 Task: Select the current location as Carlsbad Caverns National Park, New Mexico, United States . Now zoom + , and verify the location . Show zoom slider
Action: Mouse moved to (313, 255)
Screenshot: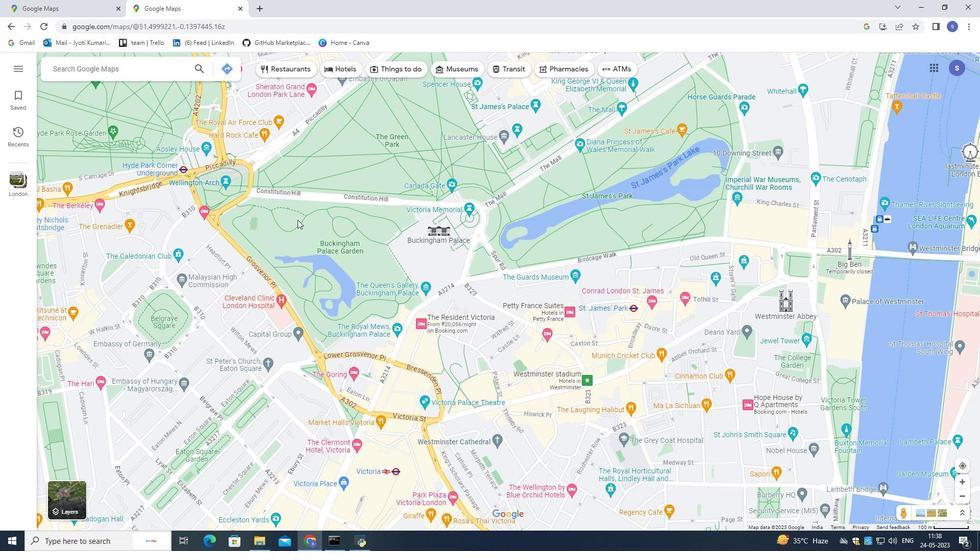 
Action: Mouse scrolled (313, 255) with delta (0, 0)
Screenshot: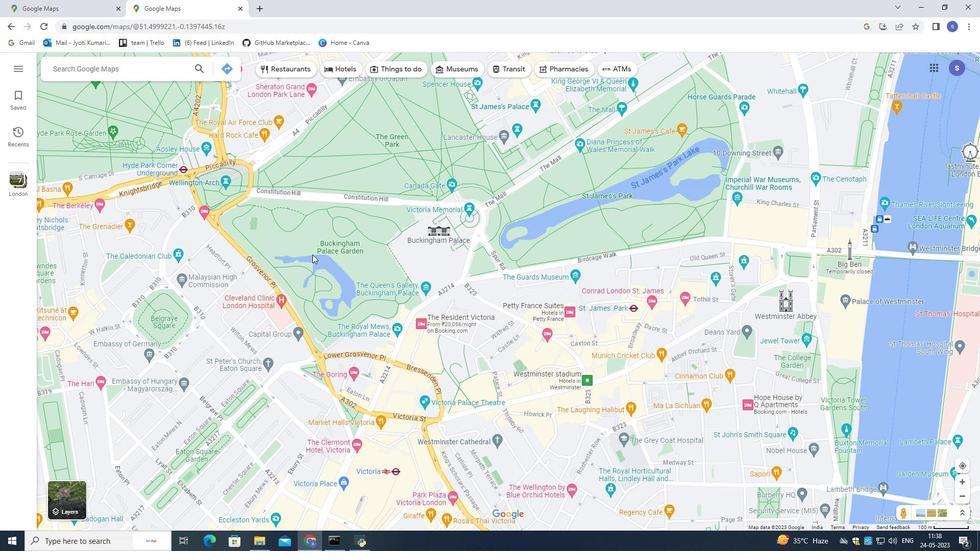 
Action: Mouse scrolled (313, 255) with delta (0, 0)
Screenshot: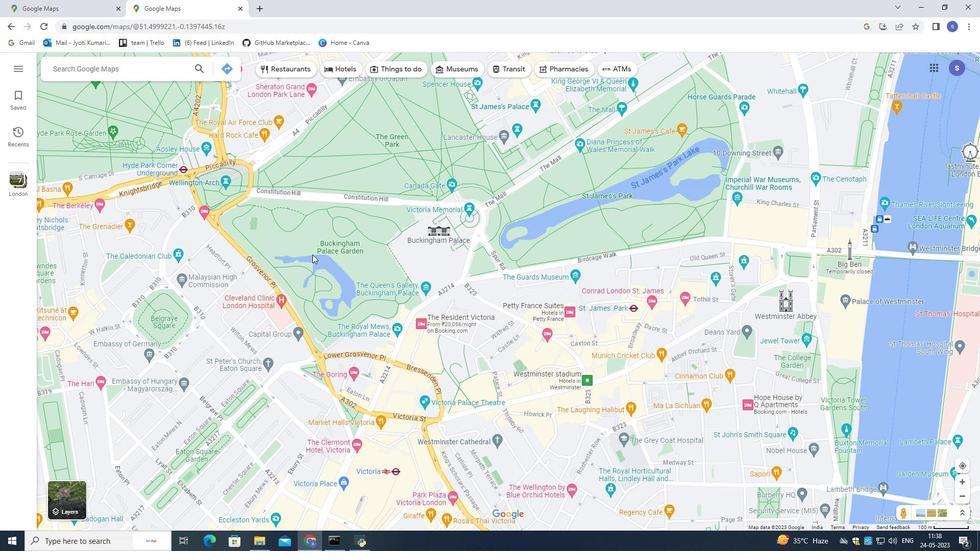 
Action: Mouse moved to (312, 259)
Screenshot: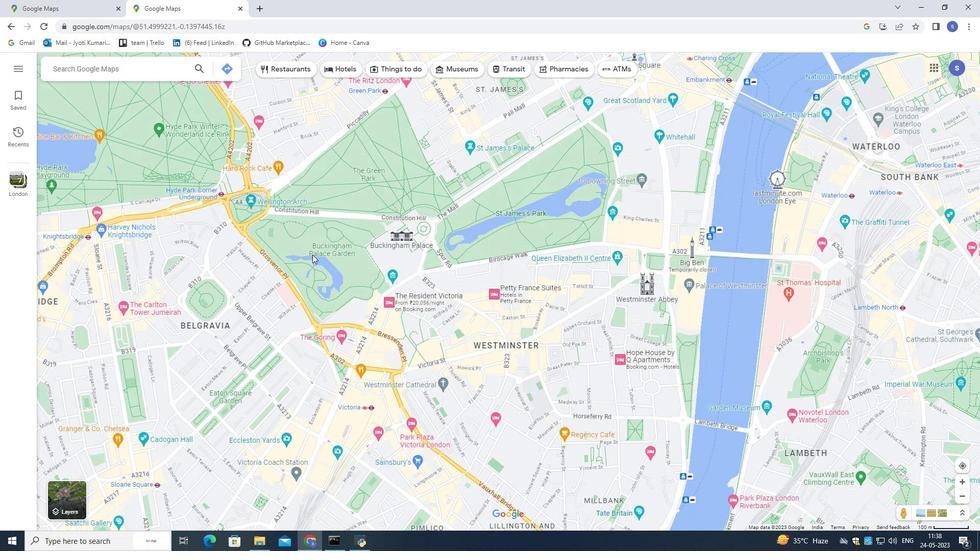 
Action: Mouse scrolled (312, 259) with delta (0, 0)
Screenshot: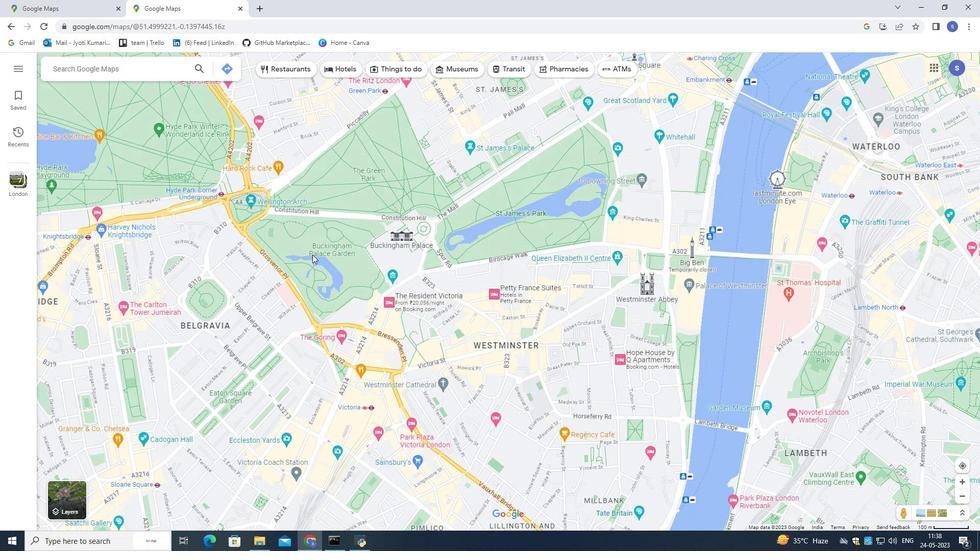
Action: Mouse scrolled (312, 259) with delta (0, 0)
Screenshot: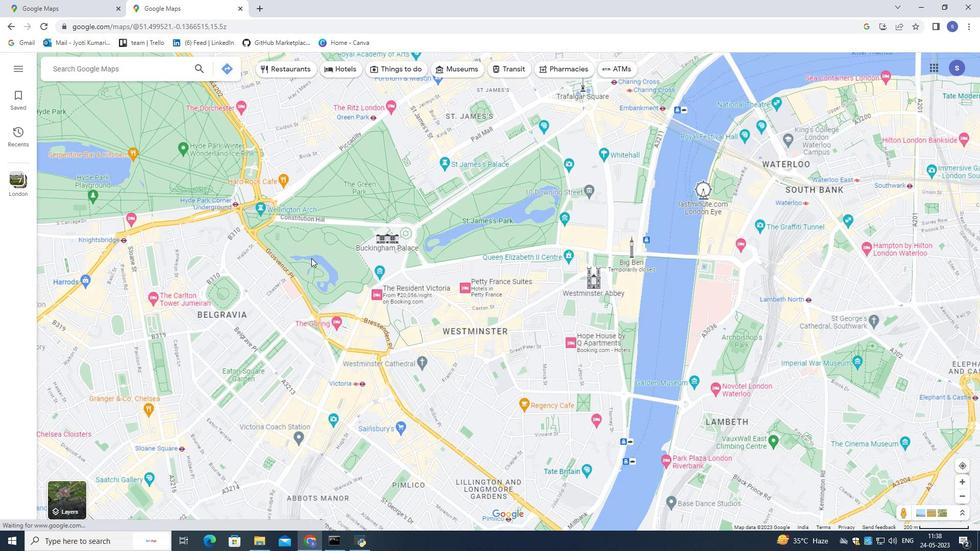 
Action: Mouse scrolled (312, 259) with delta (0, 0)
Screenshot: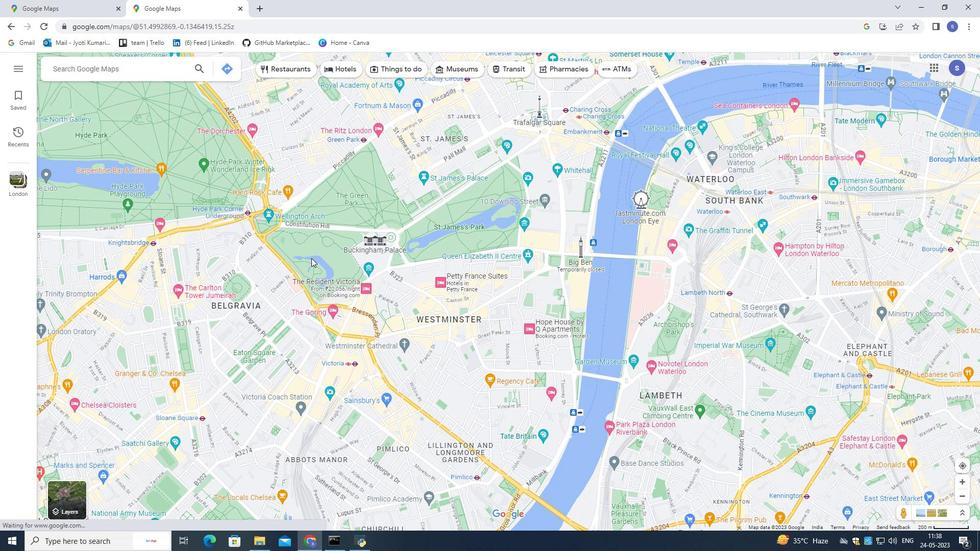 
Action: Mouse scrolled (312, 259) with delta (0, 0)
Screenshot: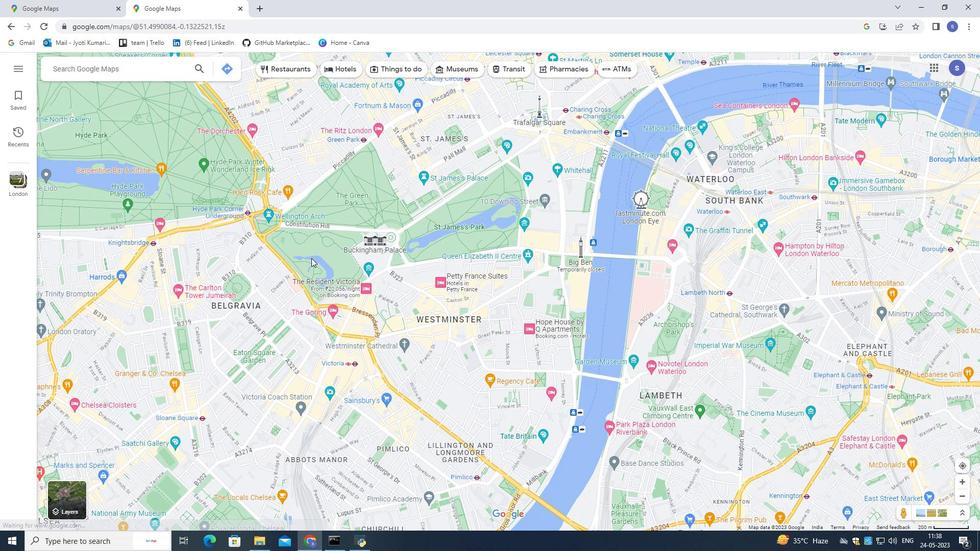 
Action: Mouse scrolled (312, 259) with delta (0, 0)
Screenshot: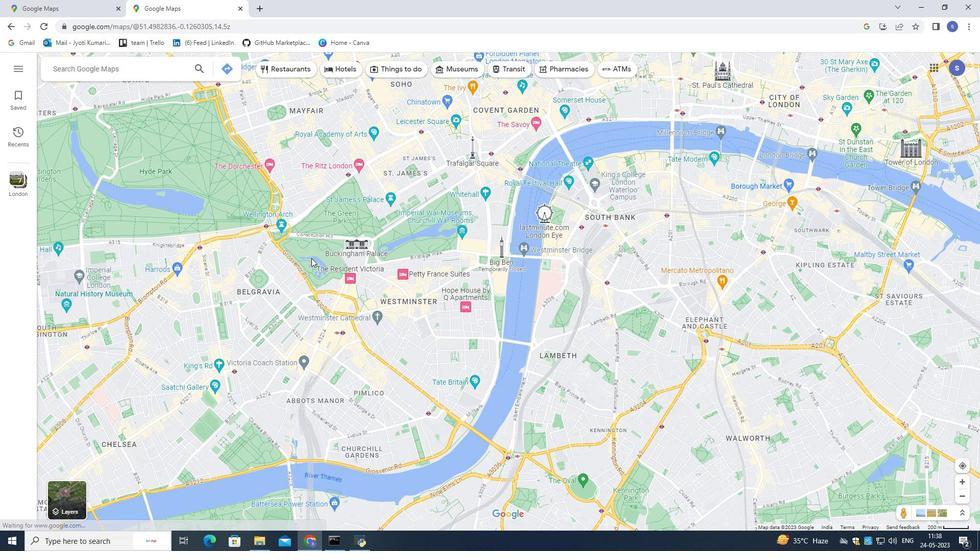 
Action: Mouse scrolled (312, 259) with delta (0, 0)
Screenshot: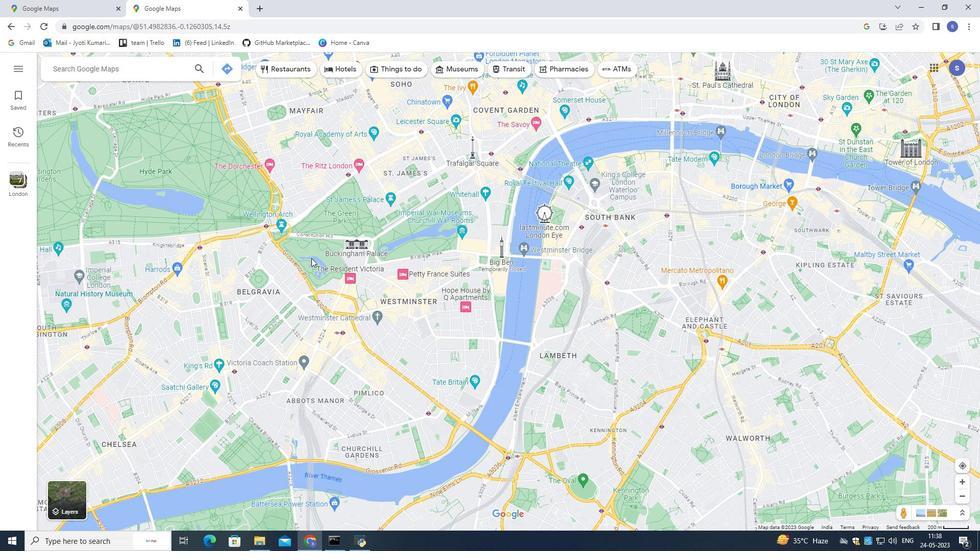 
Action: Mouse scrolled (312, 259) with delta (0, 0)
Screenshot: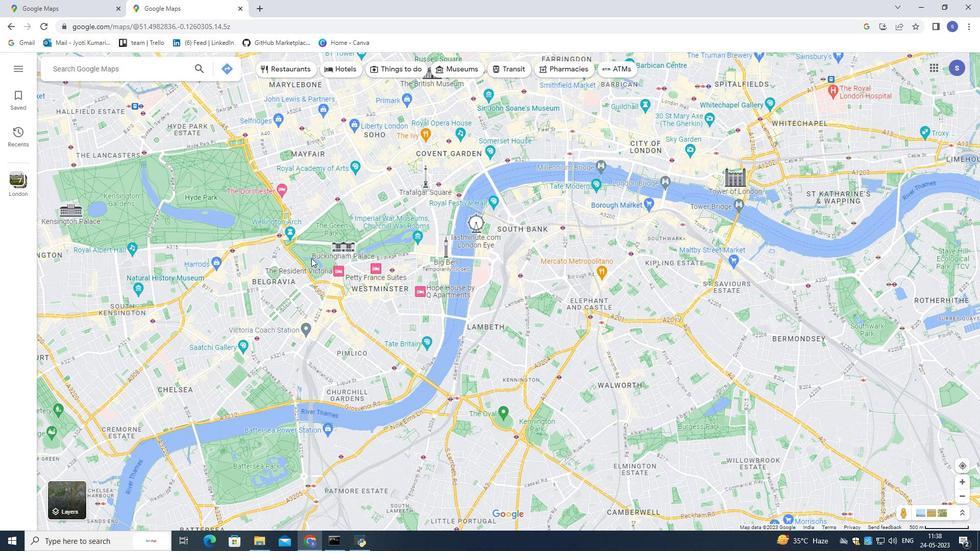
Action: Mouse scrolled (312, 259) with delta (0, 0)
Screenshot: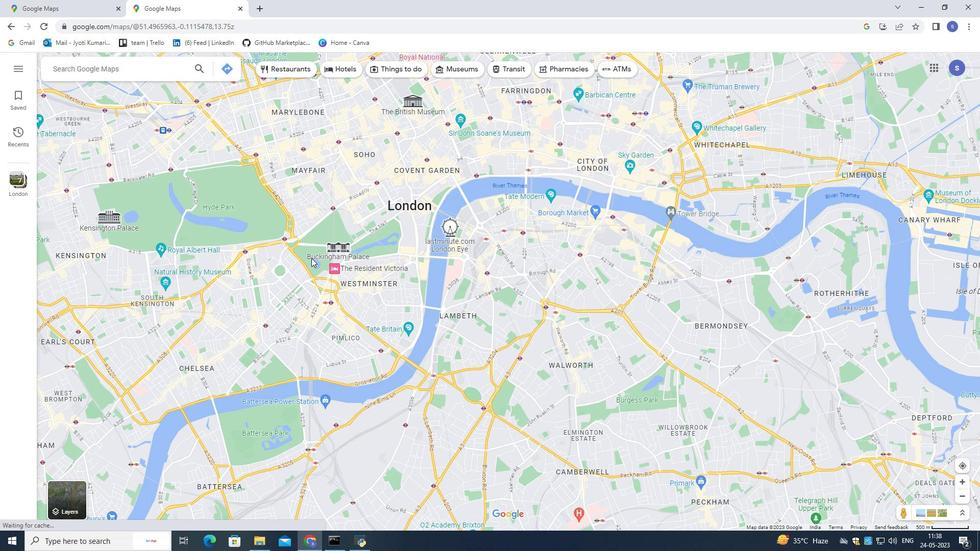 
Action: Mouse scrolled (312, 259) with delta (0, 0)
Screenshot: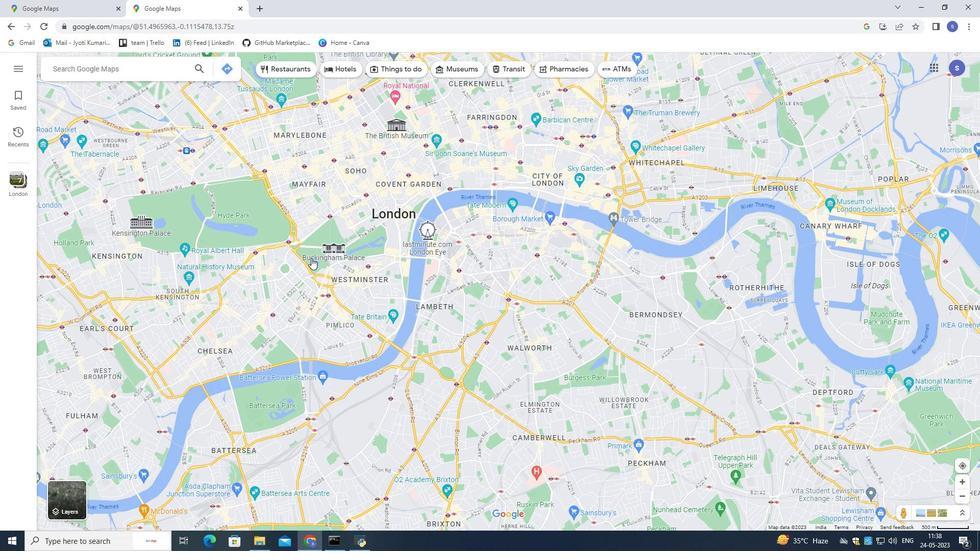 
Action: Mouse scrolled (312, 259) with delta (0, 0)
Screenshot: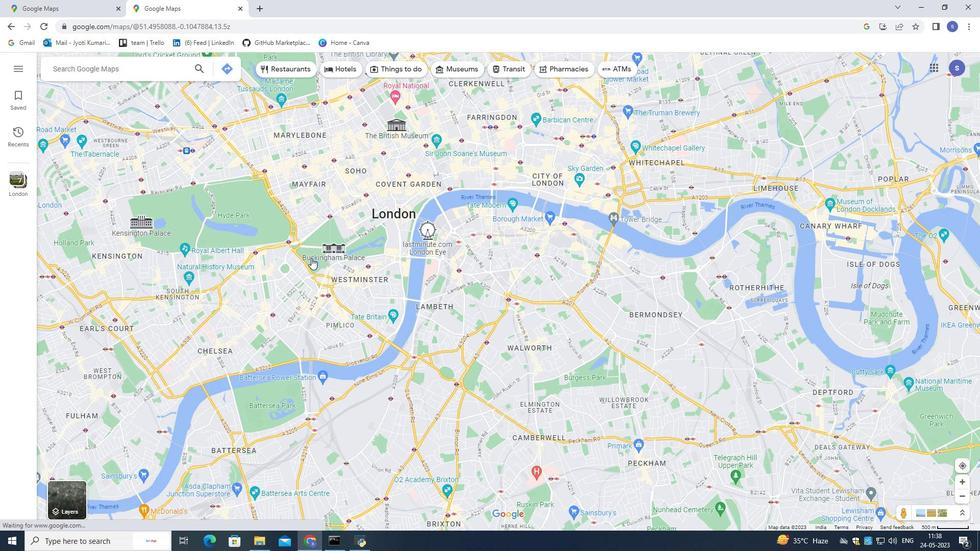 
Action: Mouse moved to (312, 260)
Screenshot: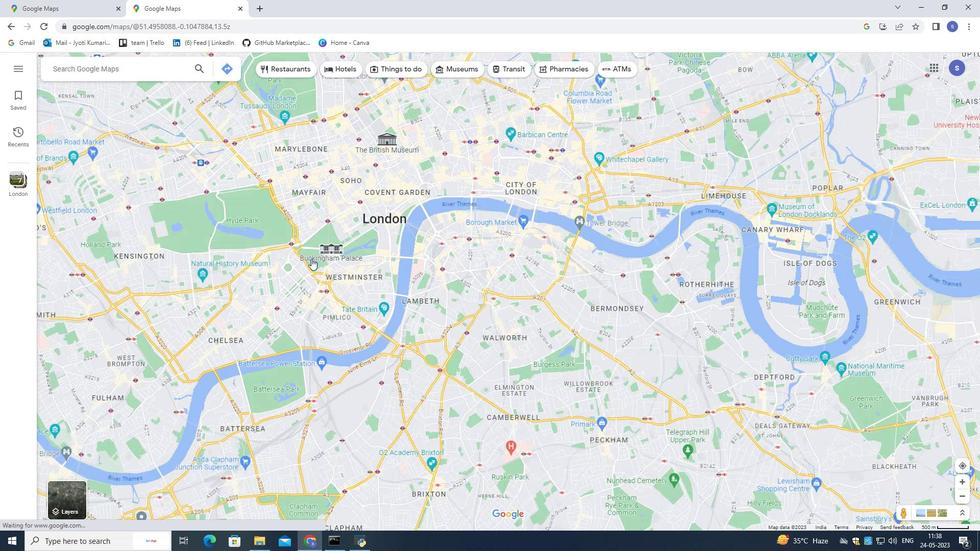 
Action: Mouse scrolled (312, 259) with delta (0, 0)
Screenshot: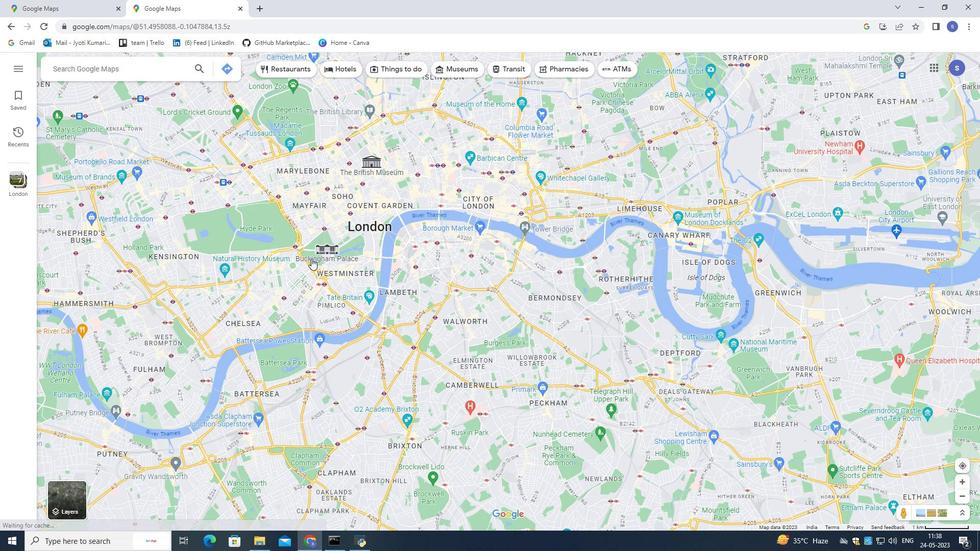 
Action: Mouse scrolled (312, 259) with delta (0, 0)
Screenshot: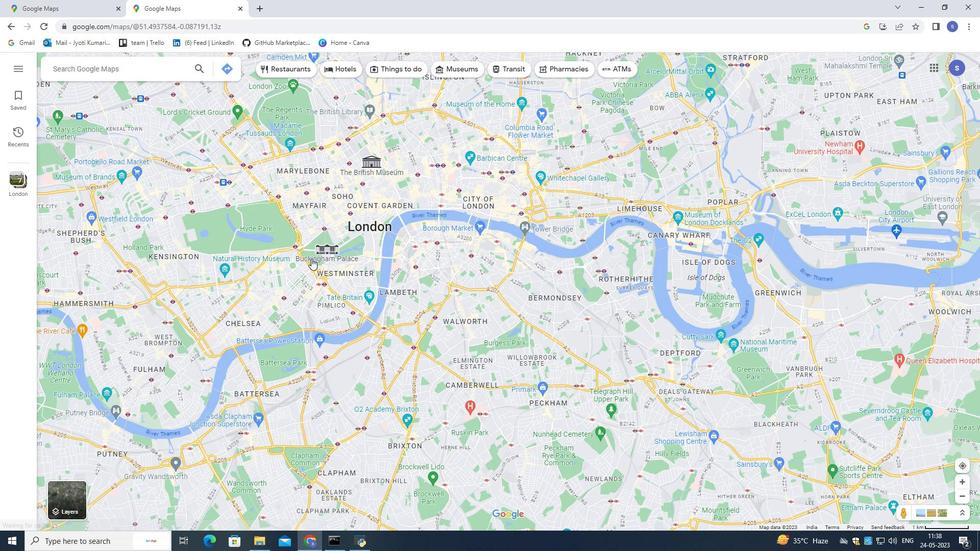 
Action: Mouse moved to (190, 292)
Screenshot: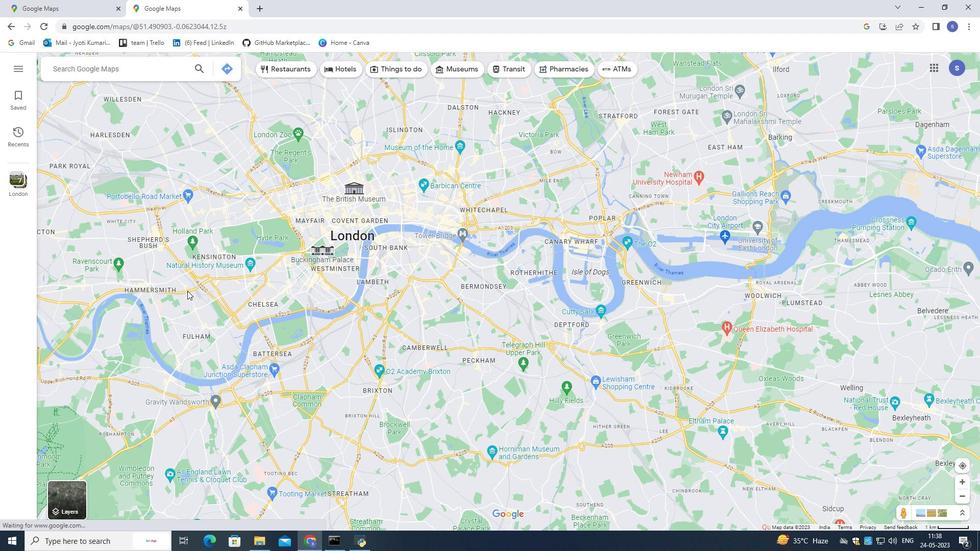 
Action: Mouse scrolled (190, 291) with delta (0, 0)
Screenshot: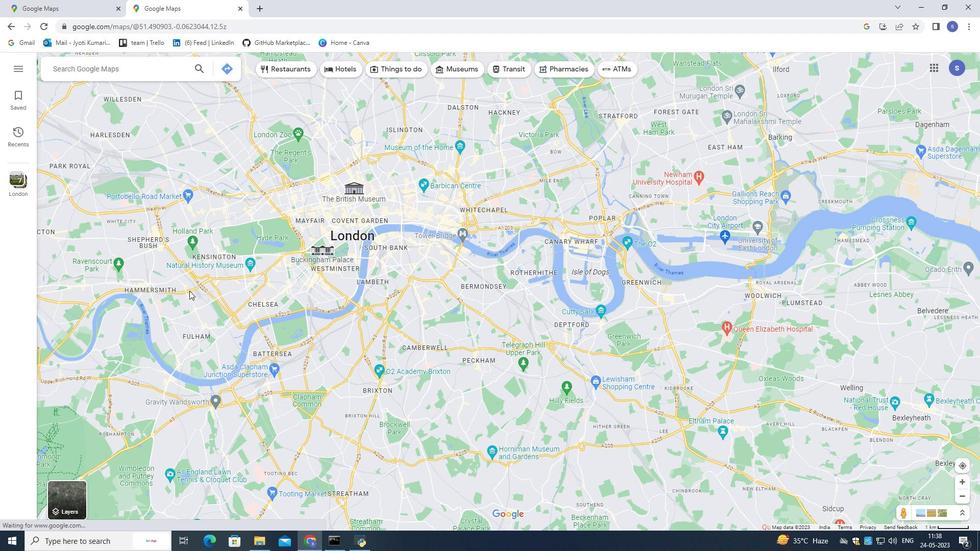 
Action: Mouse moved to (192, 292)
Screenshot: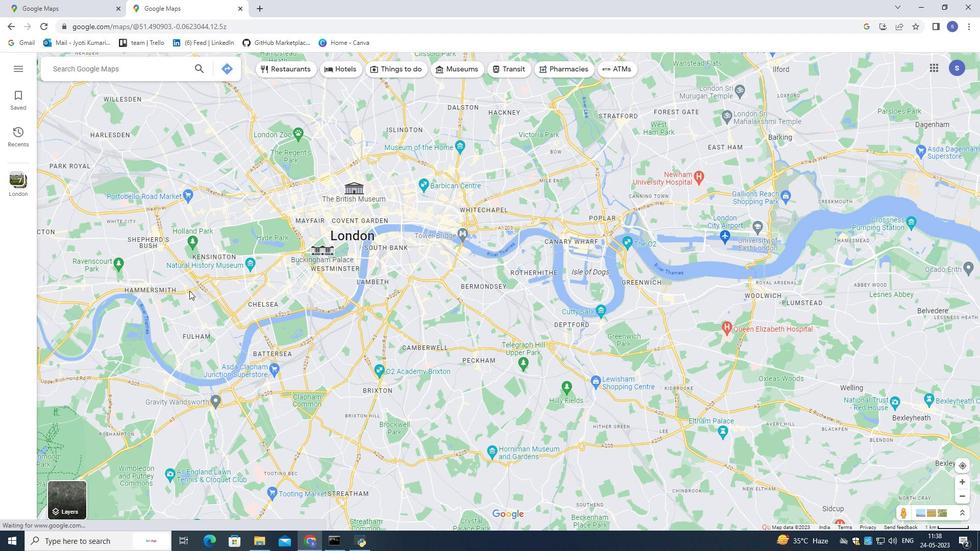 
Action: Mouse scrolled (192, 292) with delta (0, 0)
Screenshot: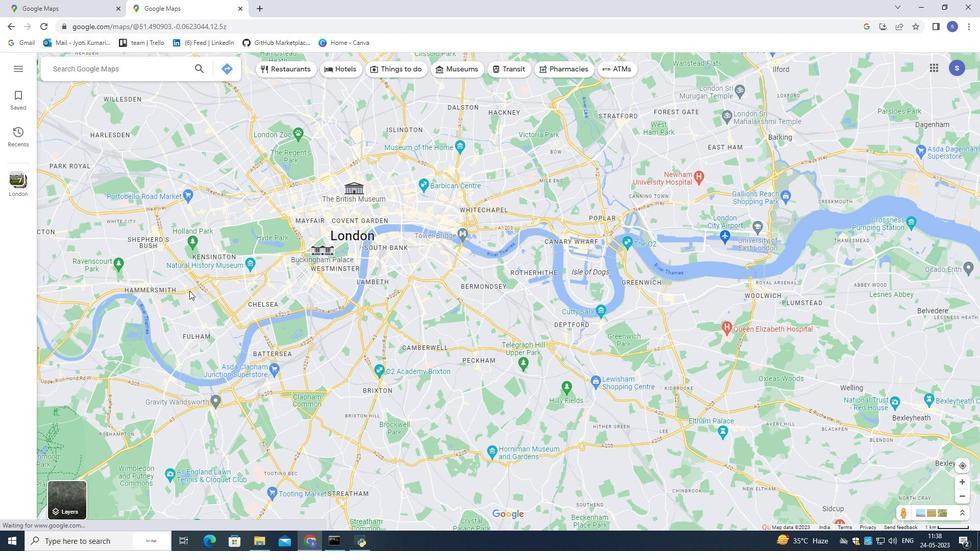
Action: Mouse moved to (192, 292)
Screenshot: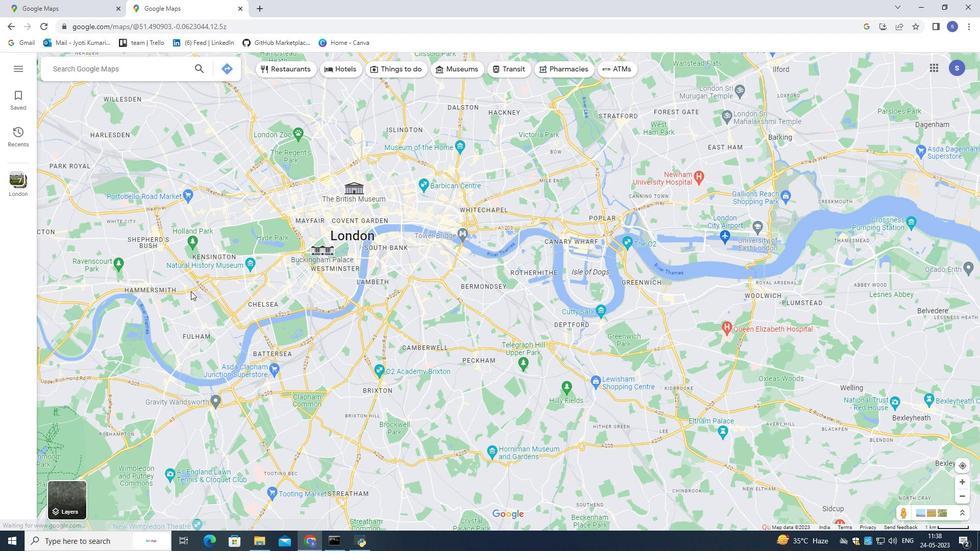 
Action: Mouse scrolled (192, 292) with delta (0, 0)
Screenshot: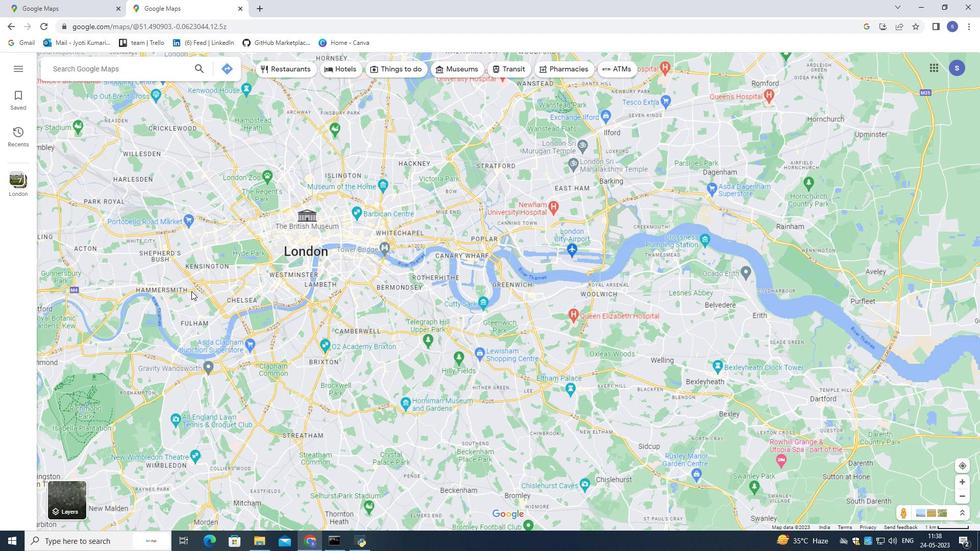 
Action: Mouse scrolled (192, 292) with delta (0, 0)
Screenshot: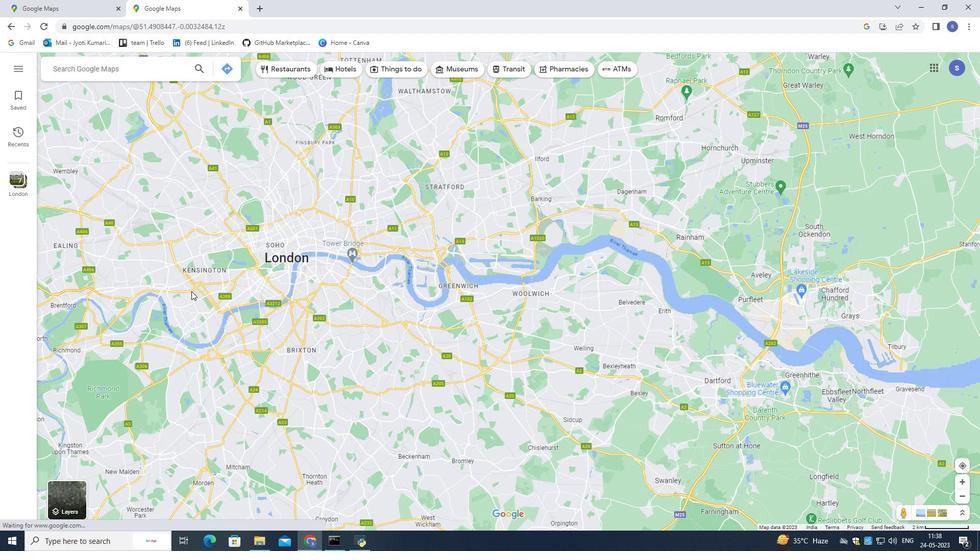 
Action: Mouse scrolled (192, 292) with delta (0, 0)
Screenshot: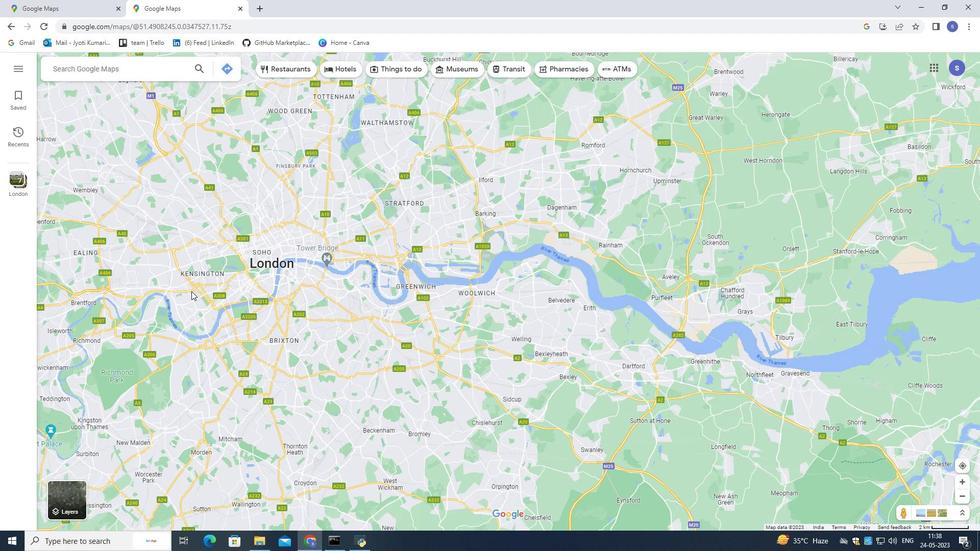 
Action: Mouse moved to (193, 292)
Screenshot: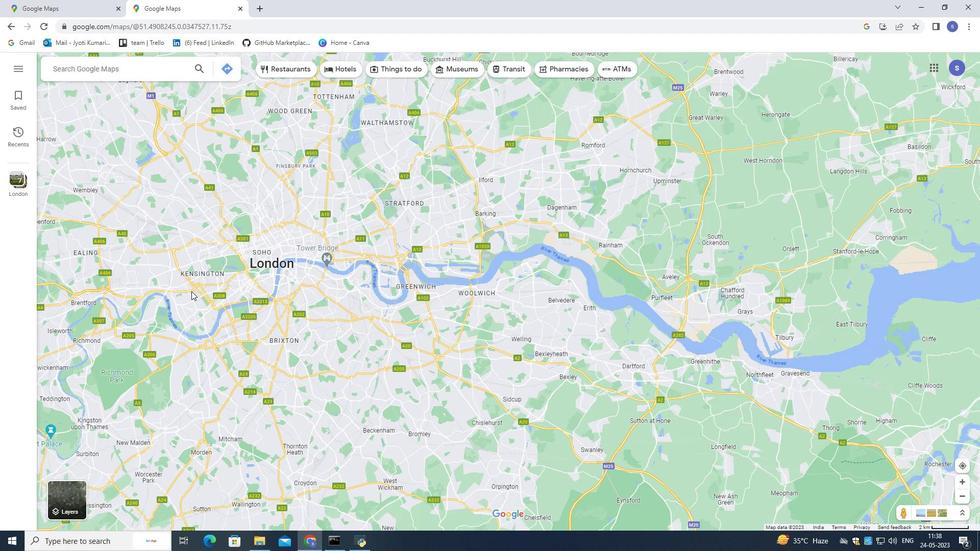 
Action: Mouse scrolled (193, 292) with delta (0, 0)
Screenshot: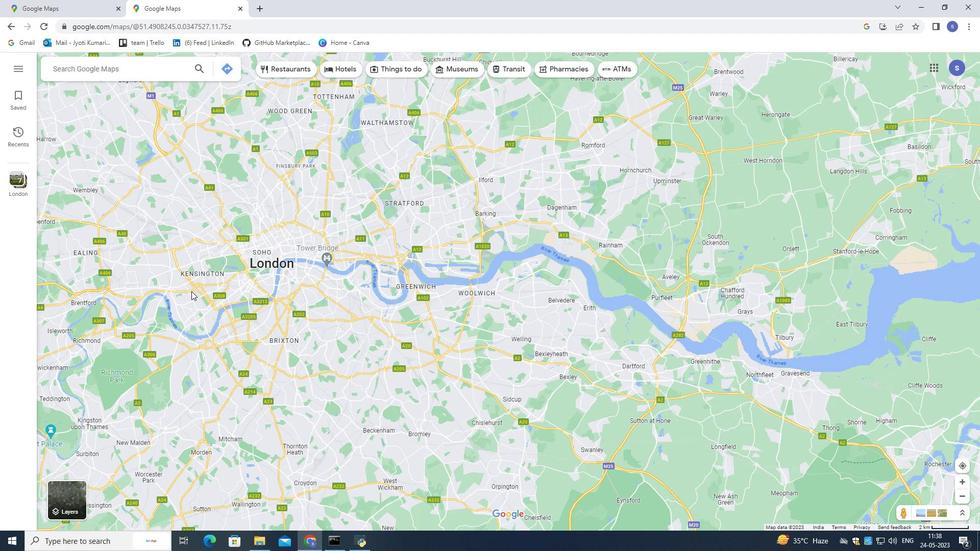 
Action: Mouse moved to (193, 292)
Screenshot: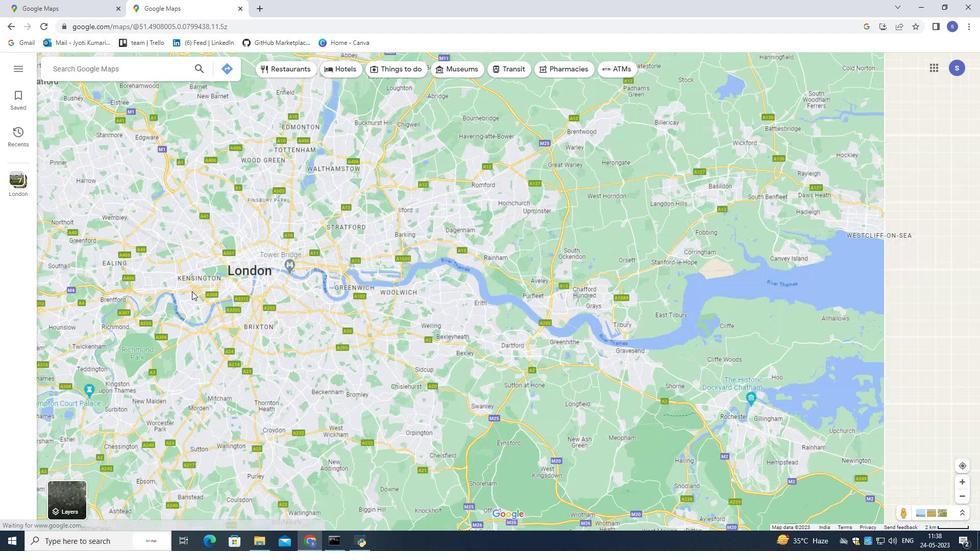 
Action: Mouse scrolled (193, 292) with delta (0, 0)
Screenshot: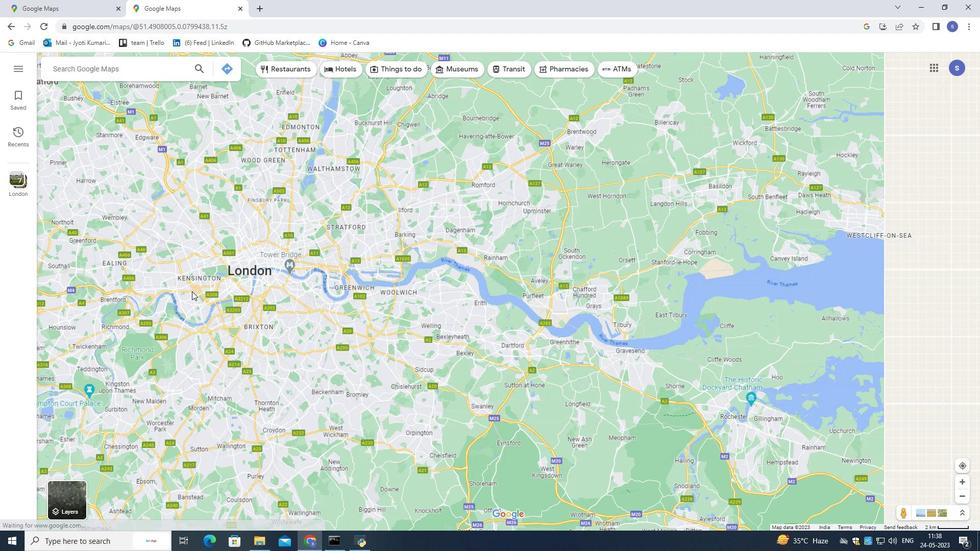 
Action: Mouse scrolled (193, 292) with delta (0, 0)
Screenshot: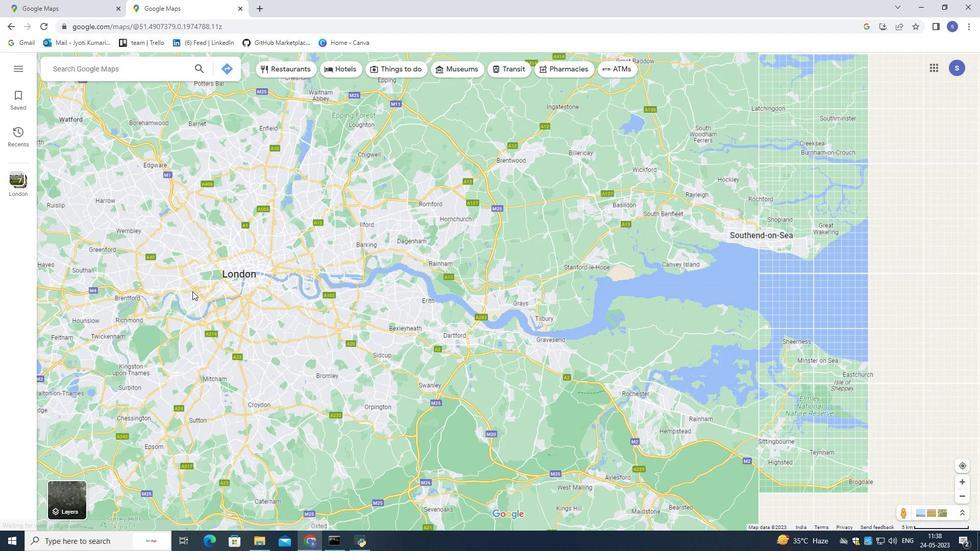 
Action: Mouse scrolled (193, 292) with delta (0, 0)
Screenshot: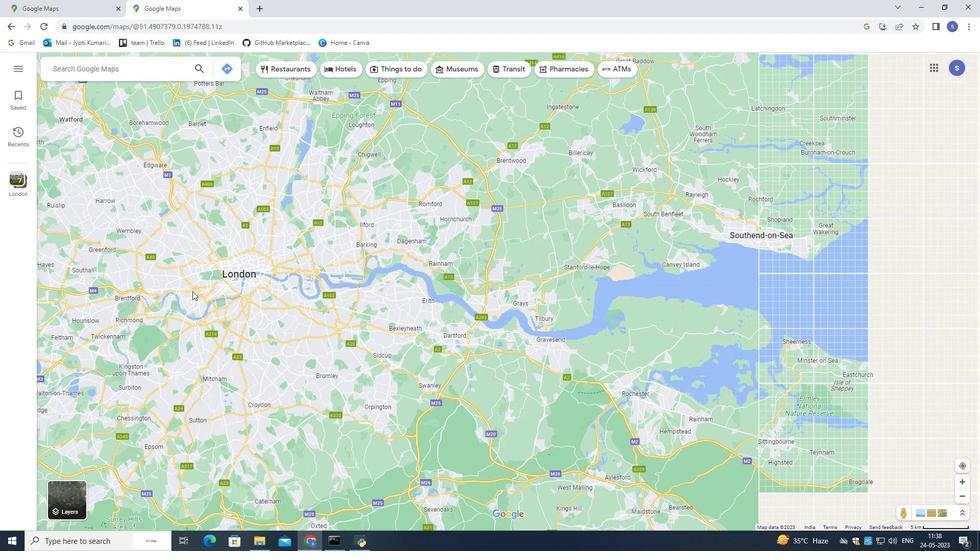 
Action: Mouse scrolled (193, 292) with delta (0, 0)
Screenshot: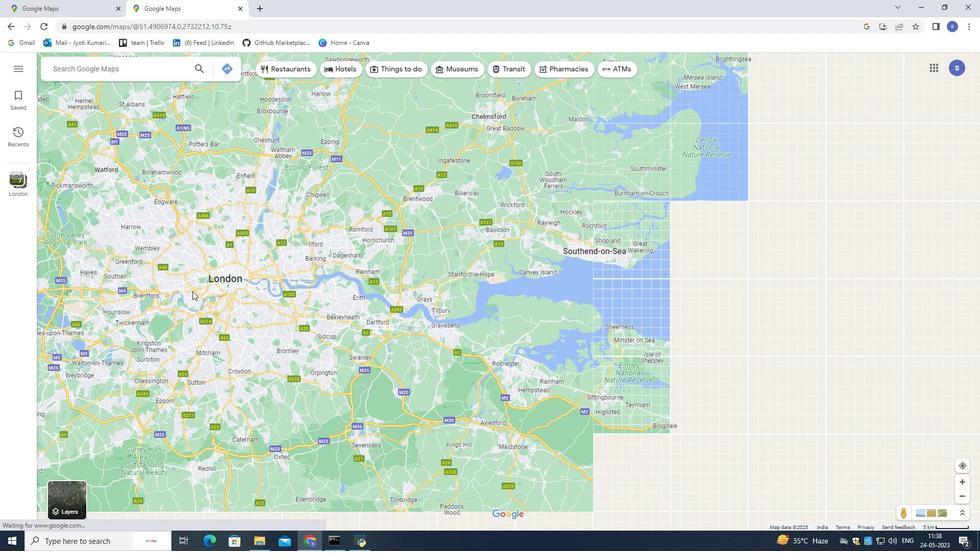 
Action: Mouse scrolled (193, 292) with delta (0, 0)
Screenshot: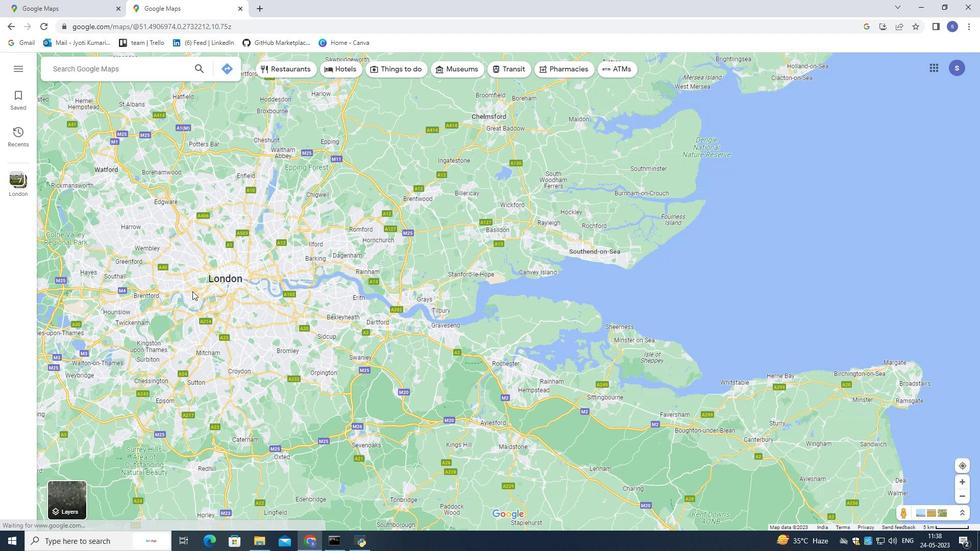 
Action: Mouse moved to (193, 293)
Screenshot: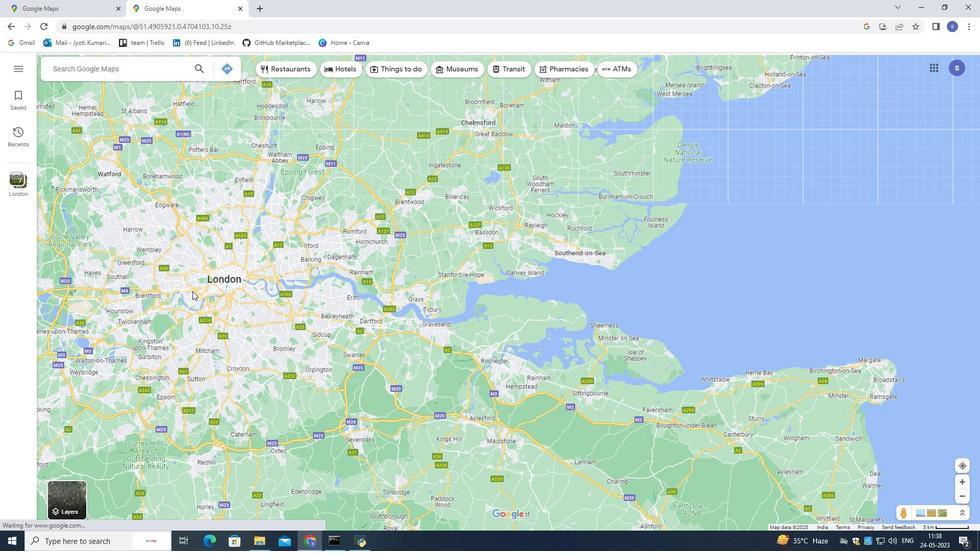 
Action: Mouse scrolled (193, 293) with delta (0, 0)
Screenshot: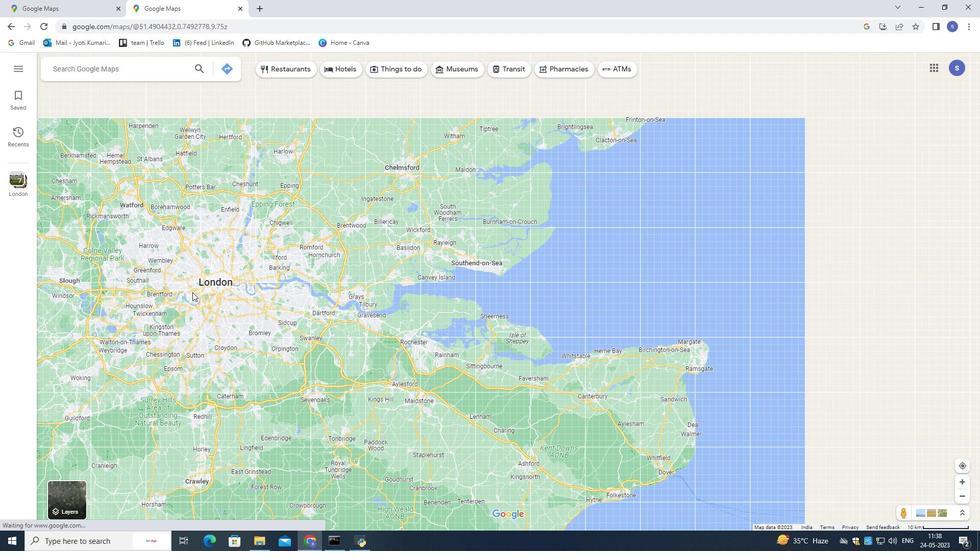 
Action: Mouse scrolled (193, 293) with delta (0, 0)
Screenshot: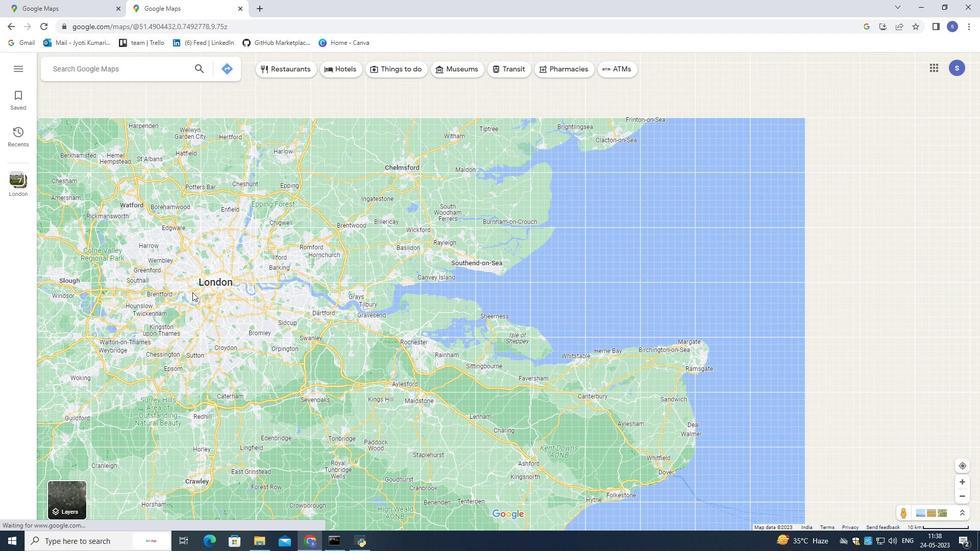 
Action: Mouse scrolled (193, 293) with delta (0, 0)
Screenshot: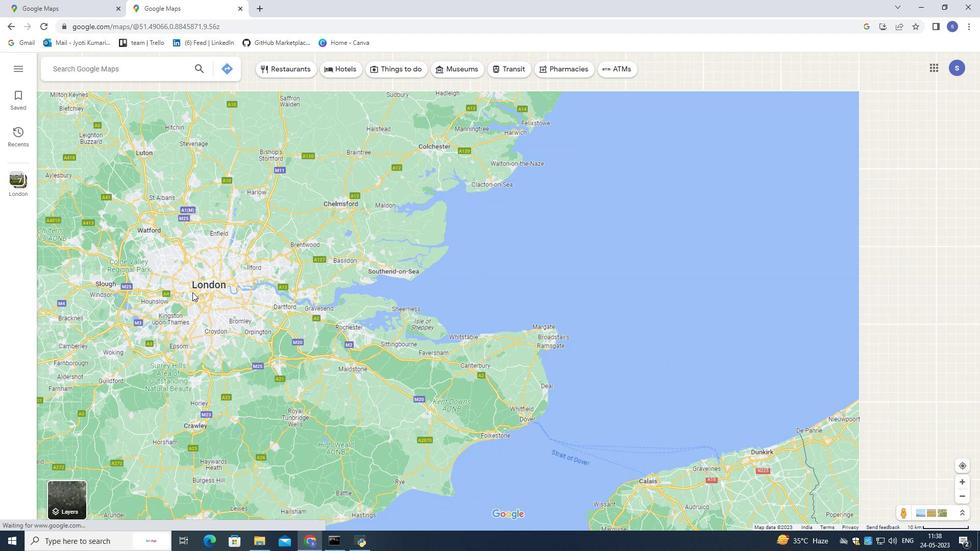
Action: Mouse moved to (193, 293)
Screenshot: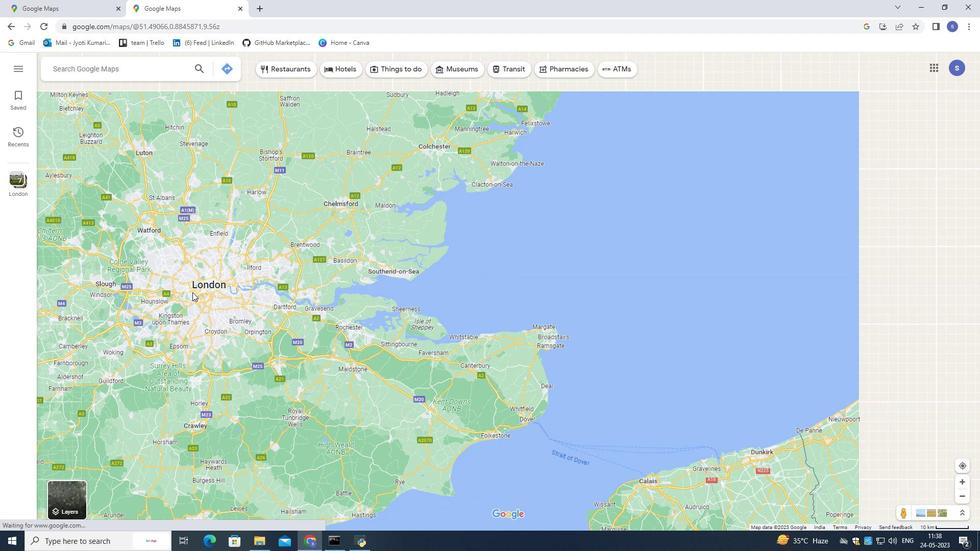 
Action: Mouse scrolled (193, 293) with delta (0, 0)
Screenshot: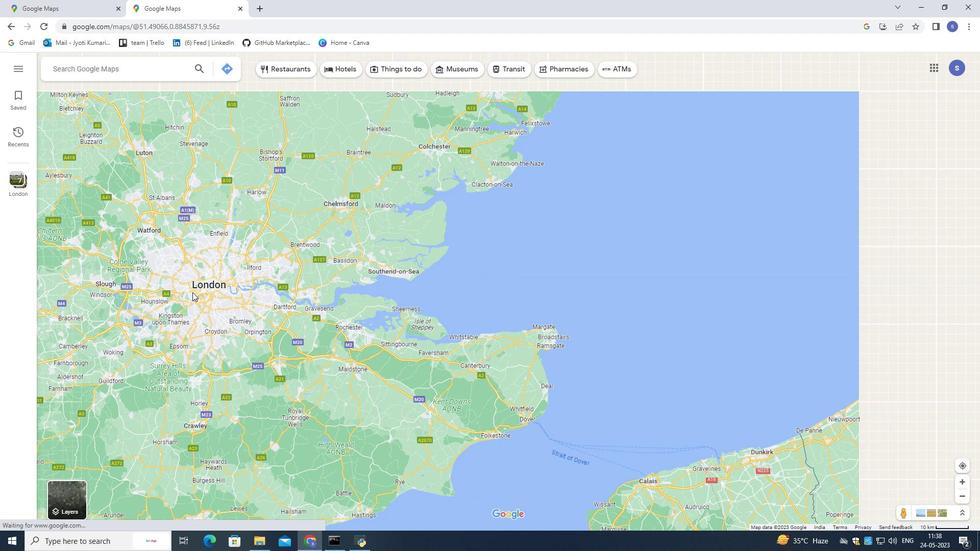 
Action: Mouse moved to (193, 294)
Screenshot: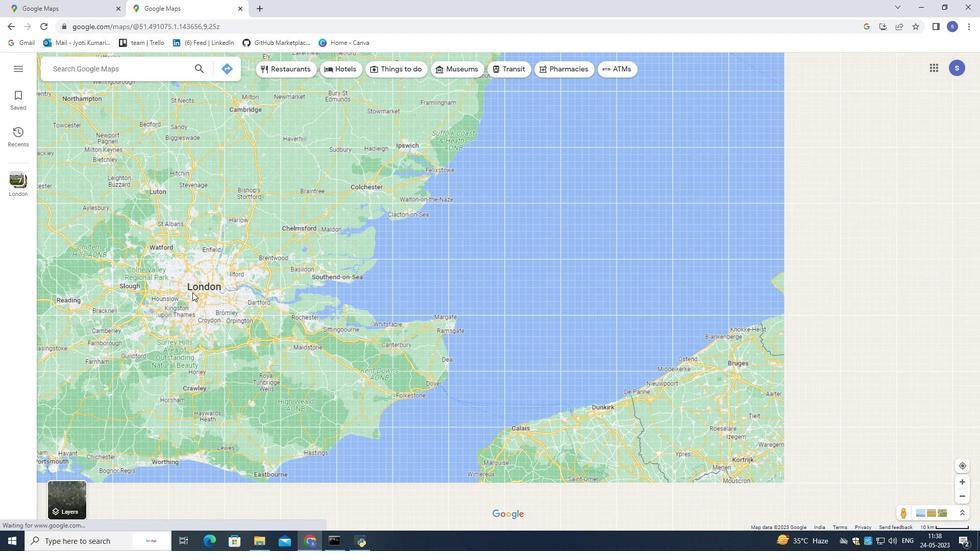 
Action: Mouse scrolled (193, 293) with delta (0, 0)
Screenshot: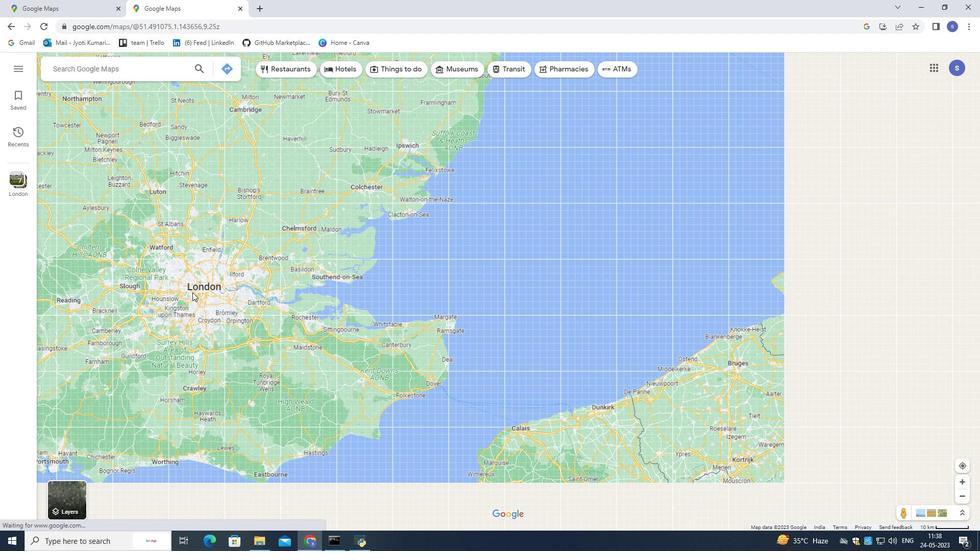 
Action: Mouse moved to (193, 295)
Screenshot: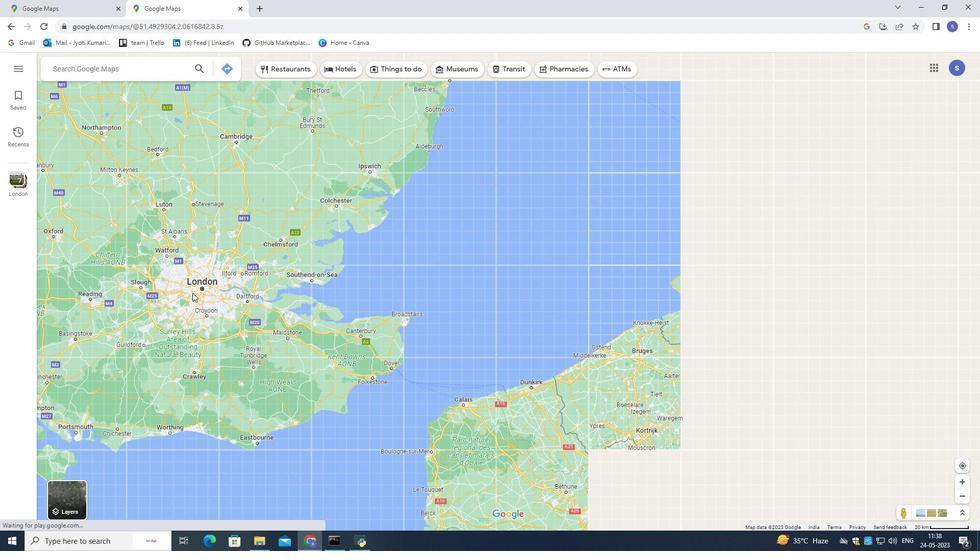 
Action: Mouse scrolled (193, 294) with delta (0, 0)
Screenshot: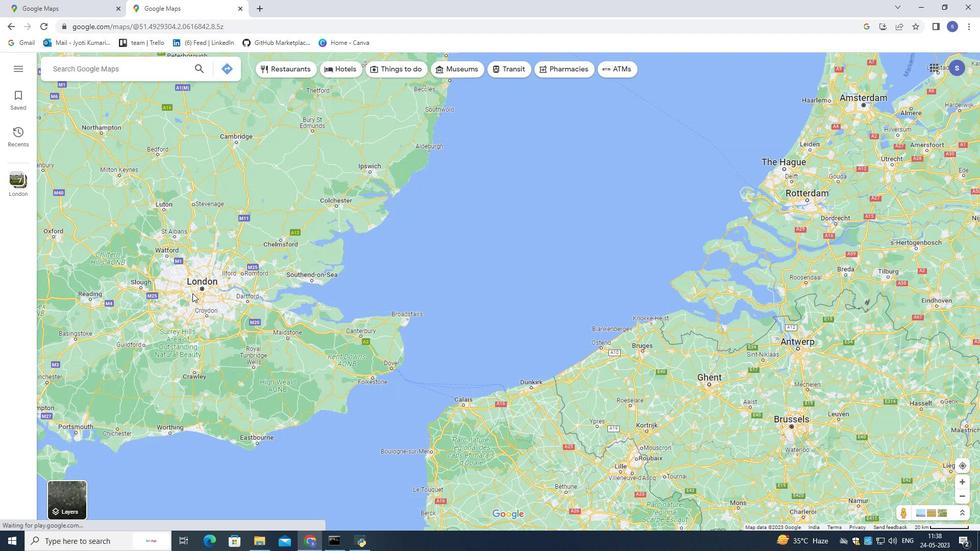 
Action: Mouse scrolled (193, 294) with delta (0, 0)
Screenshot: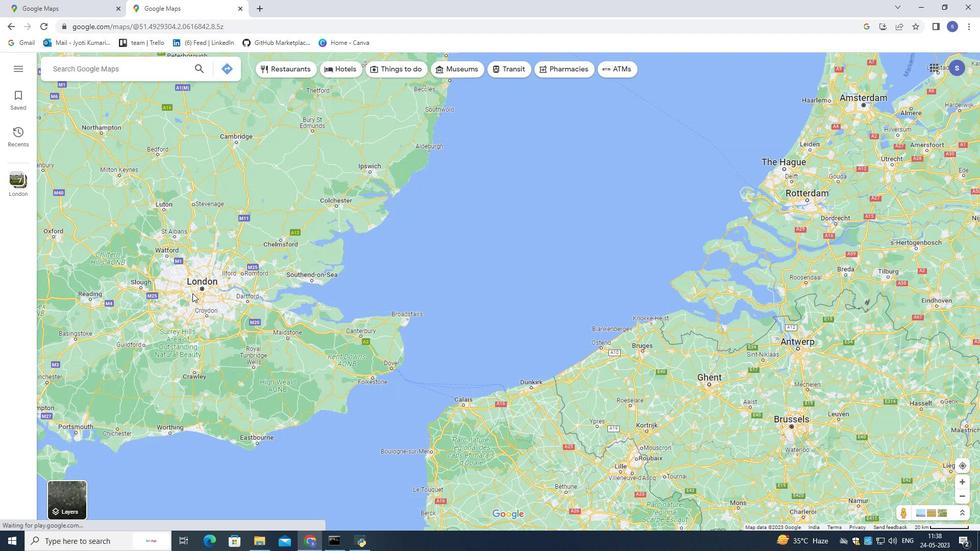 
Action: Mouse pressed left at (193, 295)
Screenshot: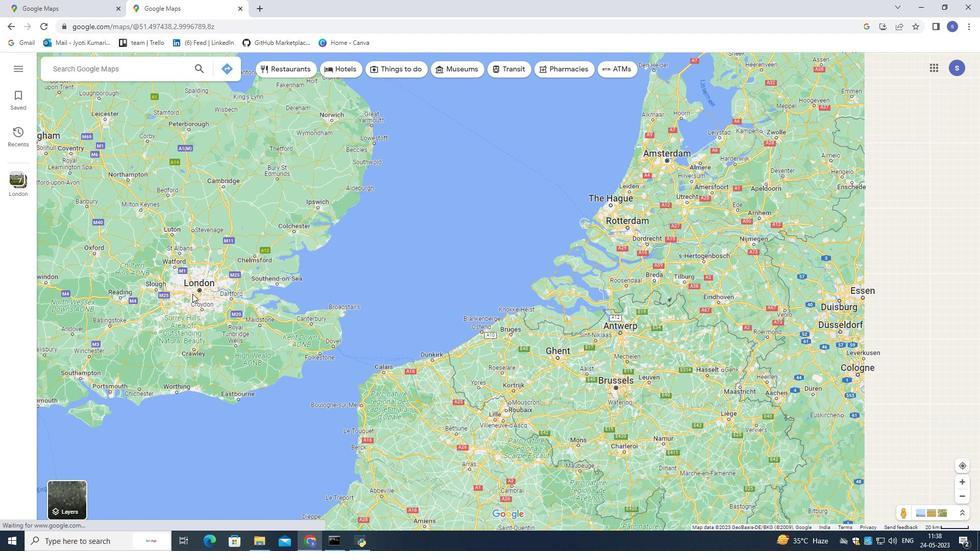 
Action: Mouse moved to (343, 310)
Screenshot: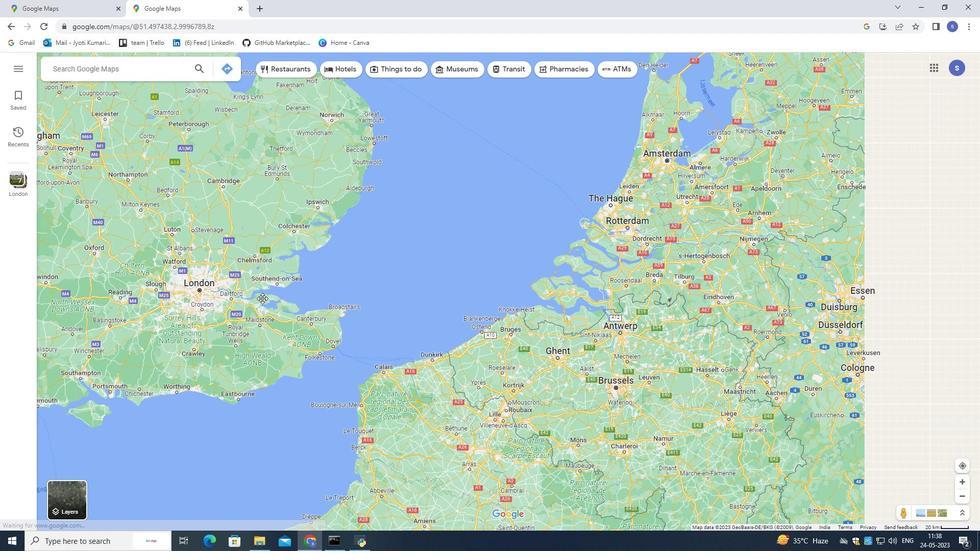 
Action: Mouse scrolled (343, 310) with delta (0, 0)
Screenshot: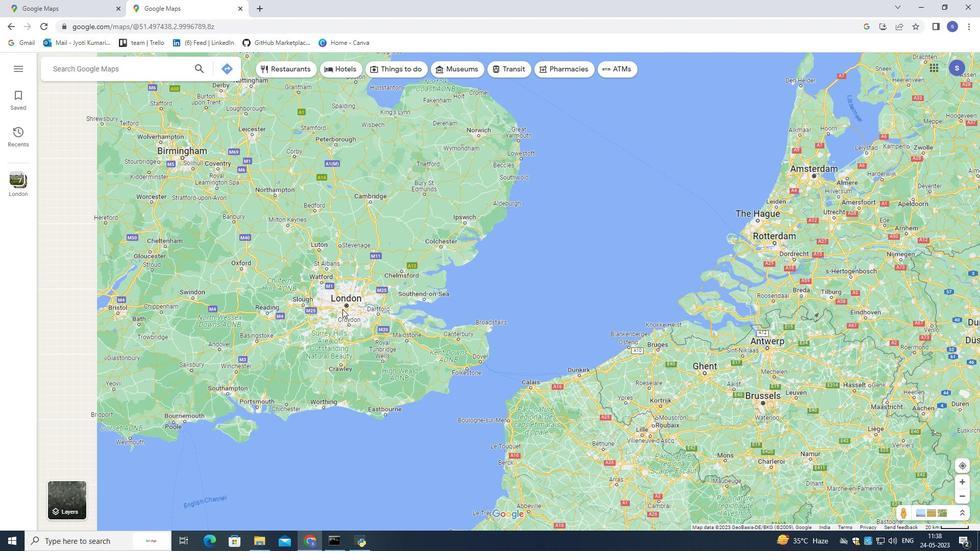 
Action: Mouse moved to (343, 310)
Screenshot: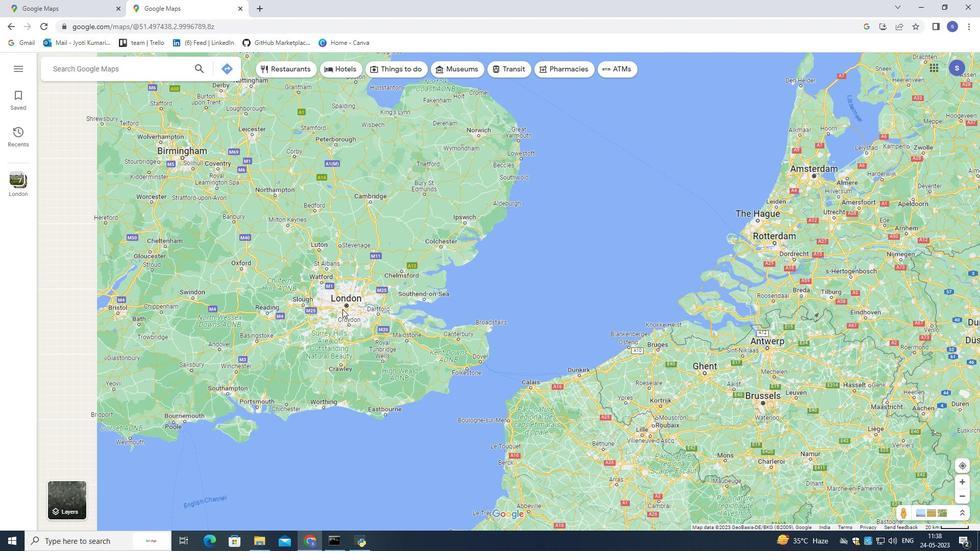 
Action: Mouse scrolled (343, 310) with delta (0, 0)
Screenshot: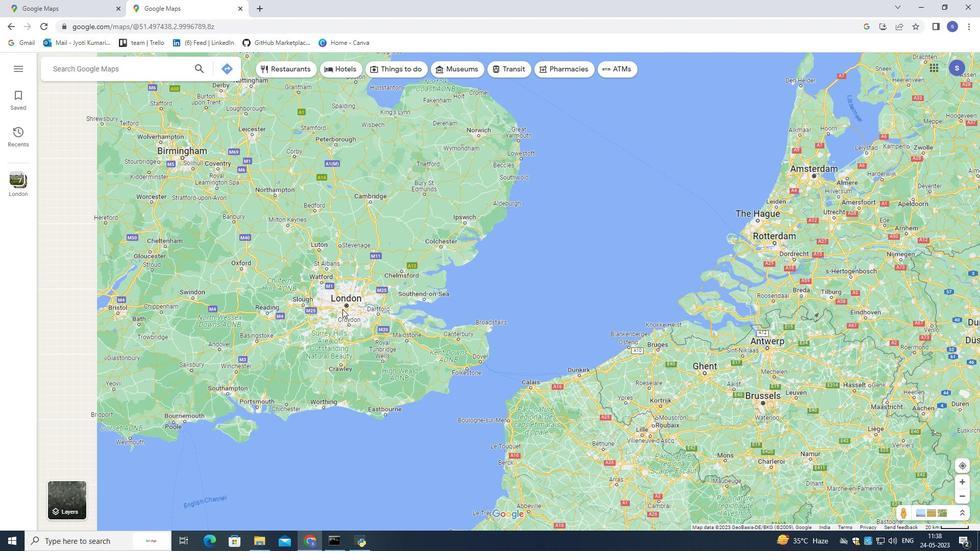 
Action: Mouse moved to (302, 330)
Screenshot: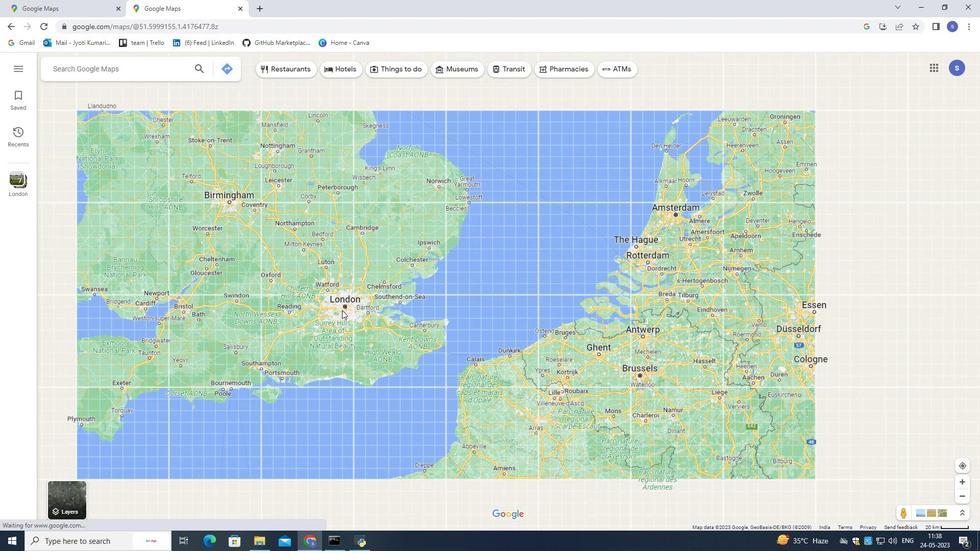 
Action: Mouse pressed left at (302, 330)
Screenshot: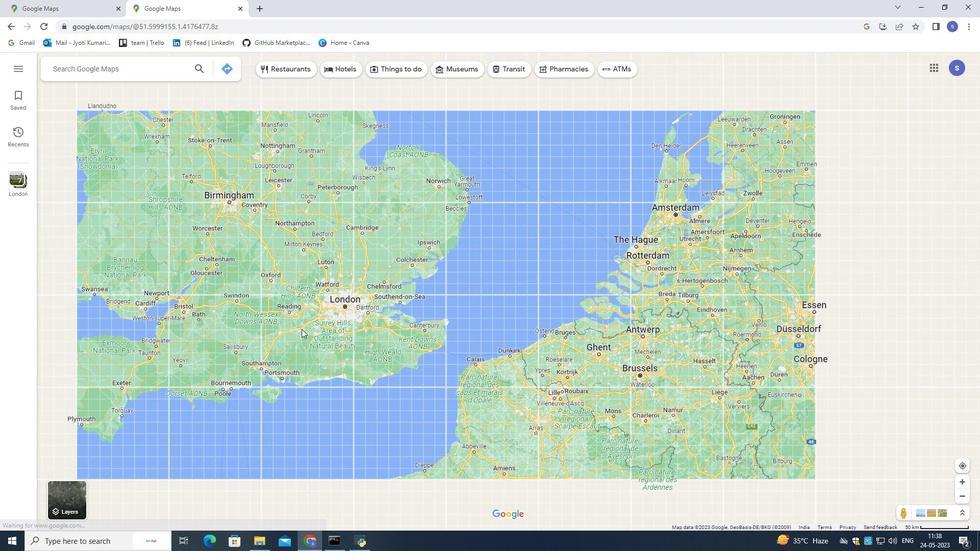 
Action: Mouse moved to (415, 340)
Screenshot: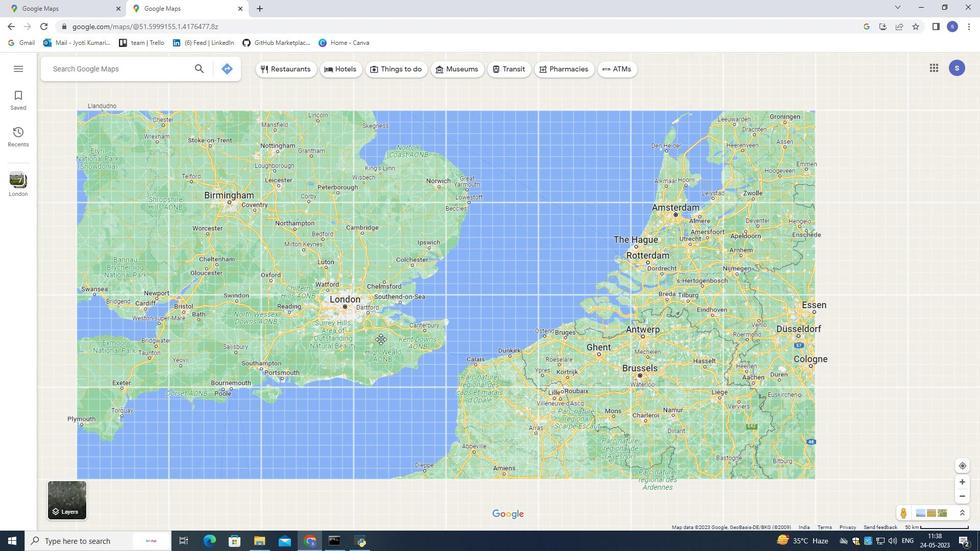 
Action: Mouse scrolled (415, 340) with delta (0, 0)
Screenshot: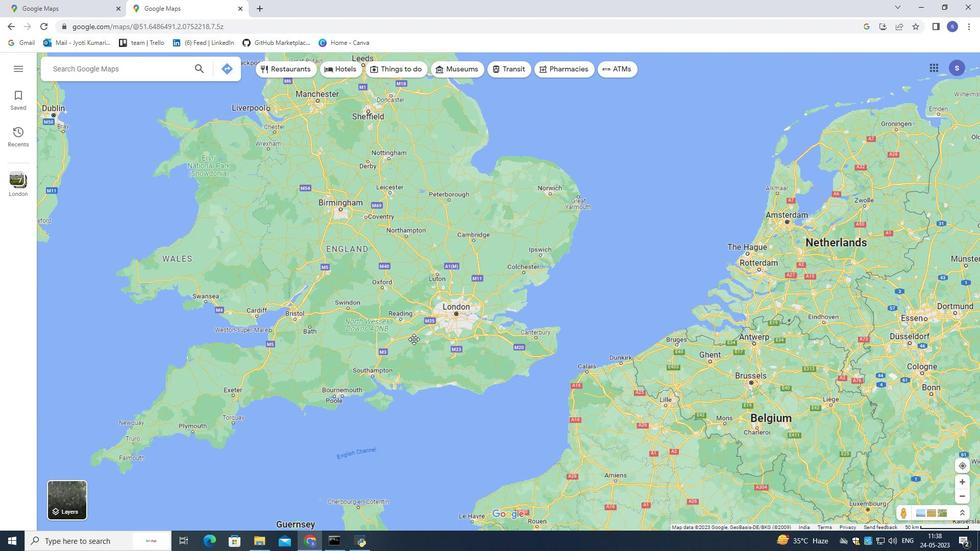 
Action: Mouse scrolled (415, 340) with delta (0, 0)
Screenshot: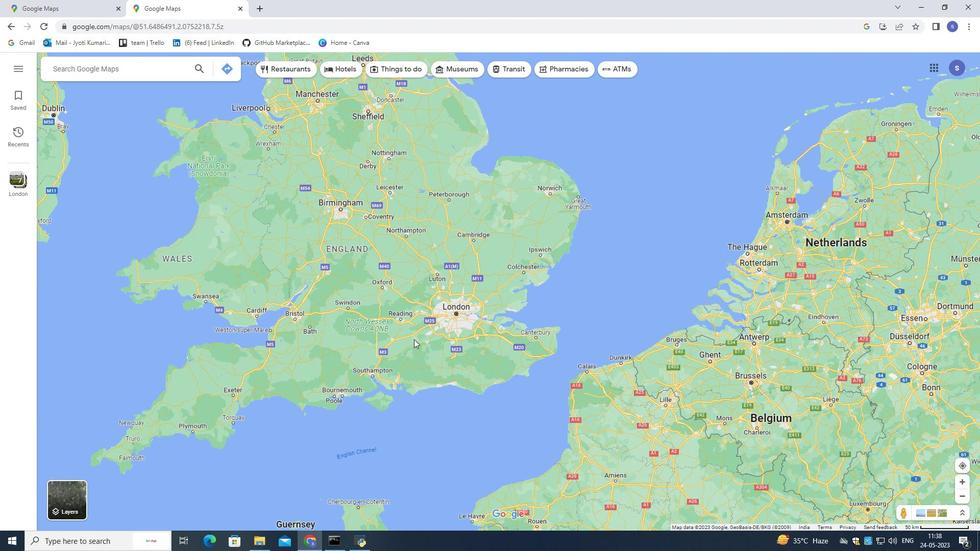 
Action: Mouse scrolled (415, 340) with delta (0, 0)
Screenshot: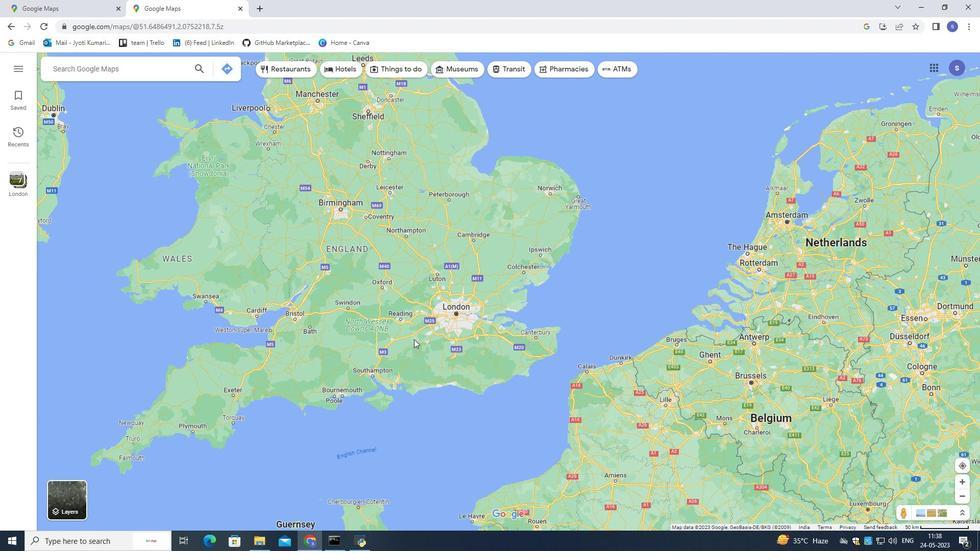 
Action: Mouse scrolled (415, 340) with delta (0, 0)
Screenshot: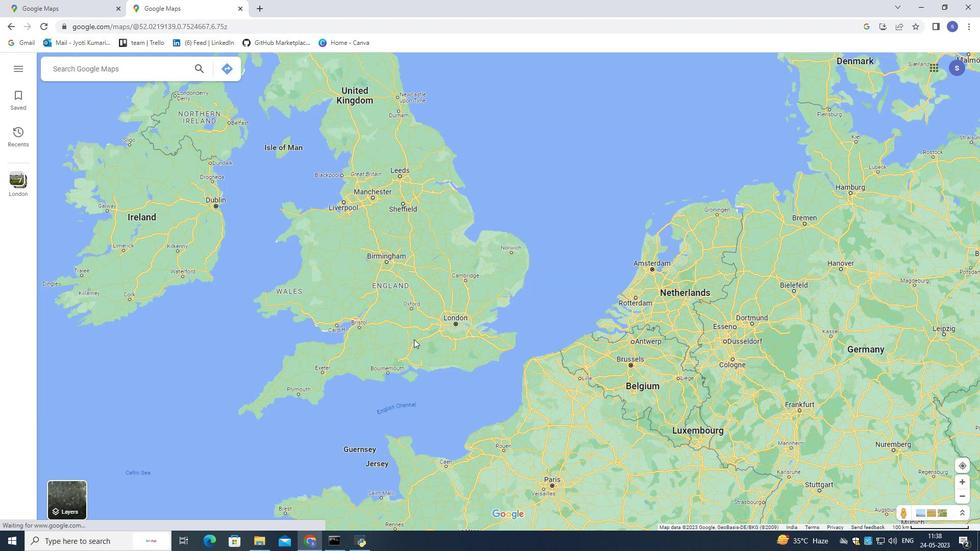 
Action: Mouse scrolled (415, 340) with delta (0, 0)
Screenshot: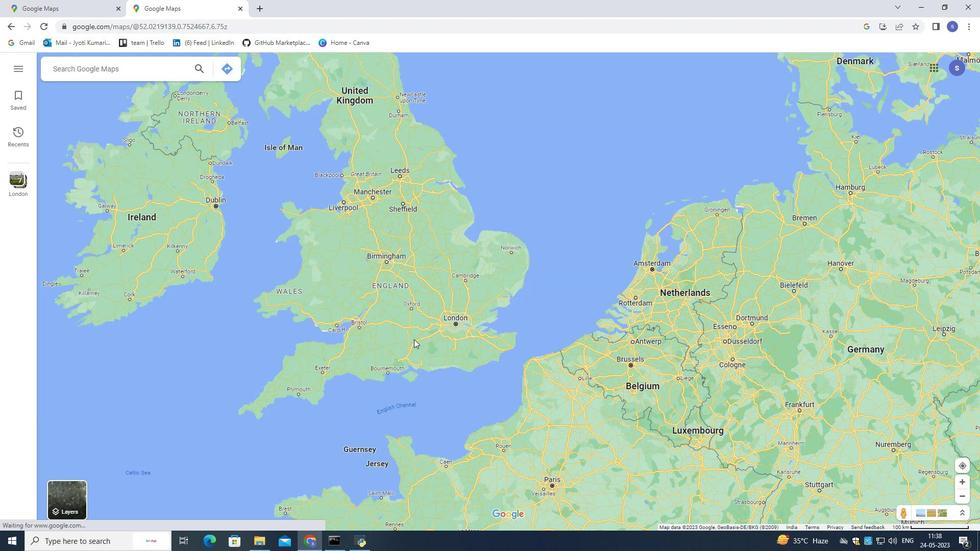 
Action: Mouse moved to (415, 341)
Screenshot: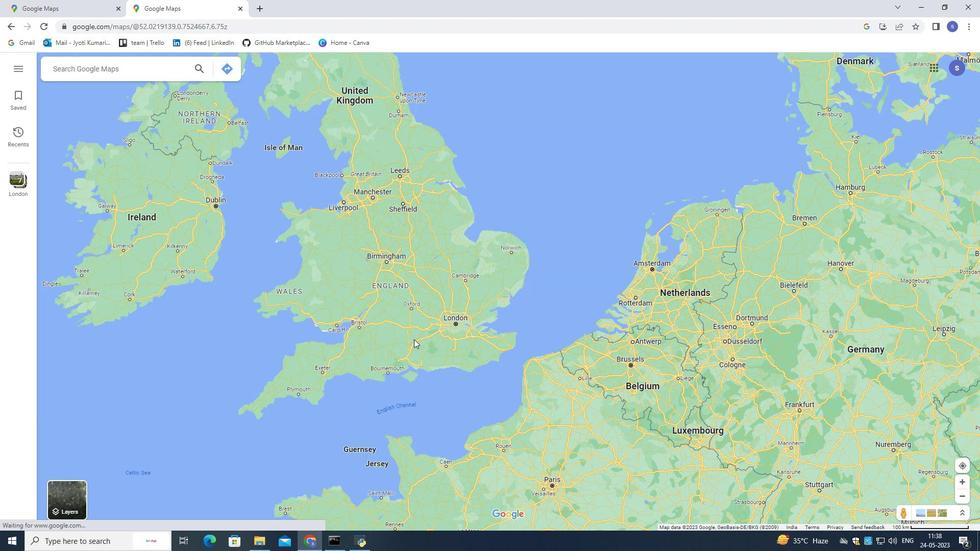 
Action: Mouse scrolled (415, 340) with delta (0, 0)
Screenshot: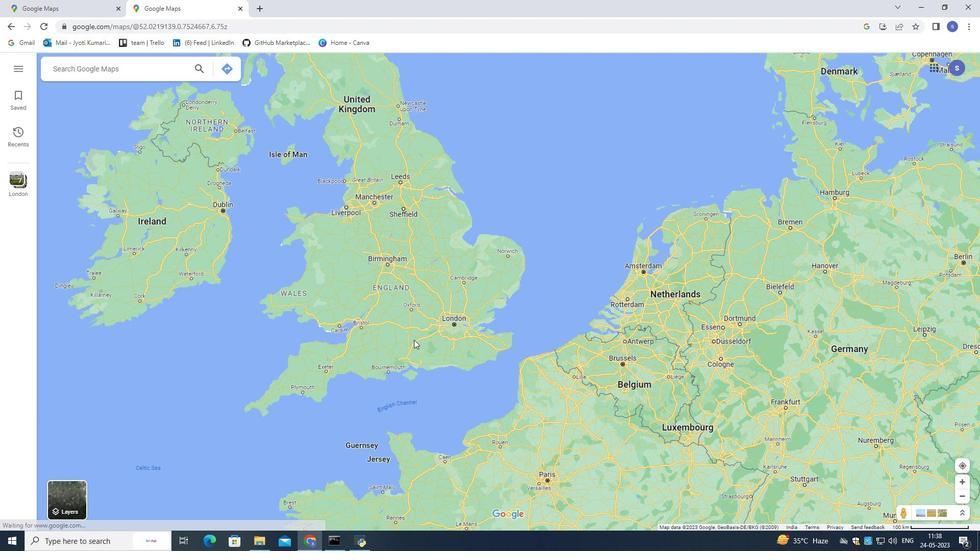 
Action: Mouse scrolled (415, 340) with delta (0, 0)
Screenshot: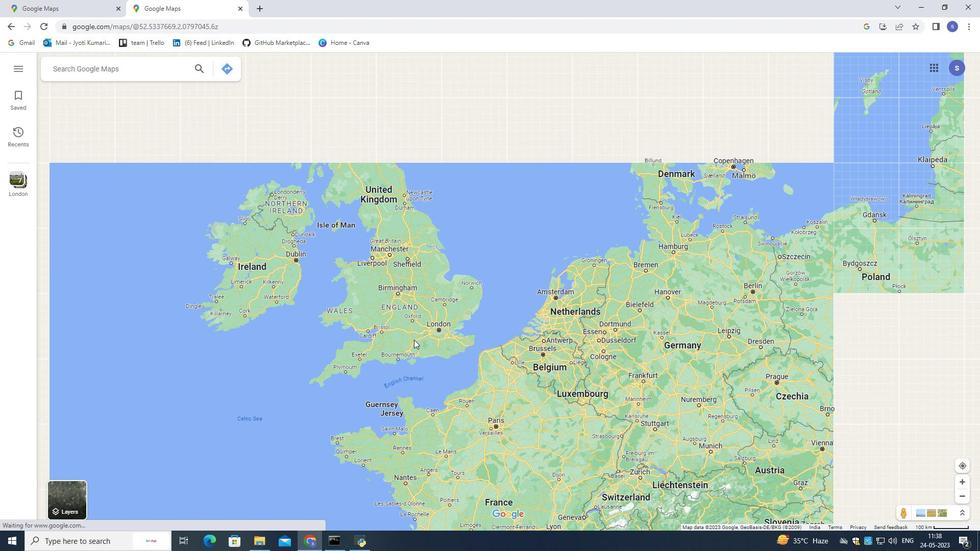 
Action: Mouse scrolled (415, 340) with delta (0, 0)
Screenshot: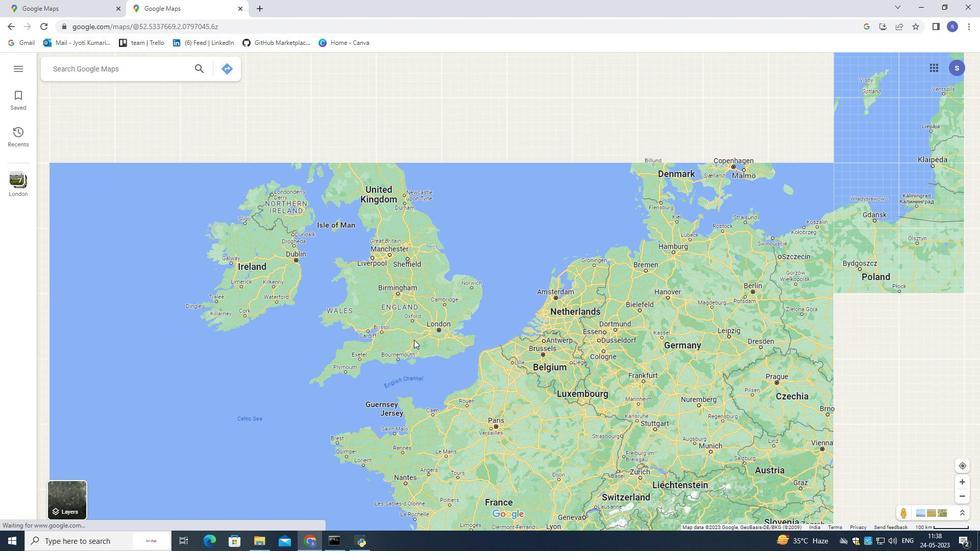 
Action: Mouse scrolled (415, 340) with delta (0, 0)
Screenshot: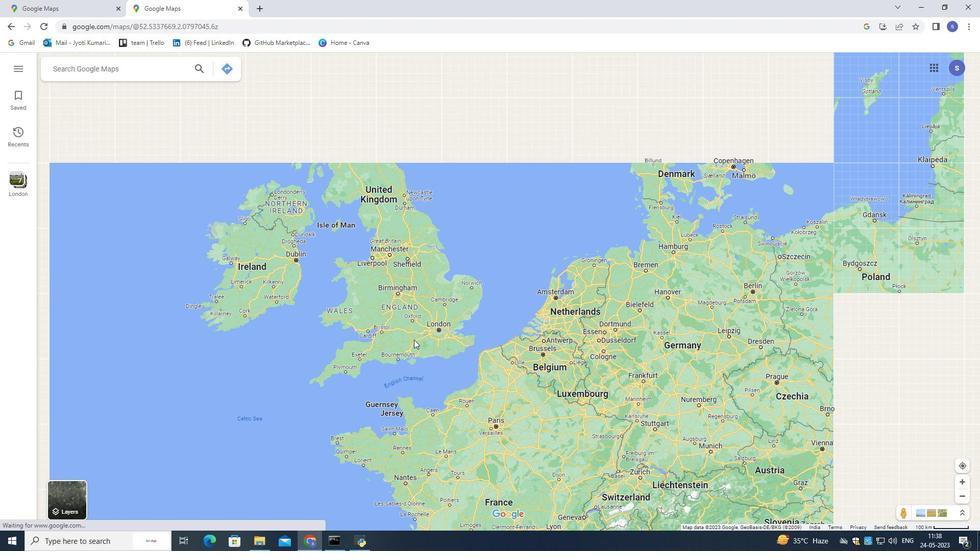
Action: Mouse scrolled (415, 340) with delta (0, 0)
Screenshot: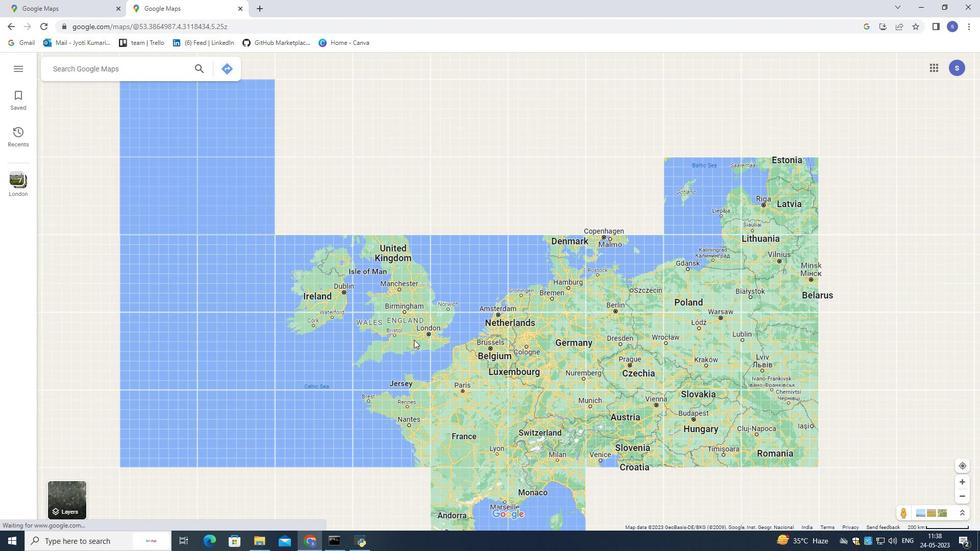 
Action: Mouse scrolled (415, 340) with delta (0, 0)
Screenshot: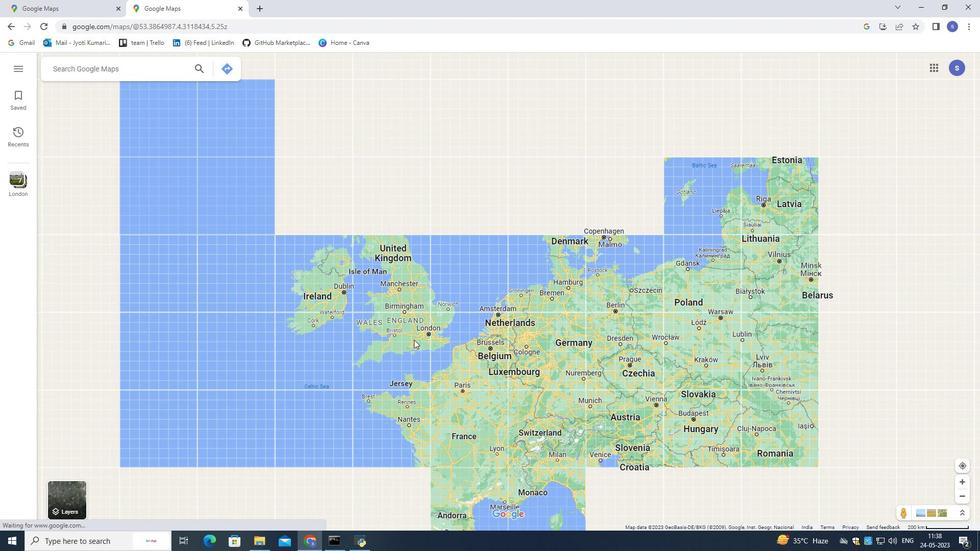 
Action: Mouse scrolled (415, 340) with delta (0, 0)
Screenshot: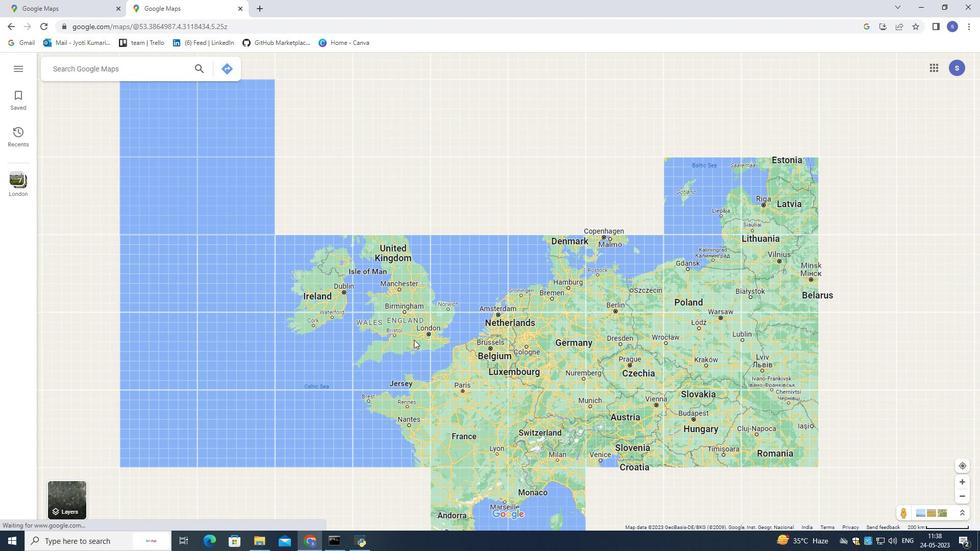 
Action: Mouse moved to (414, 341)
Screenshot: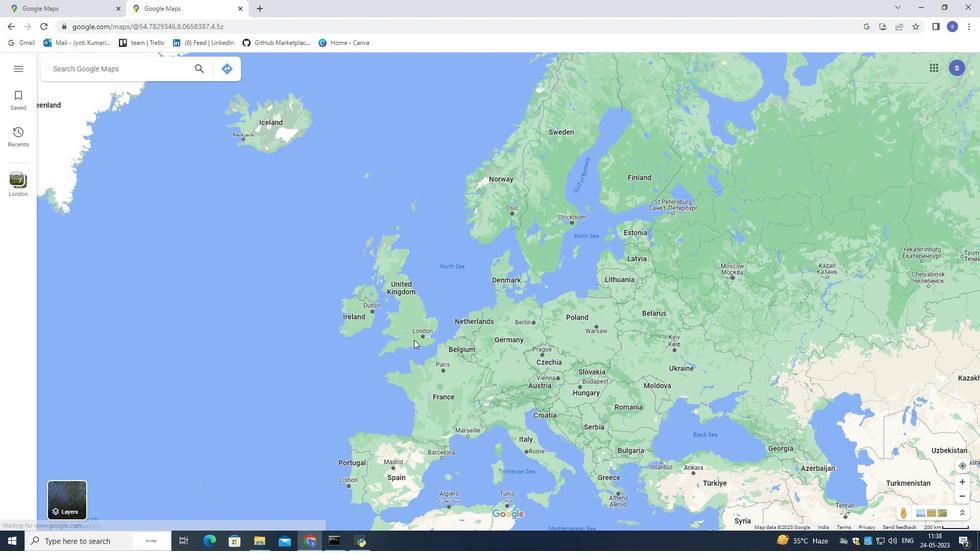 
Action: Mouse scrolled (414, 341) with delta (0, 0)
Screenshot: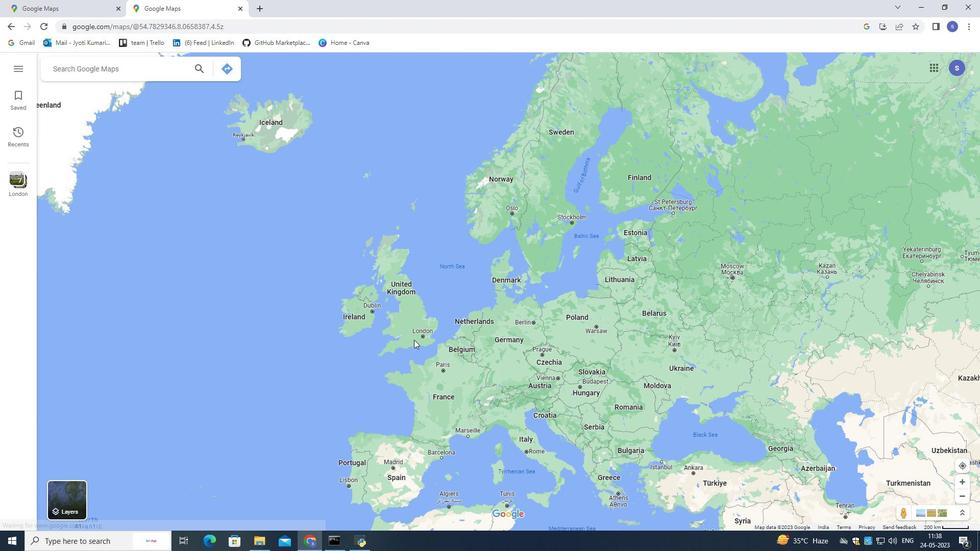 
Action: Mouse scrolled (414, 341) with delta (0, 0)
Screenshot: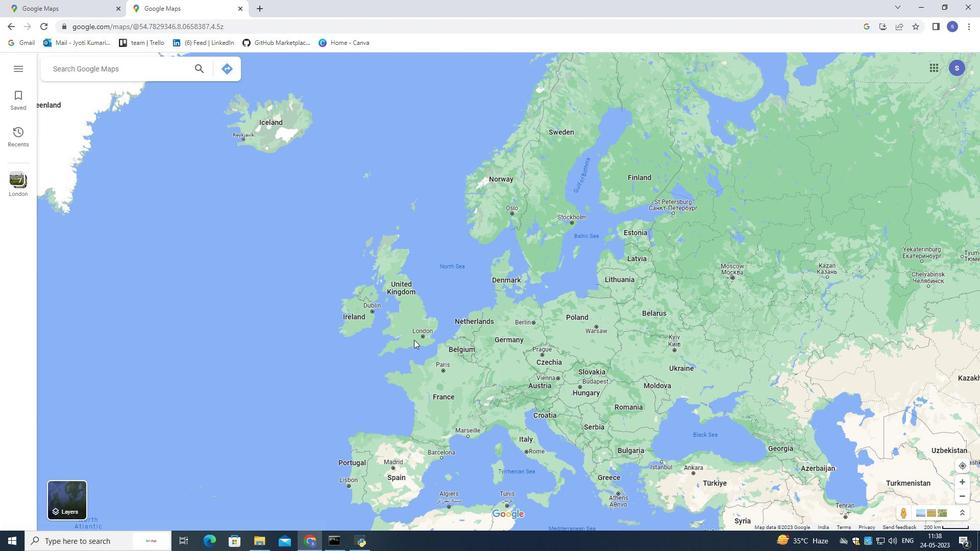 
Action: Mouse scrolled (414, 341) with delta (0, 0)
Screenshot: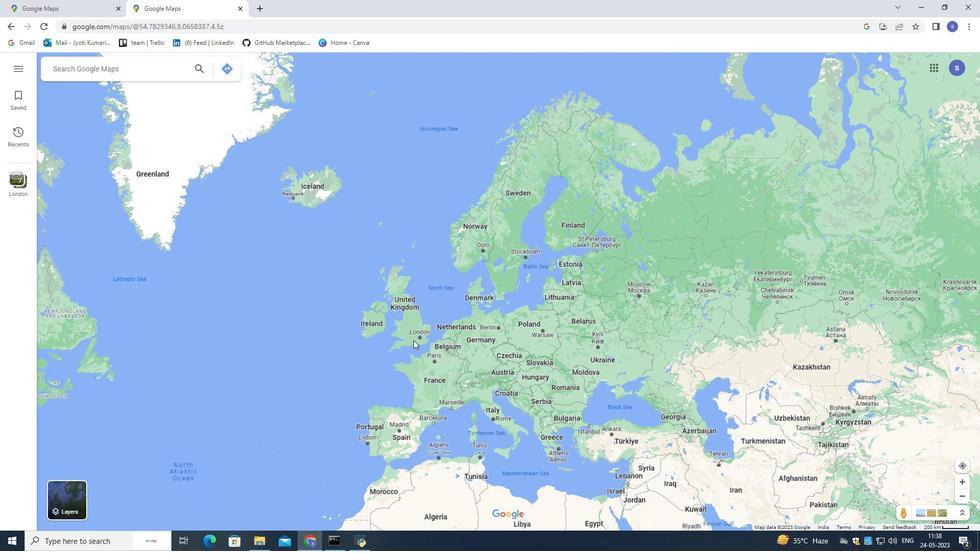 
Action: Mouse scrolled (414, 341) with delta (0, 0)
Screenshot: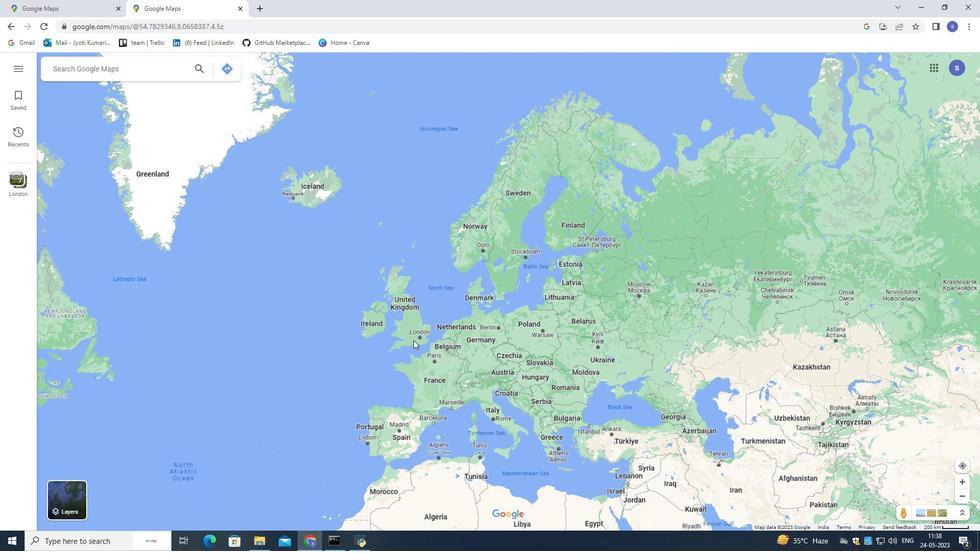 
Action: Mouse scrolled (414, 342) with delta (0, 0)
Screenshot: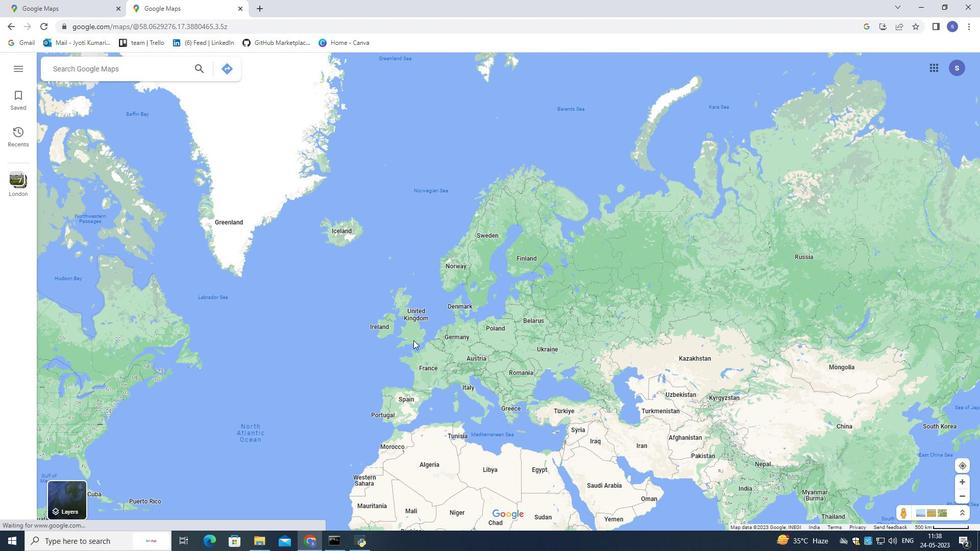 
Action: Mouse scrolled (414, 342) with delta (0, 0)
Screenshot: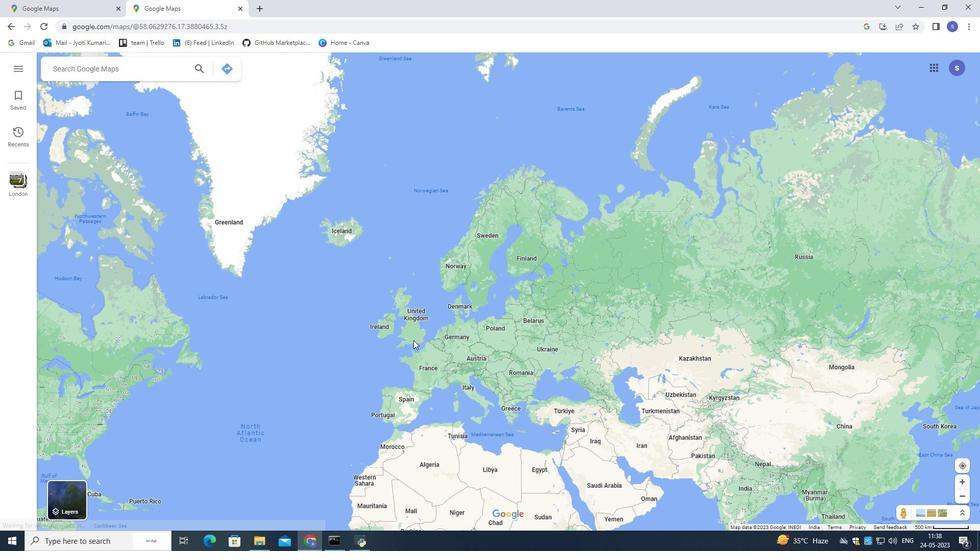 
Action: Mouse moved to (413, 341)
Screenshot: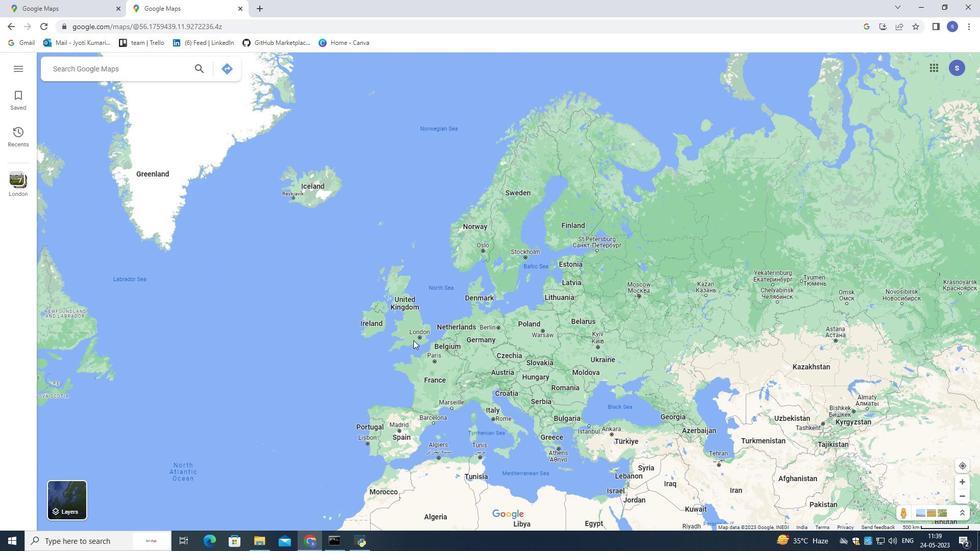 
Action: Mouse scrolled (413, 341) with delta (0, 0)
Screenshot: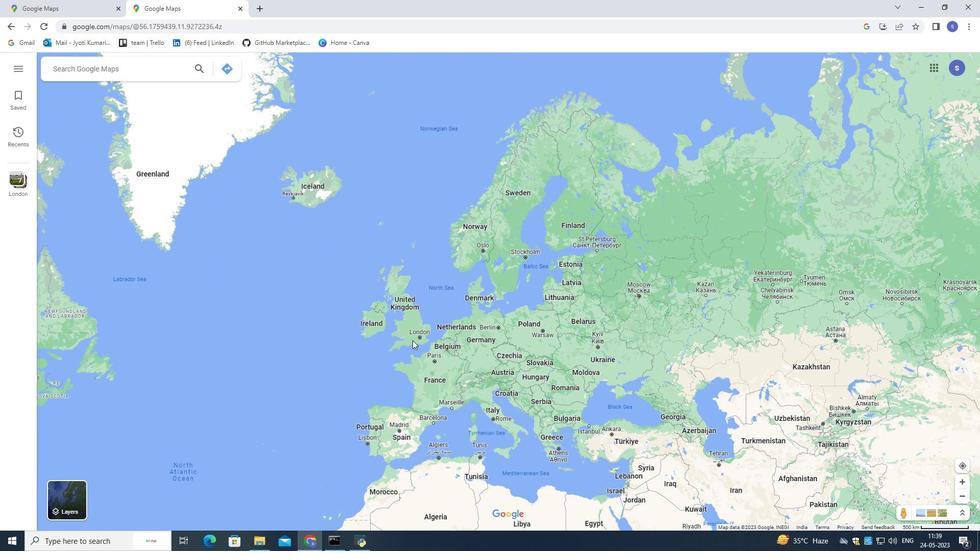 
Action: Mouse scrolled (413, 342) with delta (0, 0)
Screenshot: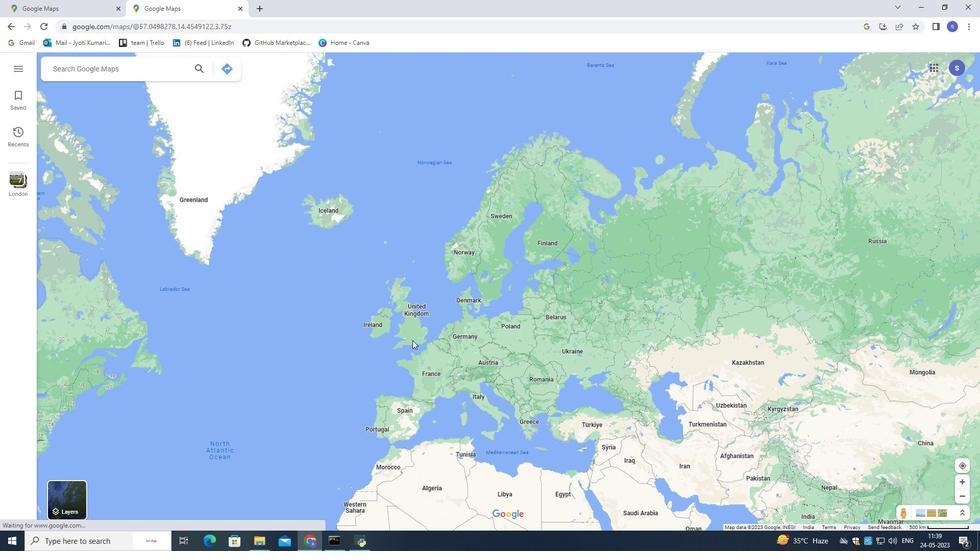 
Action: Mouse scrolled (413, 342) with delta (0, 0)
Screenshot: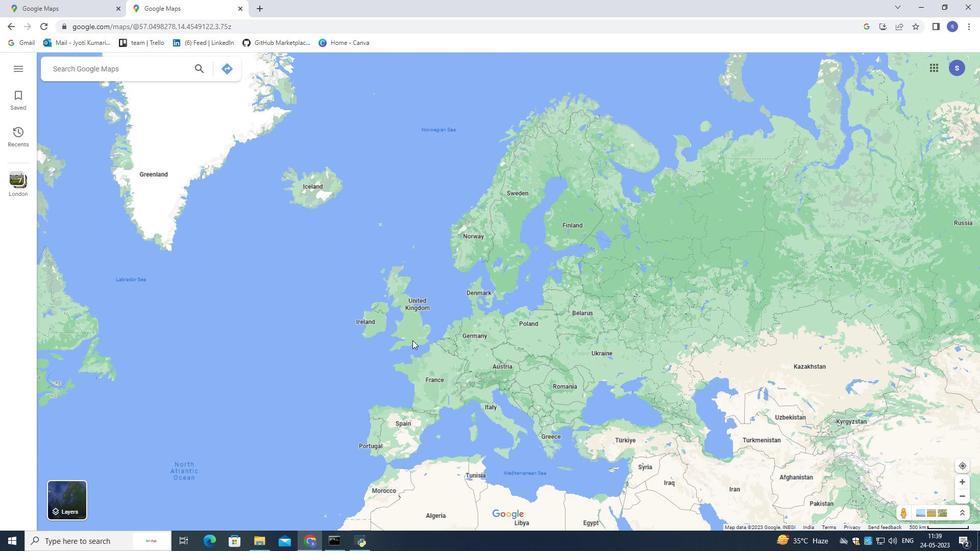 
Action: Mouse moved to (413, 341)
Screenshot: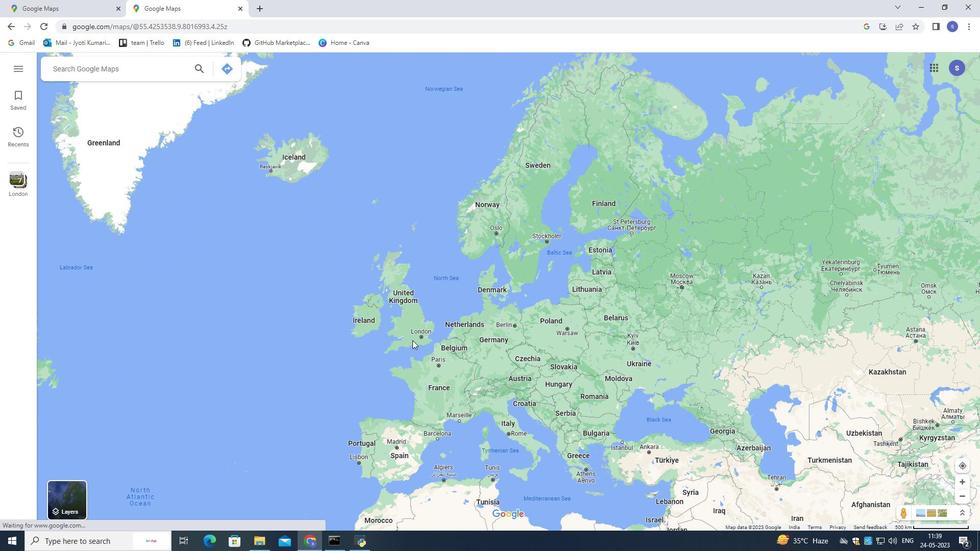 
Action: Mouse scrolled (413, 342) with delta (0, 0)
Screenshot: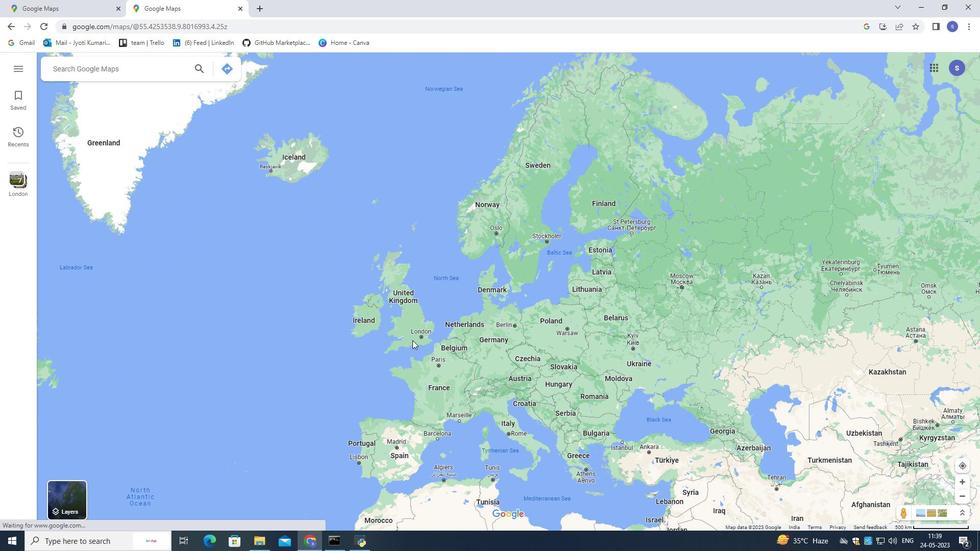 
Action: Mouse scrolled (413, 342) with delta (0, 0)
Screenshot: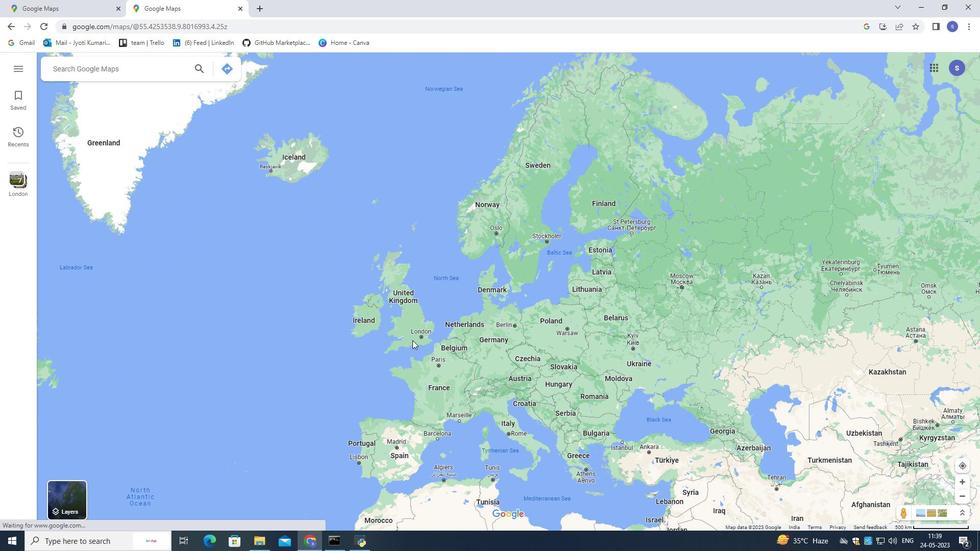 
Action: Mouse moved to (412, 341)
Screenshot: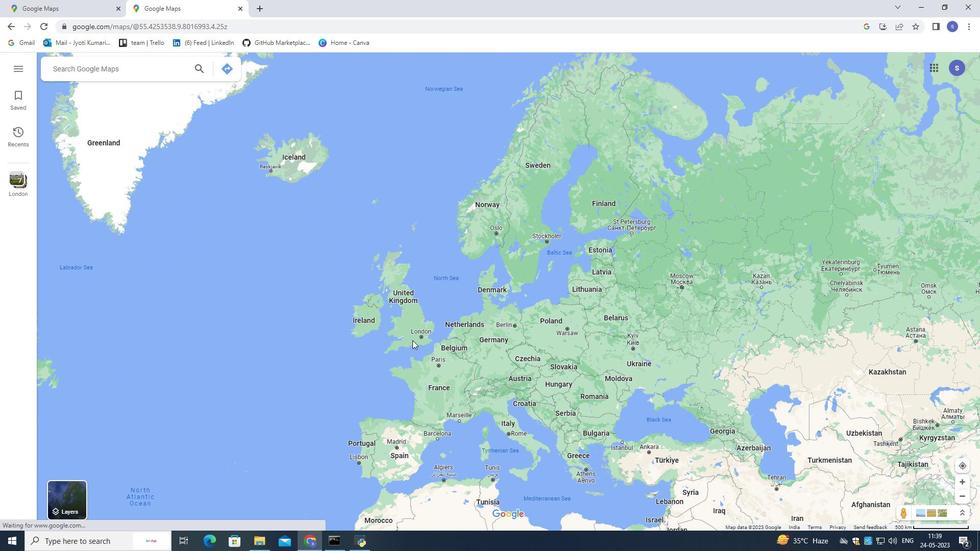 
Action: Mouse scrolled (412, 342) with delta (0, 0)
Screenshot: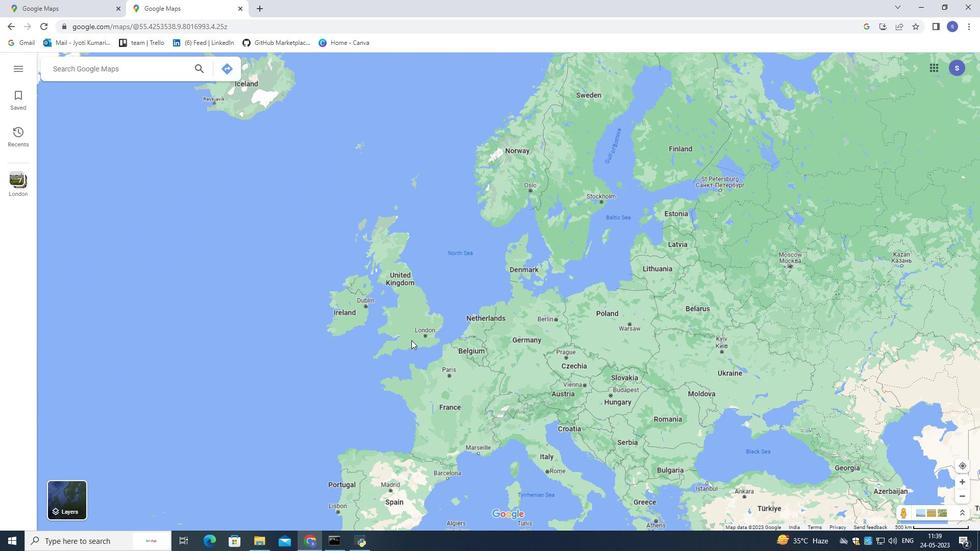 
Action: Mouse scrolled (412, 342) with delta (0, 0)
Screenshot: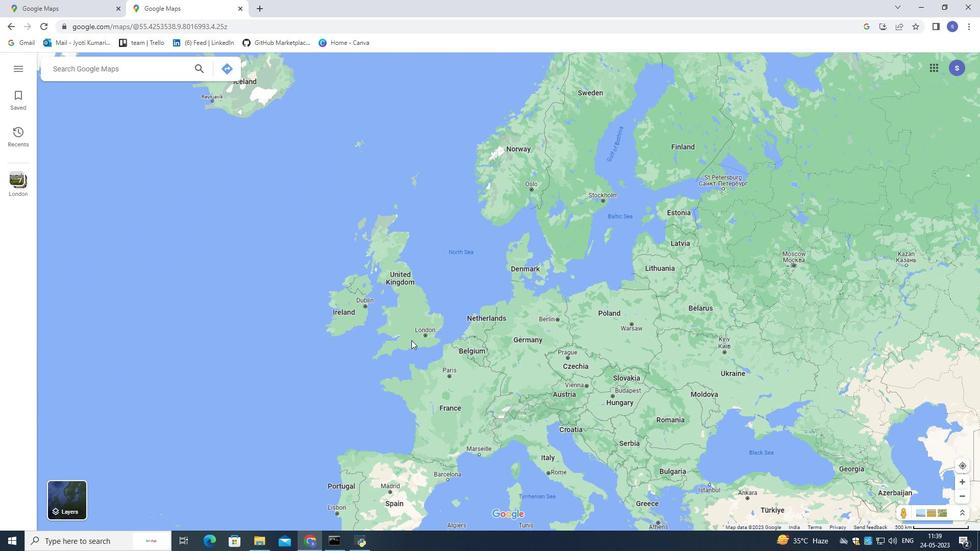 
Action: Mouse scrolled (412, 342) with delta (0, 0)
Screenshot: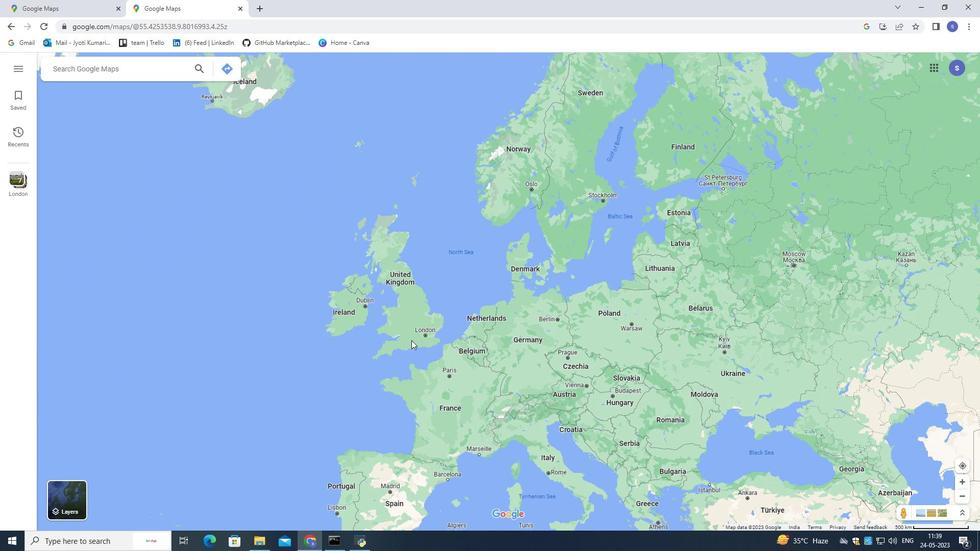 
Action: Mouse moved to (412, 341)
Screenshot: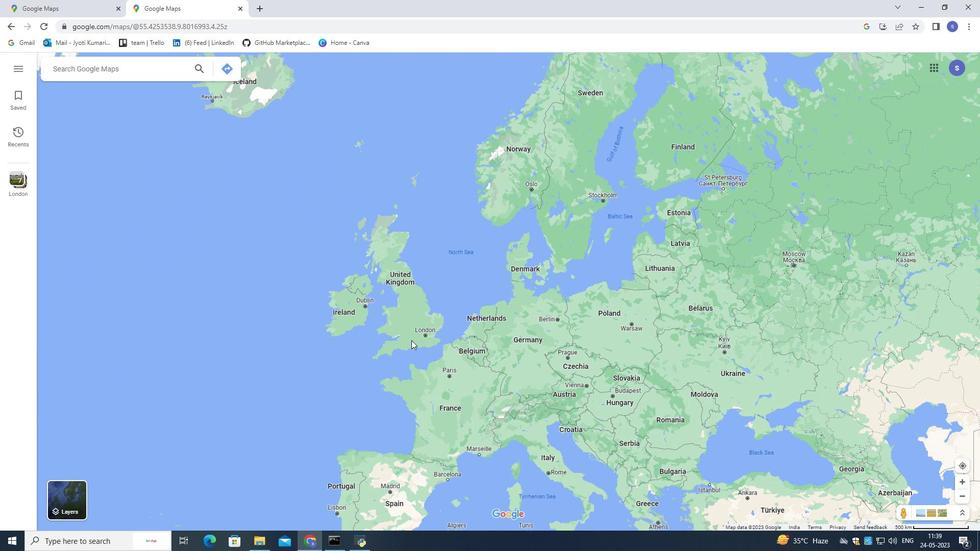 
Action: Mouse scrolled (412, 342) with delta (0, 0)
Screenshot: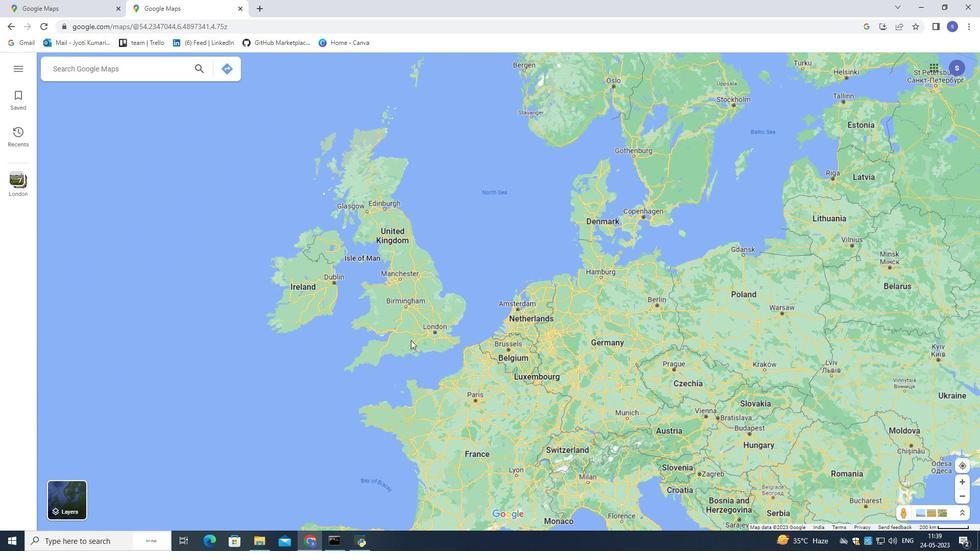 
Action: Mouse scrolled (412, 342) with delta (0, 0)
Screenshot: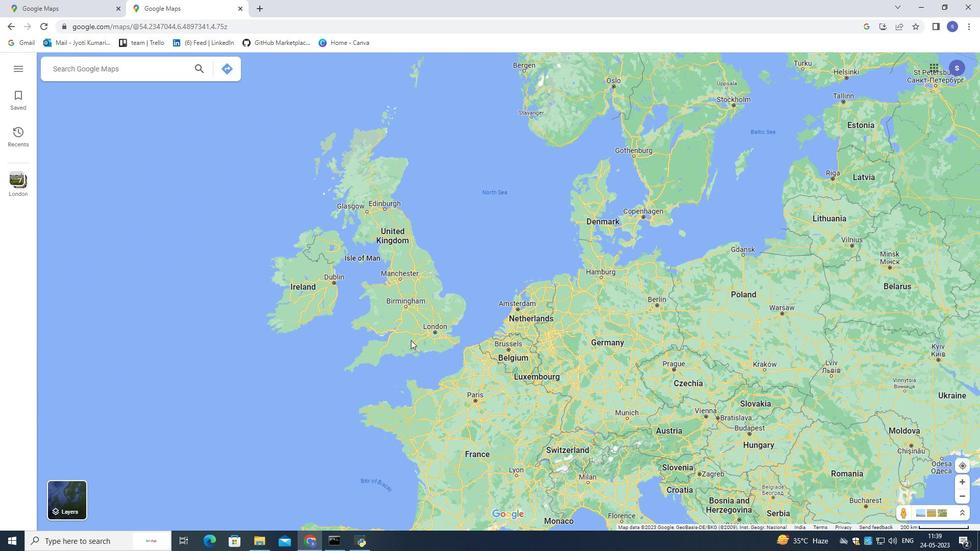 
Action: Mouse scrolled (412, 342) with delta (0, 0)
Screenshot: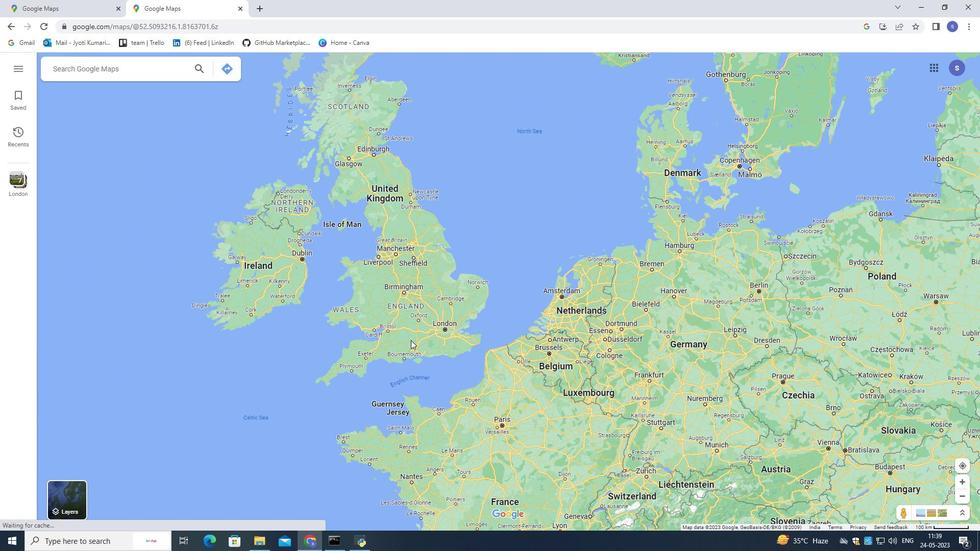
Action: Mouse scrolled (412, 342) with delta (0, 0)
Screenshot: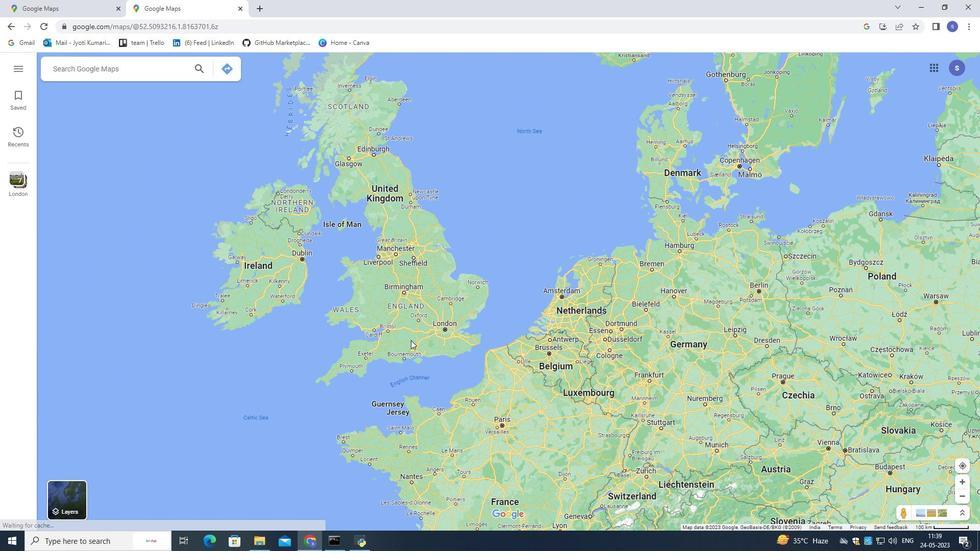 
Action: Mouse moved to (451, 364)
Screenshot: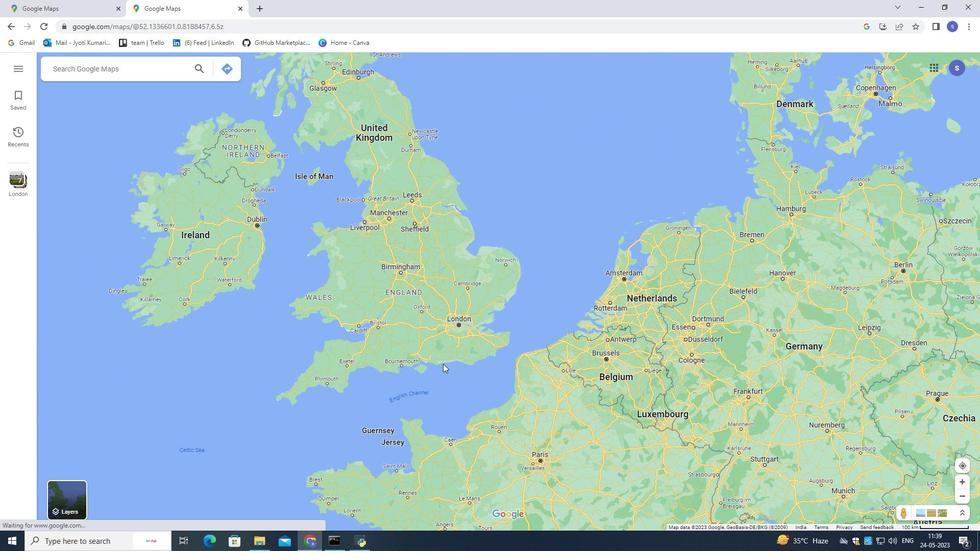 
Action: Mouse scrolled (451, 364) with delta (0, 0)
Screenshot: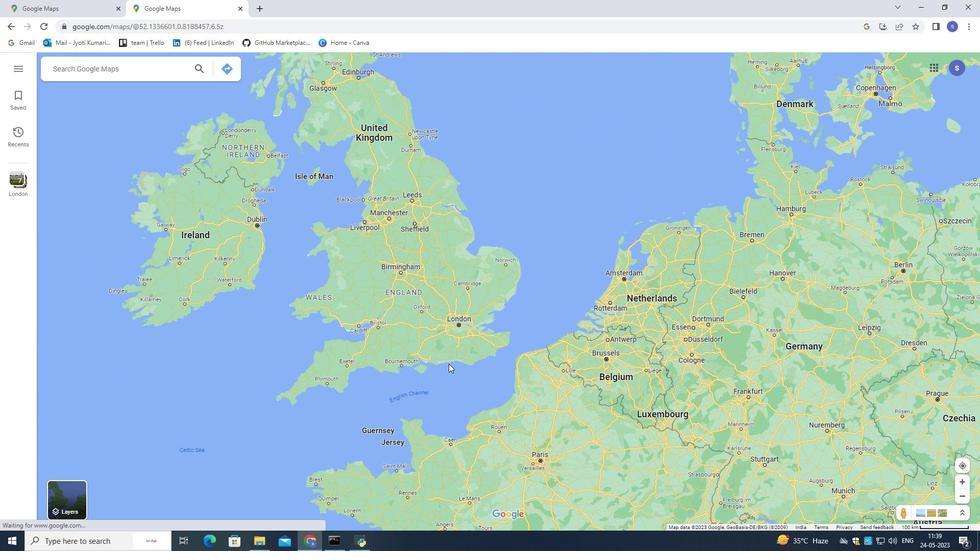 
Action: Mouse pressed left at (451, 364)
Screenshot: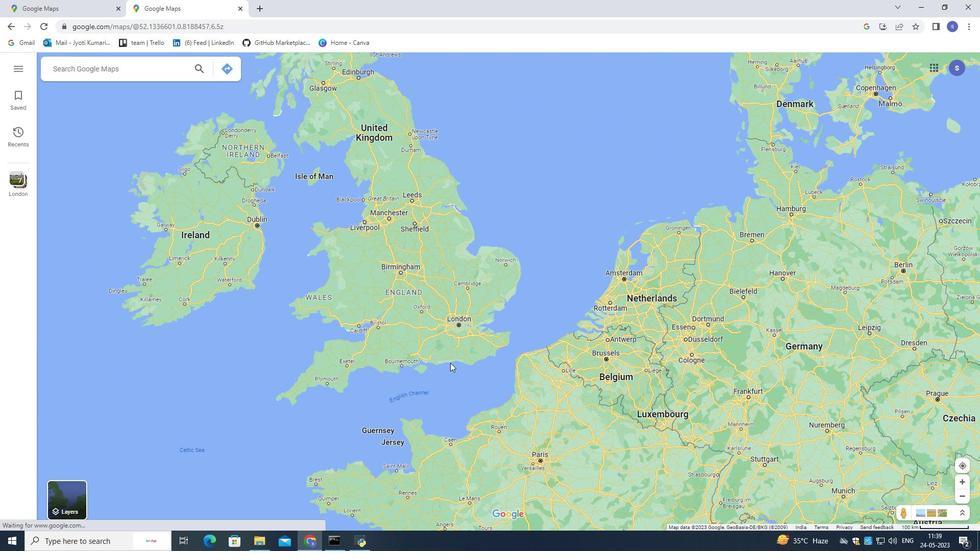 
Action: Mouse moved to (427, 334)
Screenshot: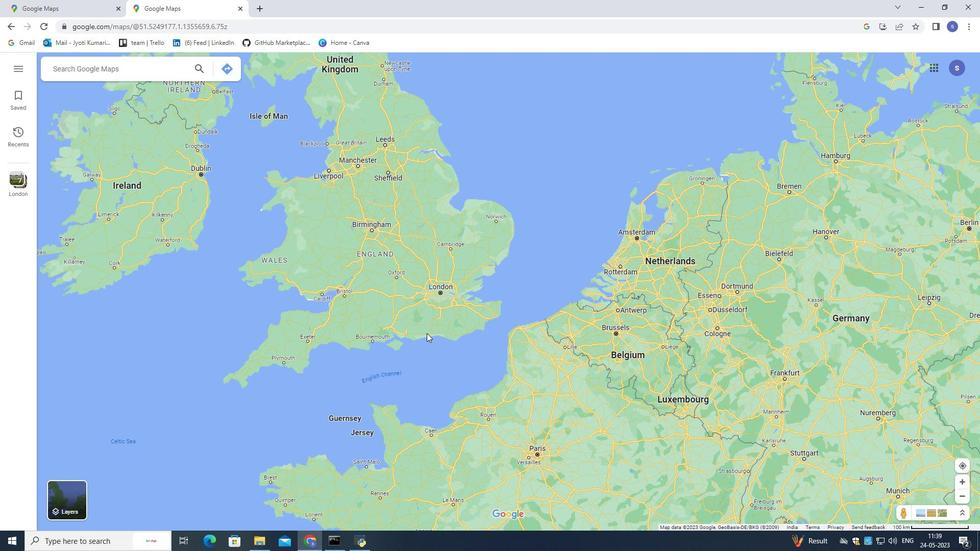 
Action: Mouse scrolled (427, 335) with delta (0, 0)
Screenshot: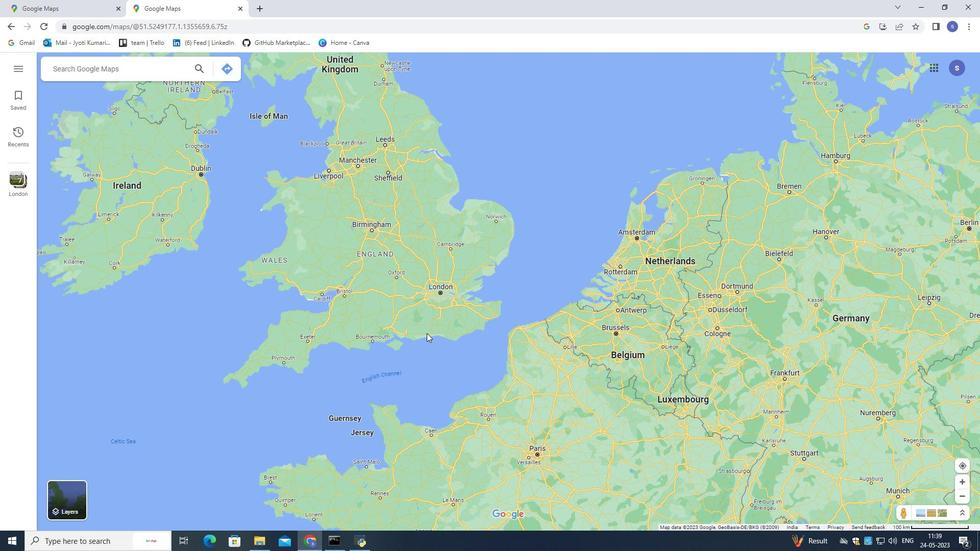 
Action: Mouse scrolled (427, 335) with delta (0, 0)
Screenshot: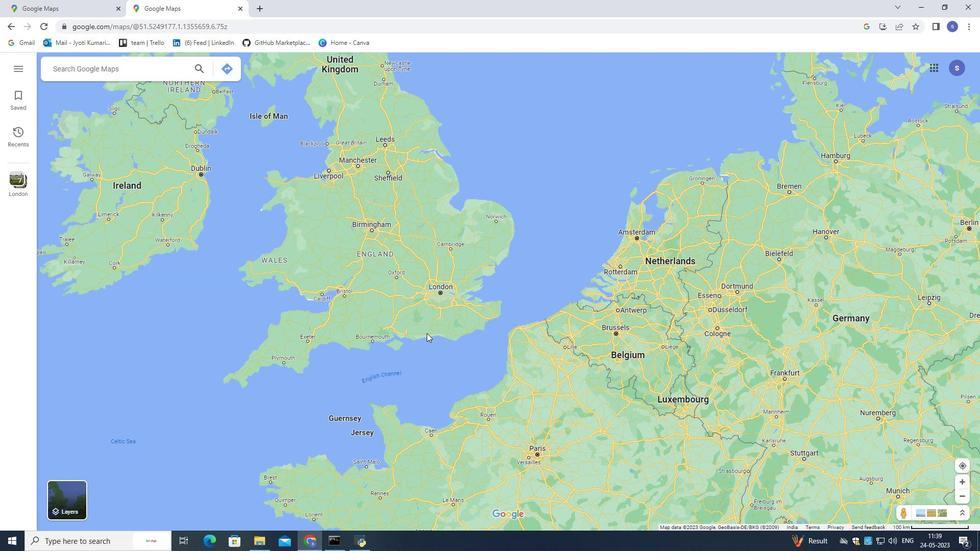 
Action: Mouse scrolled (427, 335) with delta (0, 0)
Screenshot: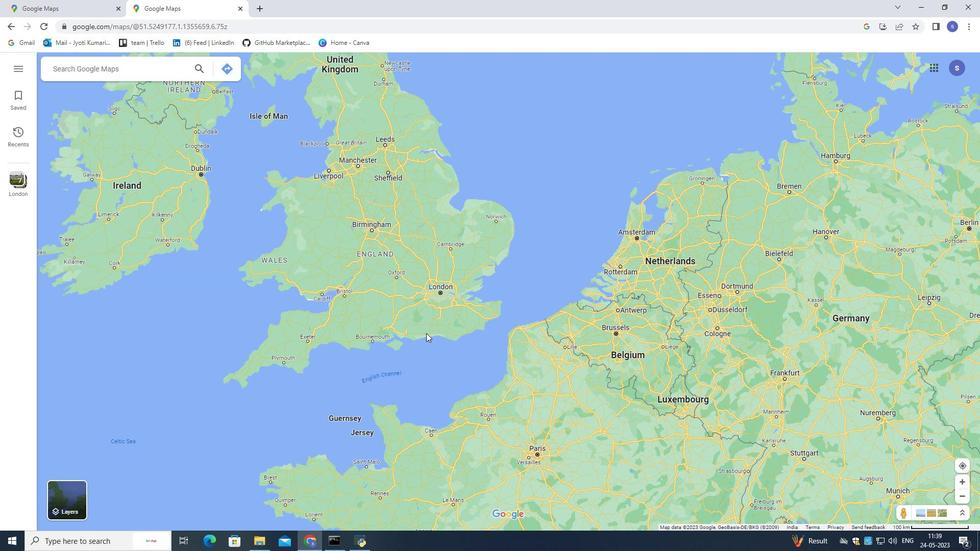 
Action: Mouse moved to (426, 336)
Screenshot: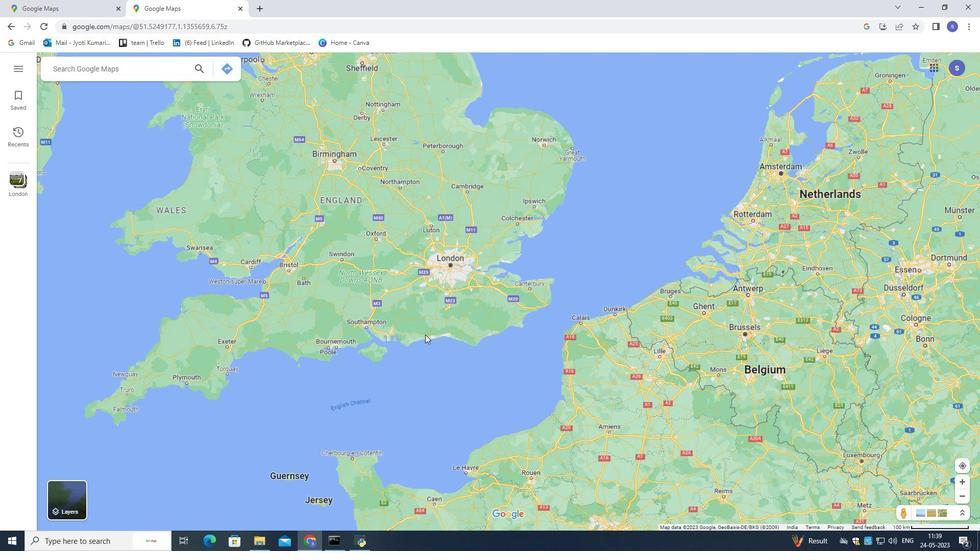 
Action: Mouse scrolled (426, 337) with delta (0, 0)
Screenshot: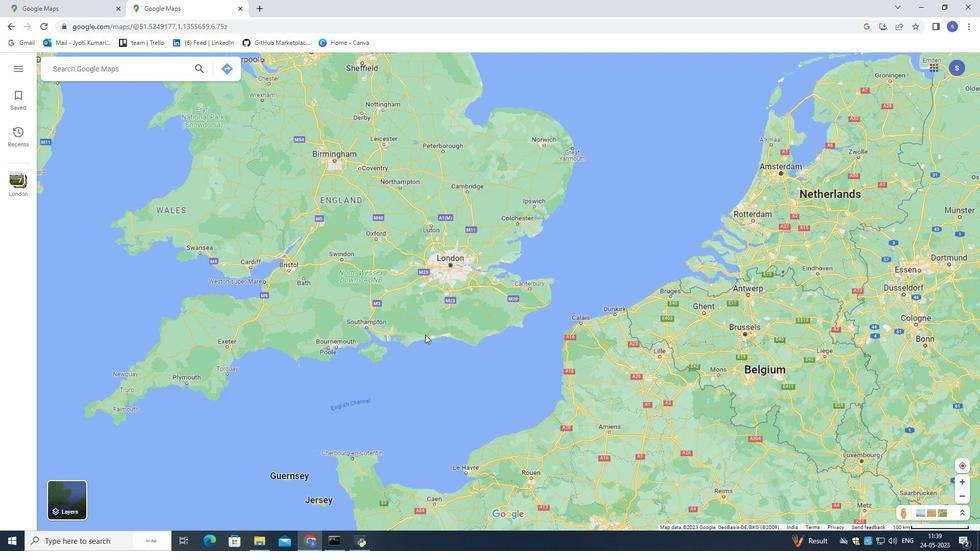 
Action: Mouse moved to (425, 337)
Screenshot: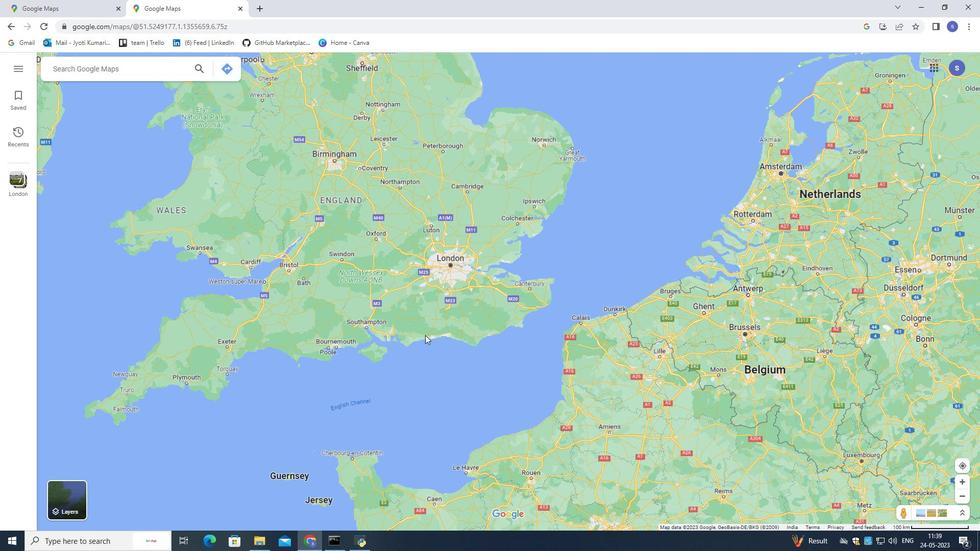 
Action: Mouse scrolled (425, 337) with delta (0, 0)
Screenshot: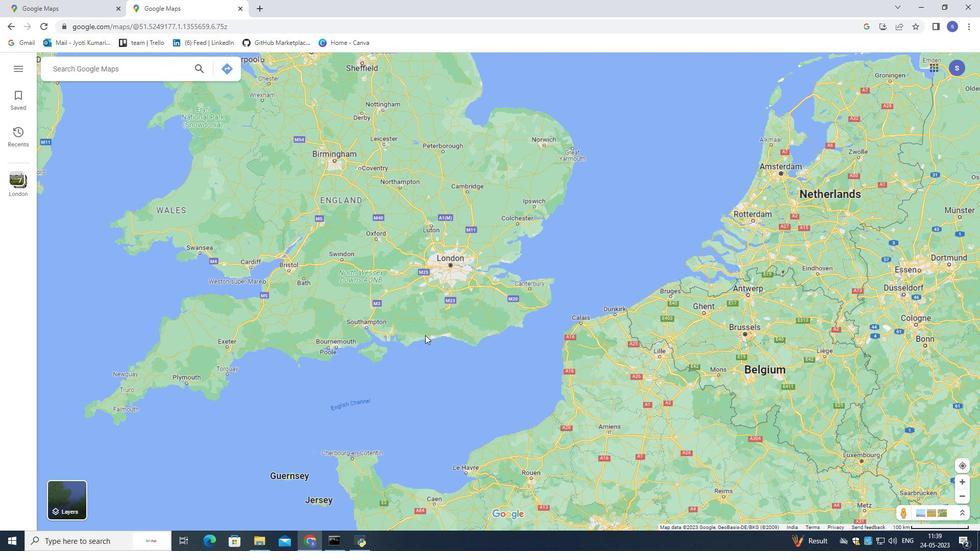 
Action: Mouse moved to (440, 283)
Screenshot: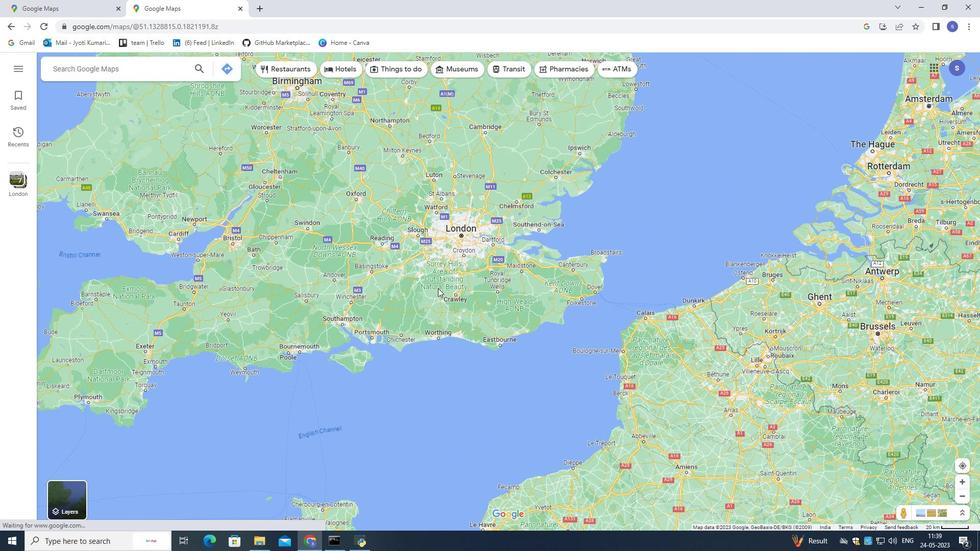 
Action: Mouse pressed left at (440, 283)
Screenshot: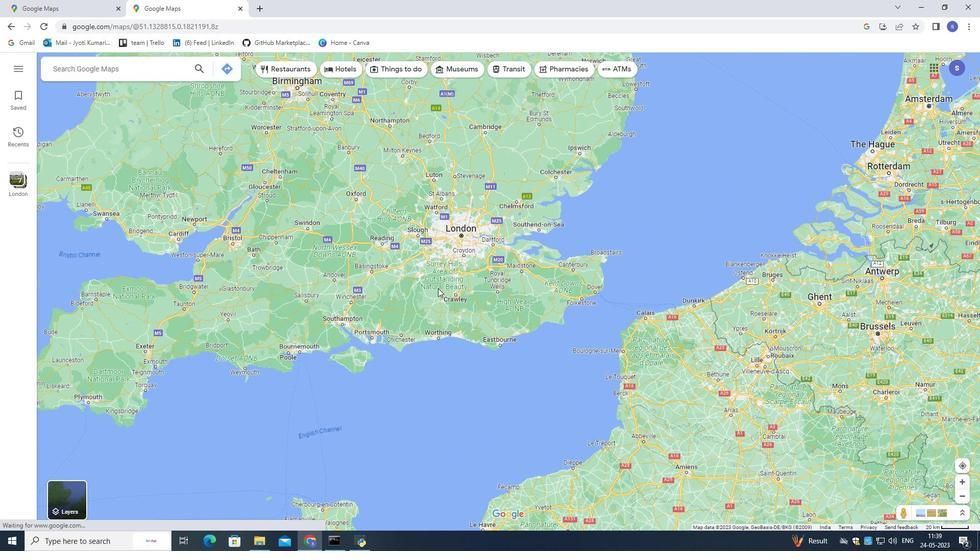 
Action: Mouse moved to (410, 343)
Screenshot: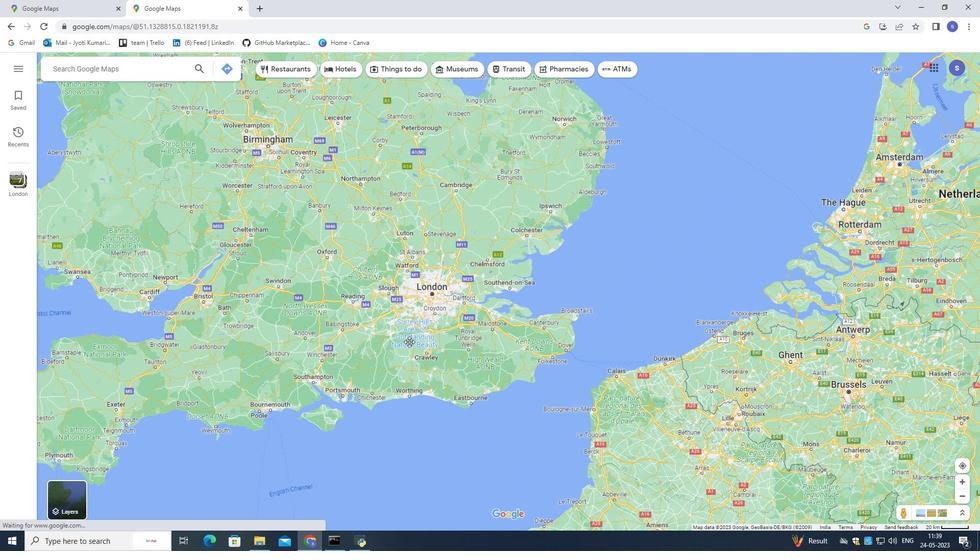 
Action: Mouse scrolled (410, 343) with delta (0, 0)
Screenshot: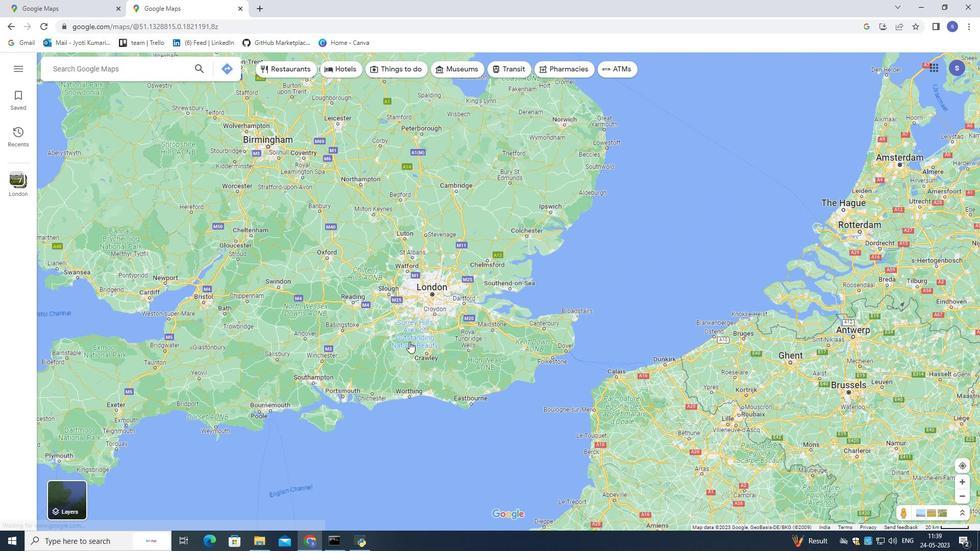 
Action: Mouse scrolled (410, 343) with delta (0, 0)
Screenshot: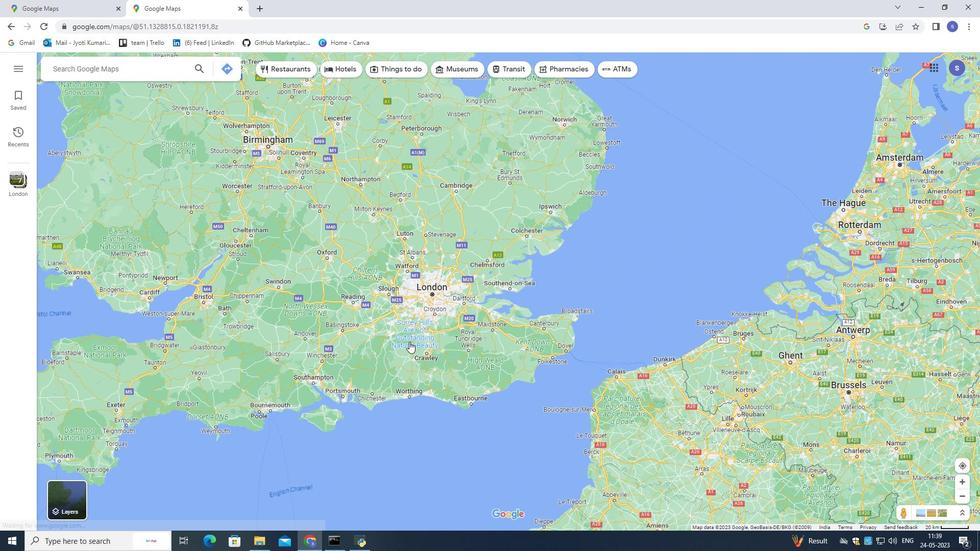 
Action: Mouse scrolled (410, 343) with delta (0, 0)
Screenshot: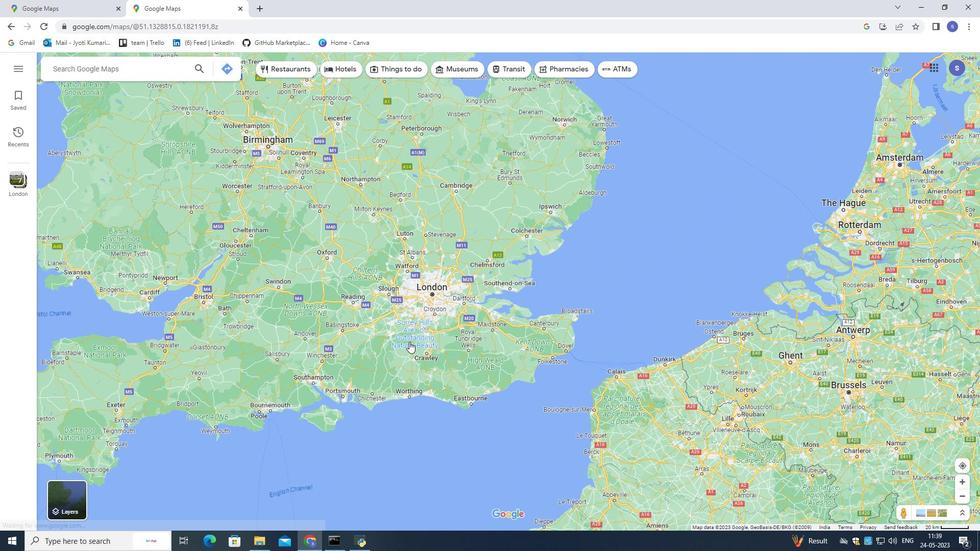 
Action: Mouse scrolled (410, 343) with delta (0, 0)
Screenshot: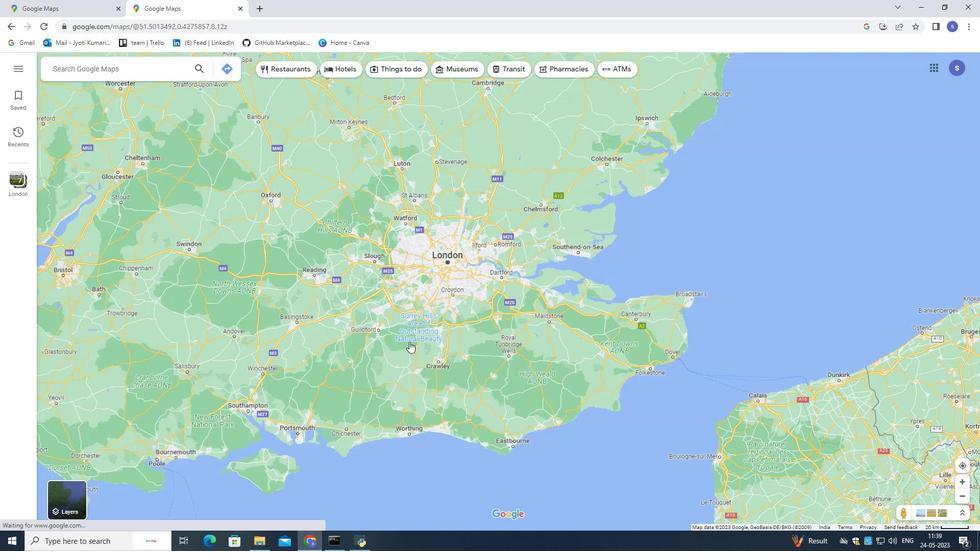 
Action: Mouse scrolled (410, 343) with delta (0, 0)
Screenshot: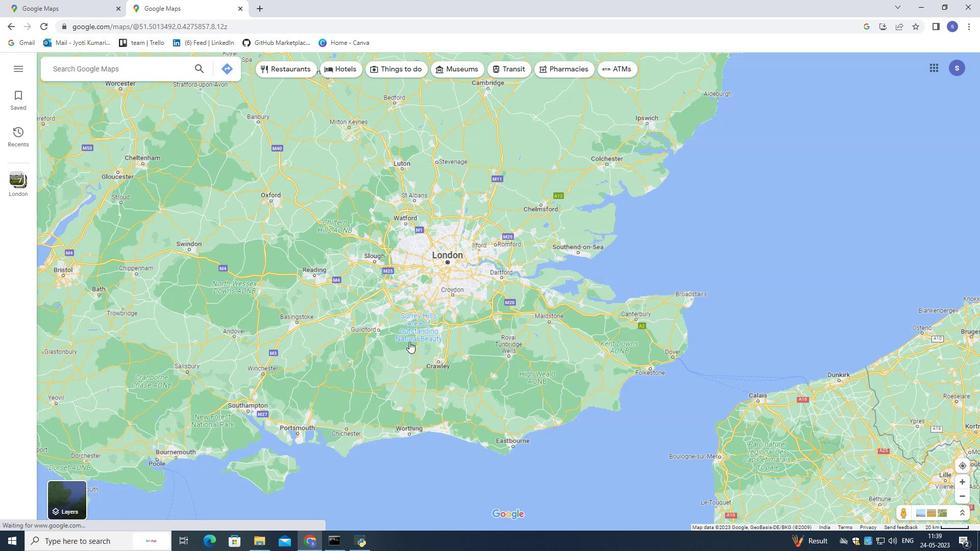 
Action: Mouse scrolled (410, 343) with delta (0, 0)
Screenshot: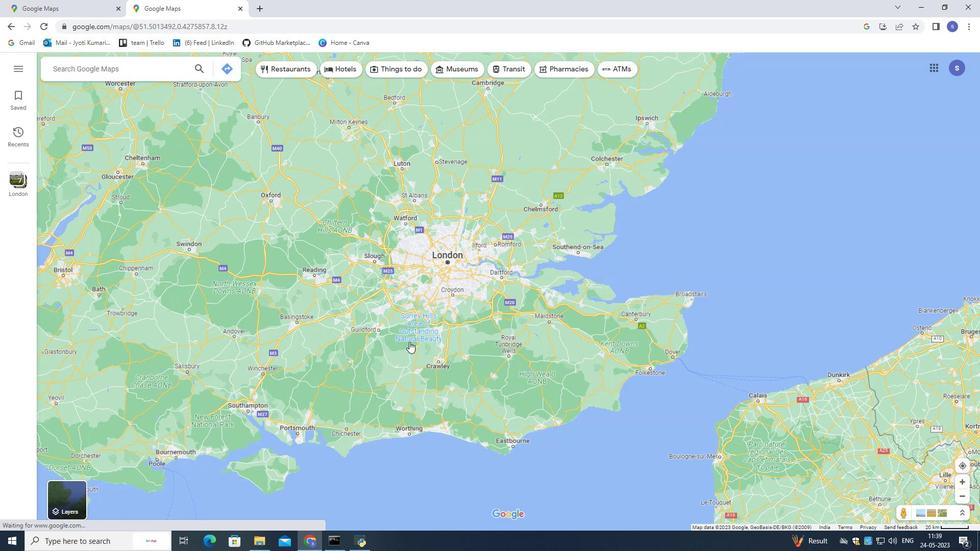 
Action: Mouse moved to (441, 270)
Screenshot: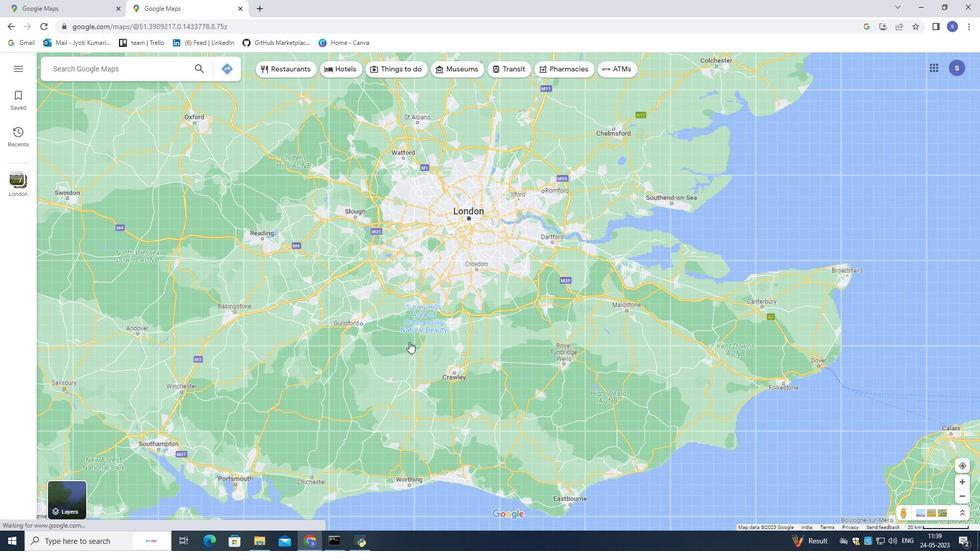 
Action: Mouse pressed left at (441, 270)
Screenshot: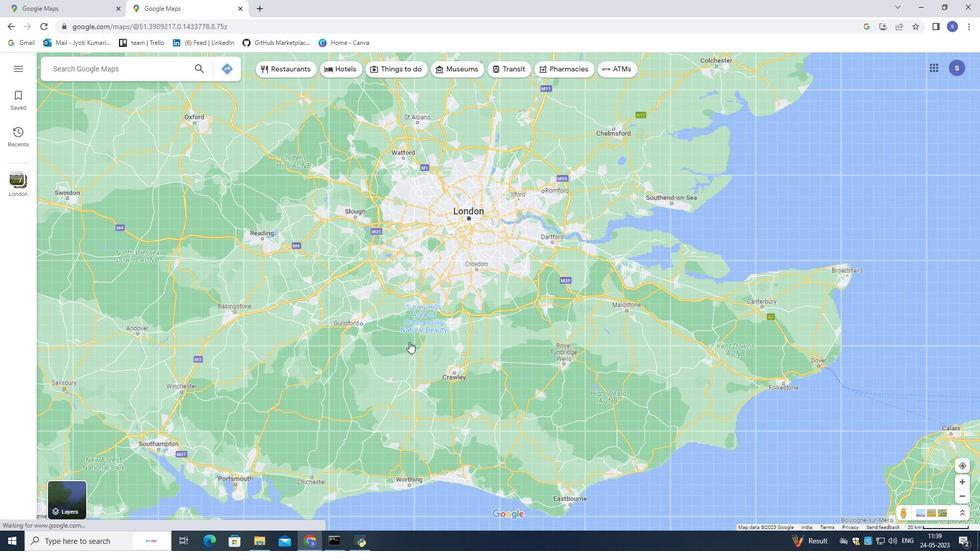 
Action: Mouse moved to (426, 335)
Screenshot: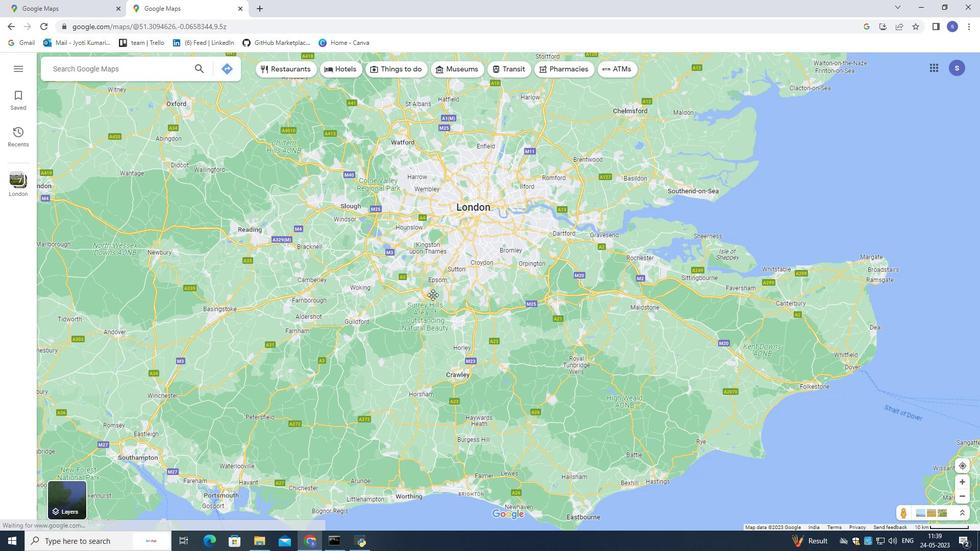 
Action: Mouse scrolled (426, 335) with delta (0, 0)
Screenshot: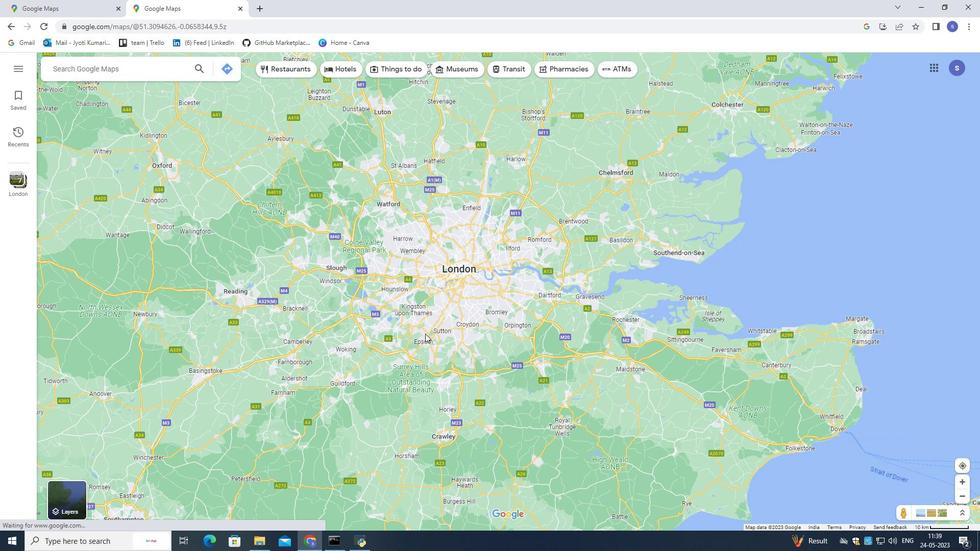 
Action: Mouse scrolled (426, 335) with delta (0, 0)
Screenshot: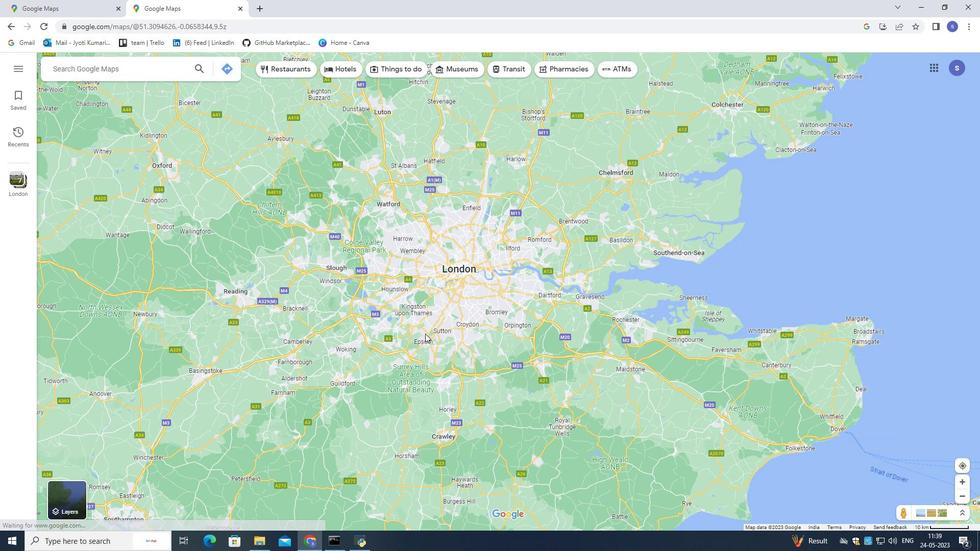 
Action: Mouse scrolled (426, 335) with delta (0, 0)
Screenshot: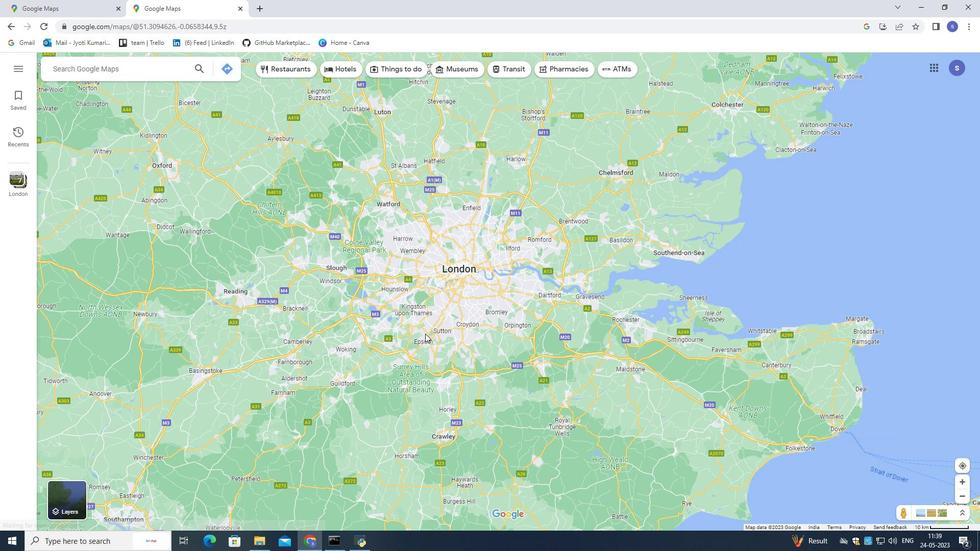 
Action: Mouse moved to (429, 323)
Screenshot: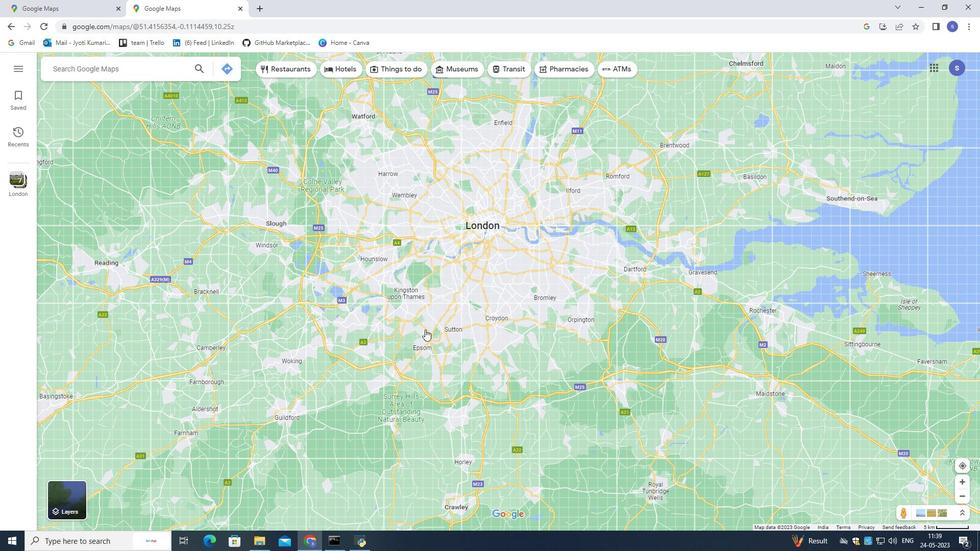 
Action: Mouse pressed left at (429, 323)
Screenshot: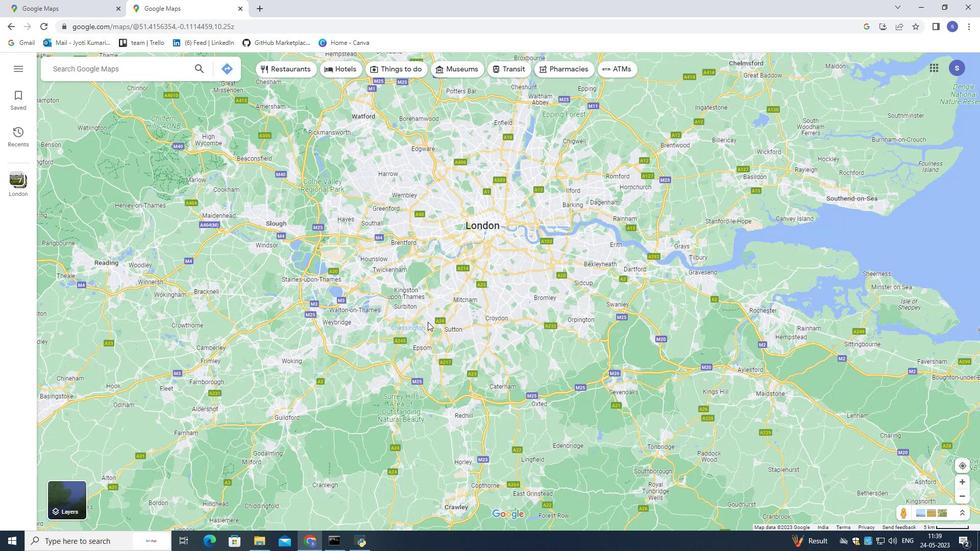 
Action: Mouse moved to (437, 389)
Screenshot: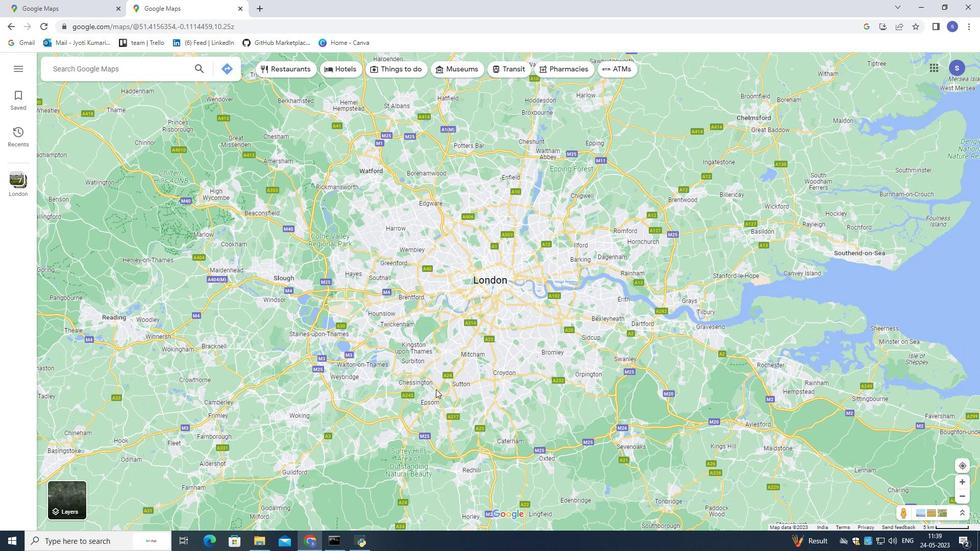 
Action: Mouse scrolled (437, 389) with delta (0, 0)
Screenshot: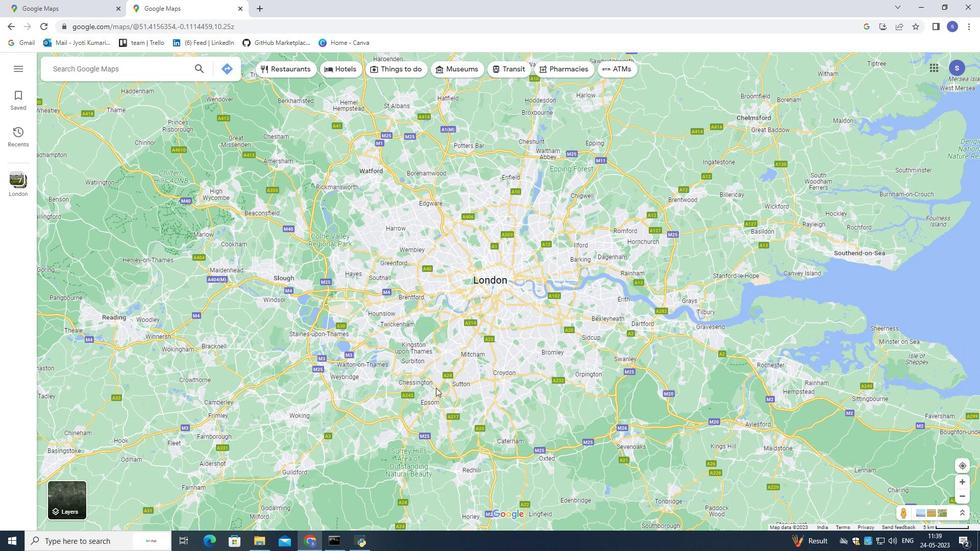
Action: Mouse moved to (112, 72)
Screenshot: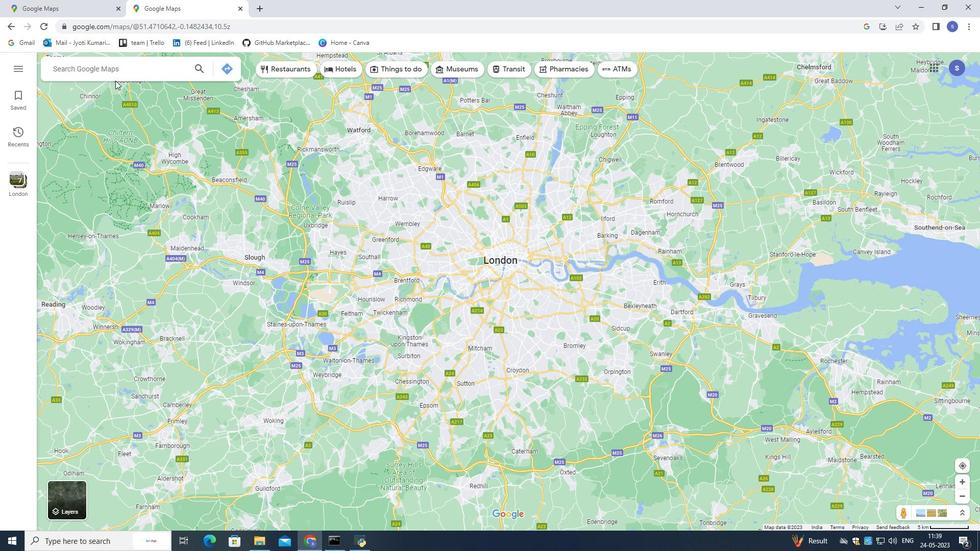 
Action: Mouse pressed left at (112, 72)
Screenshot: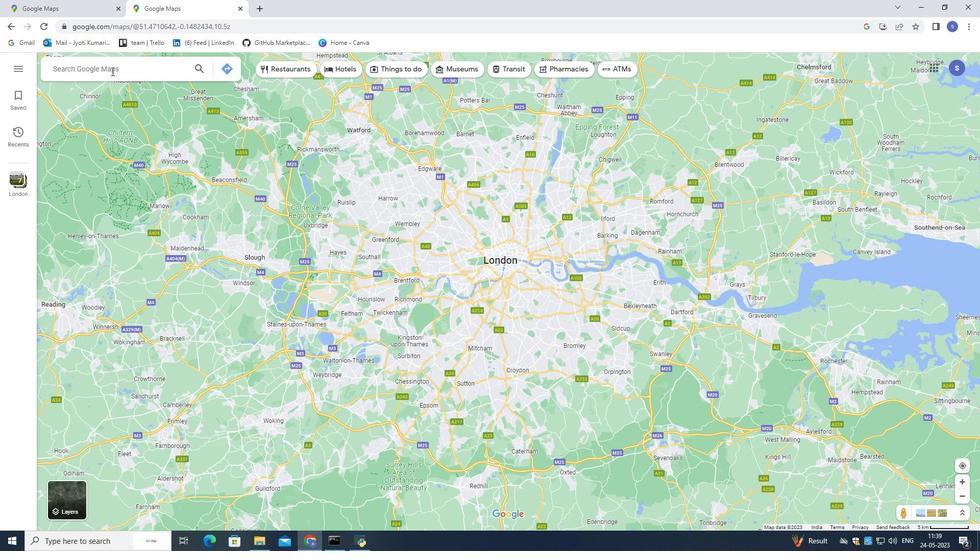 
Action: Key pressed <Key.shift><Key.shift><Key.shift><Key.shift><Key.shift><Key.shift><Key.shift><Key.shift><Key.shift><Key.shift>Carisbad<Key.space>caverns<Key.space>national<Key.space>park,<Key.space>new<Key.space>mexico,<Key.space>united<Key.space>state<Key.enter>
Screenshot: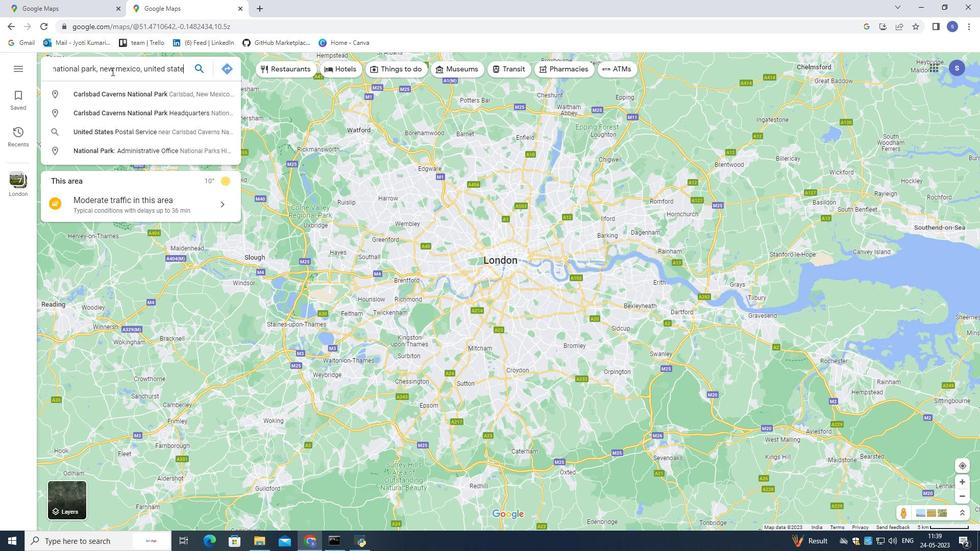 
Action: Mouse moved to (135, 67)
Screenshot: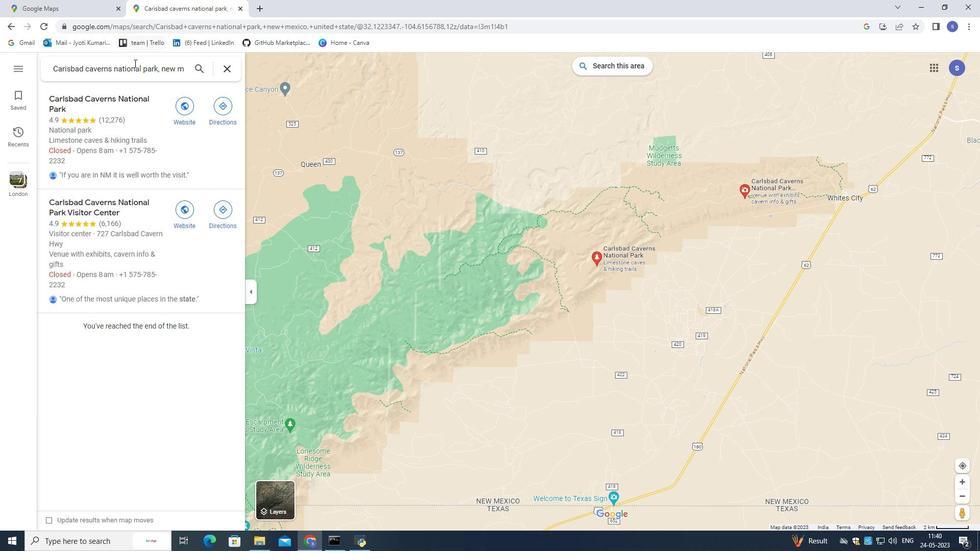 
Action: Mouse pressed left at (135, 67)
Screenshot: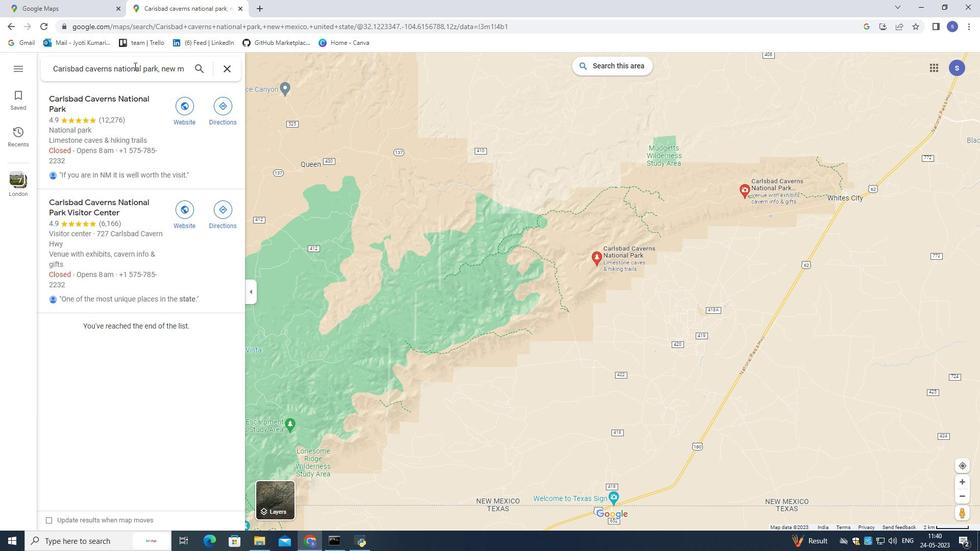 
Action: Mouse moved to (135, 67)
Screenshot: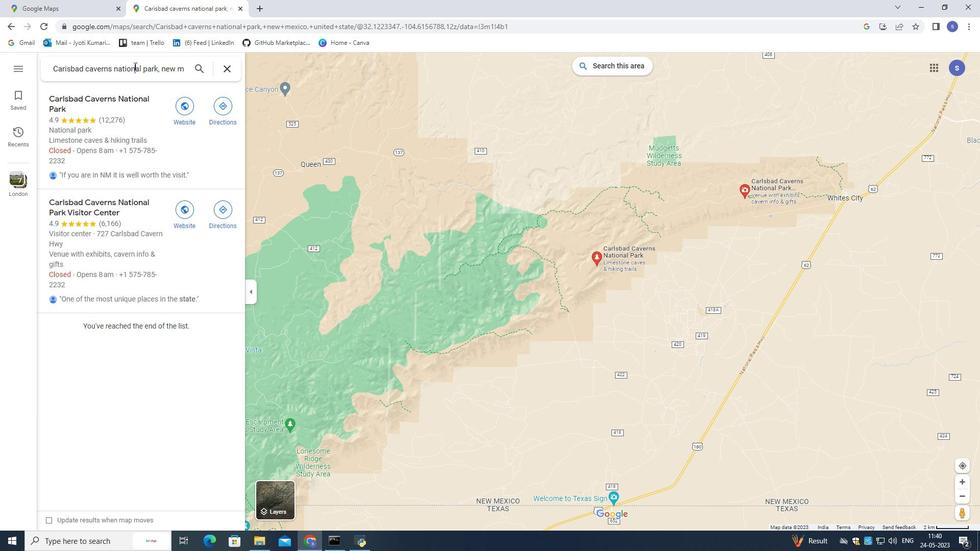 
Action: Key pressed <Key.enter>
Screenshot: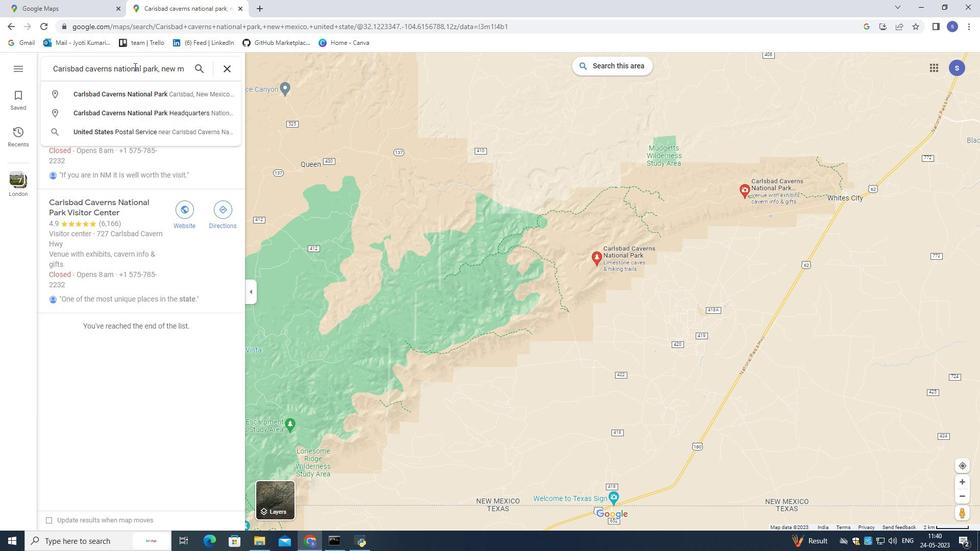 
Action: Mouse moved to (965, 483)
Screenshot: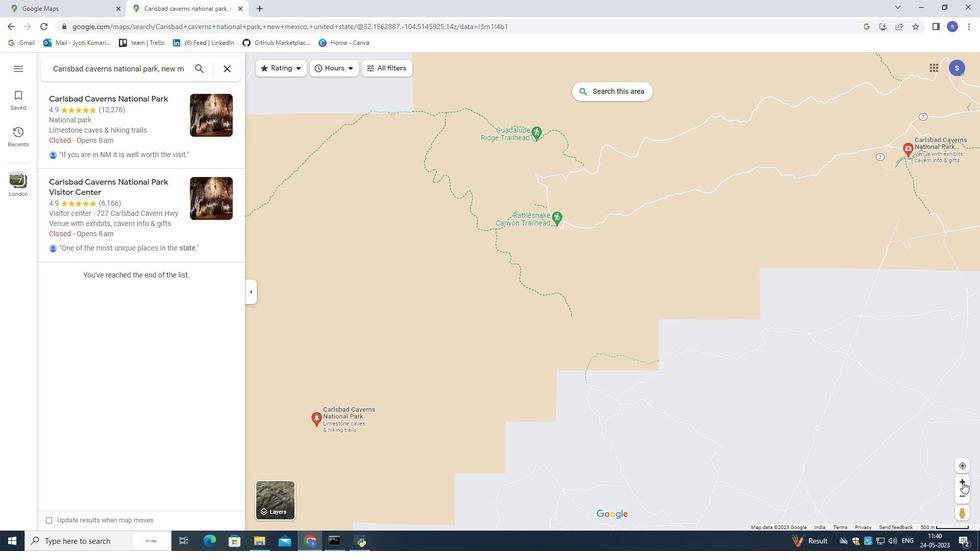 
Action: Mouse pressed left at (965, 483)
Screenshot: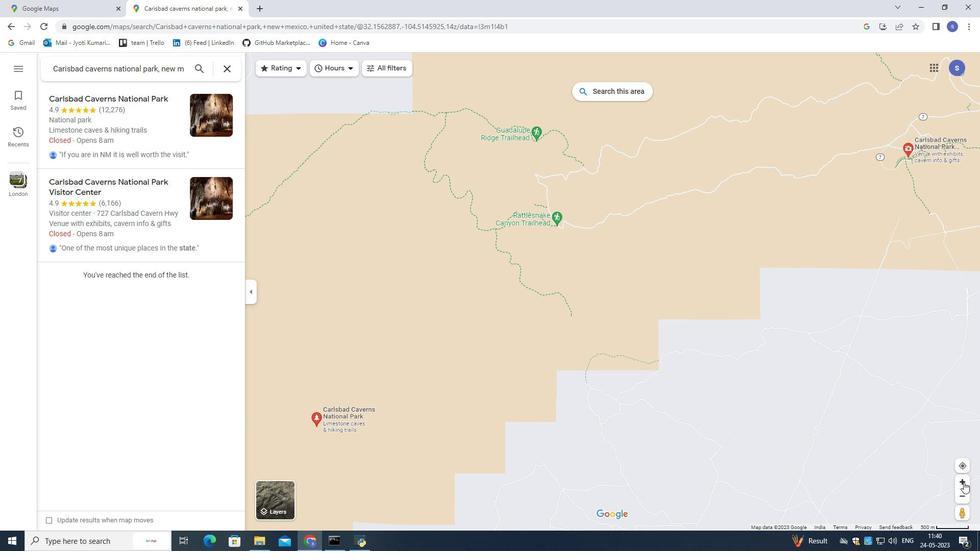 
Action: Mouse moved to (806, 419)
Screenshot: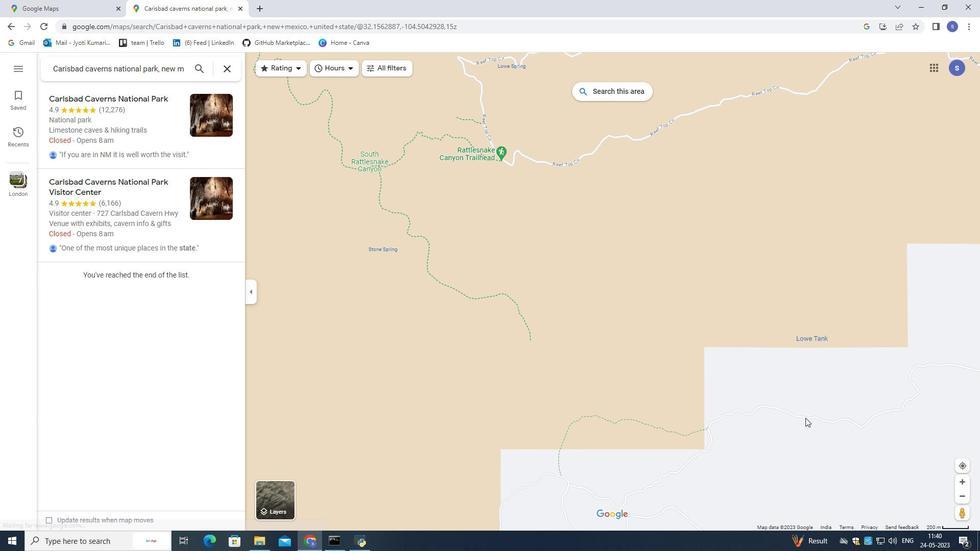 
Action: Mouse pressed left at (806, 419)
Screenshot: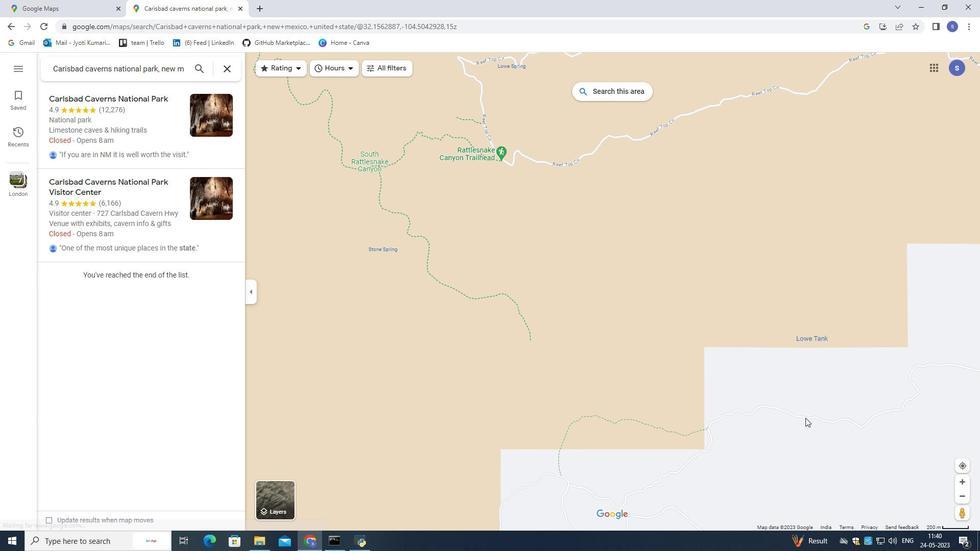 
Action: Mouse moved to (846, 475)
Screenshot: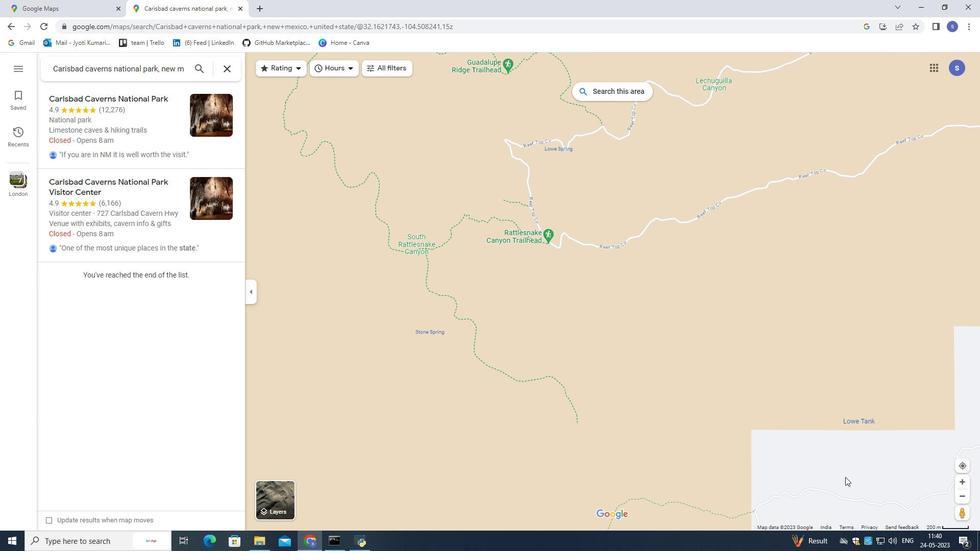 
Action: Mouse scrolled (846, 475) with delta (0, 0)
Screenshot: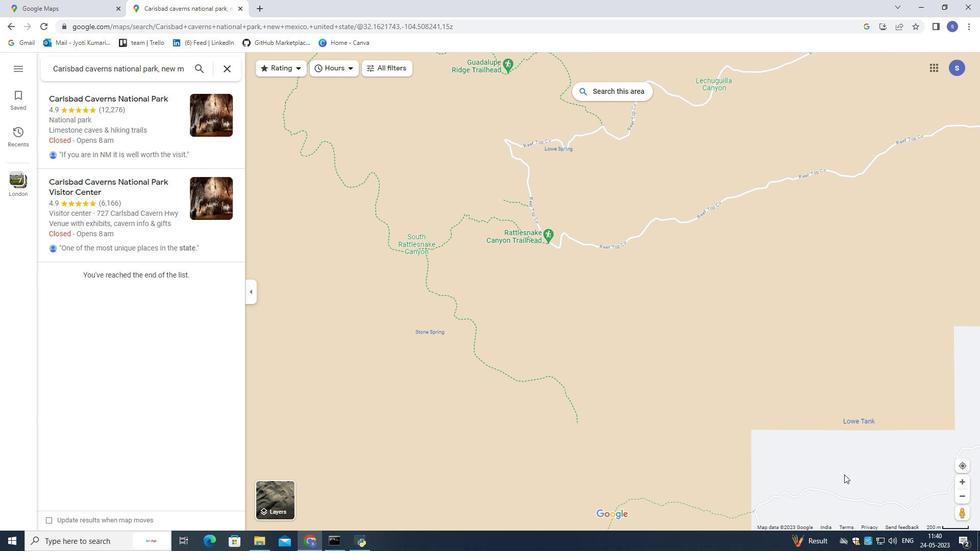 
Action: Mouse scrolled (846, 475) with delta (0, 0)
Screenshot: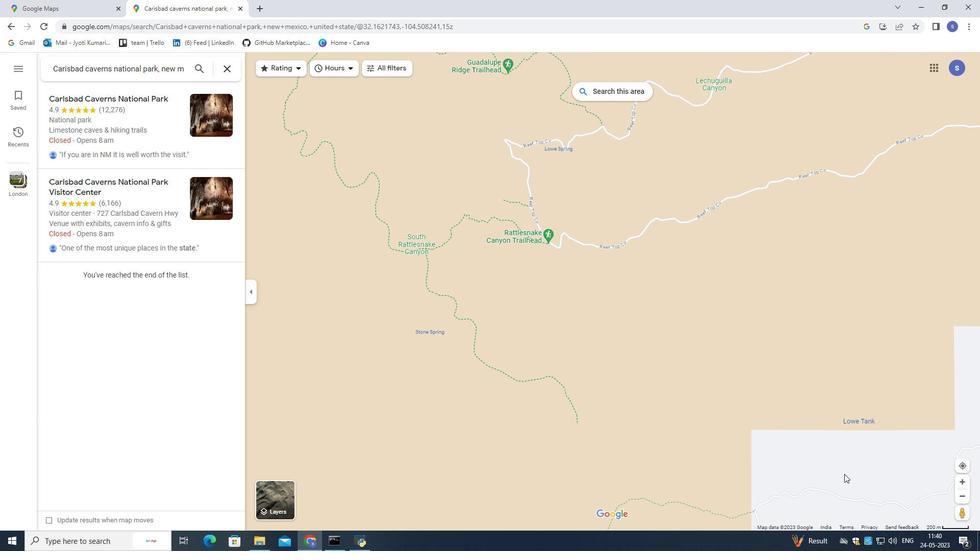 
Action: Mouse scrolled (846, 475) with delta (0, 0)
Screenshot: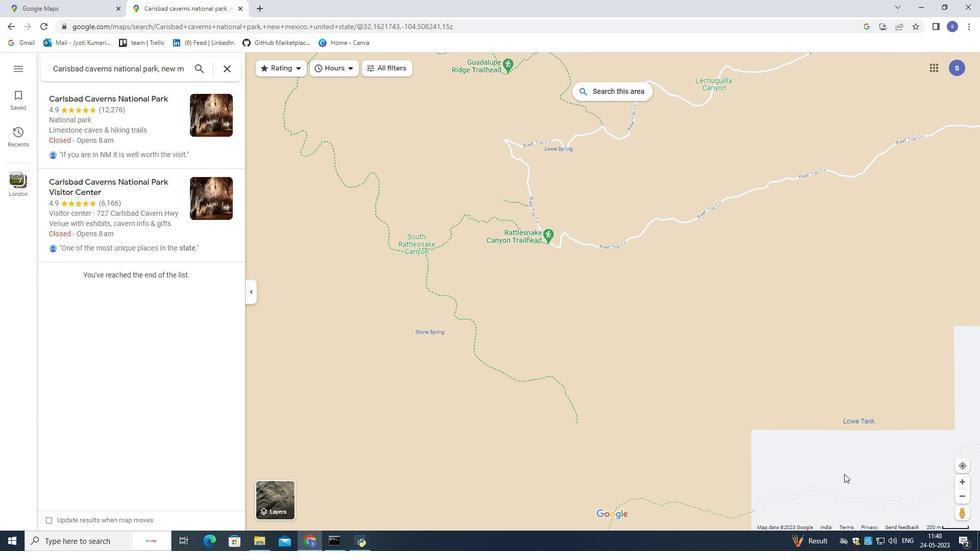 
Action: Mouse scrolled (846, 475) with delta (0, 0)
Screenshot: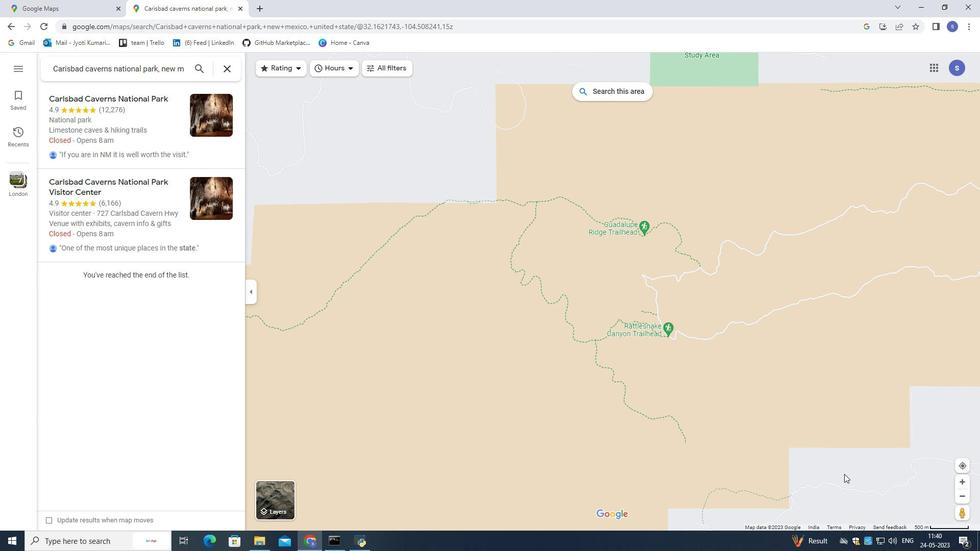 
Action: Mouse scrolled (846, 475) with delta (0, 0)
Screenshot: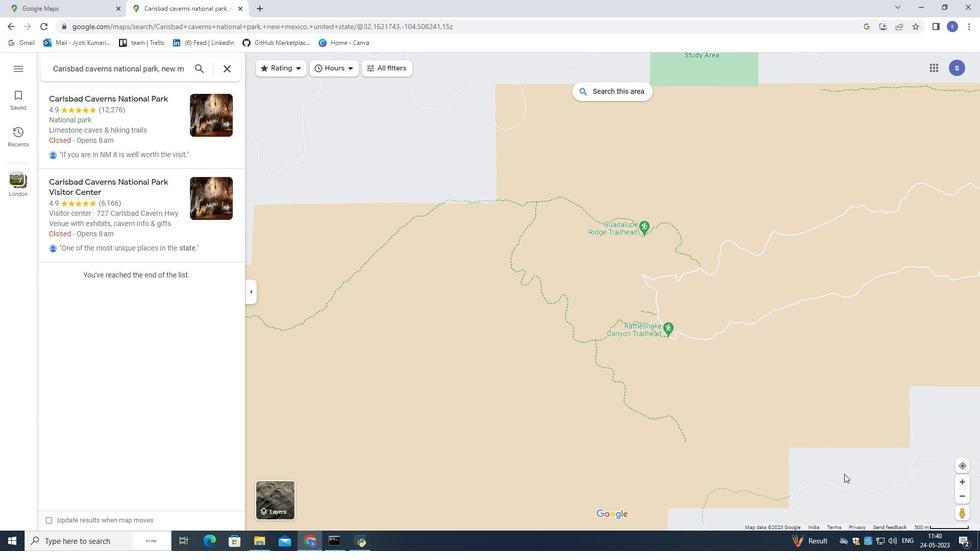 
Action: Mouse moved to (843, 475)
Screenshot: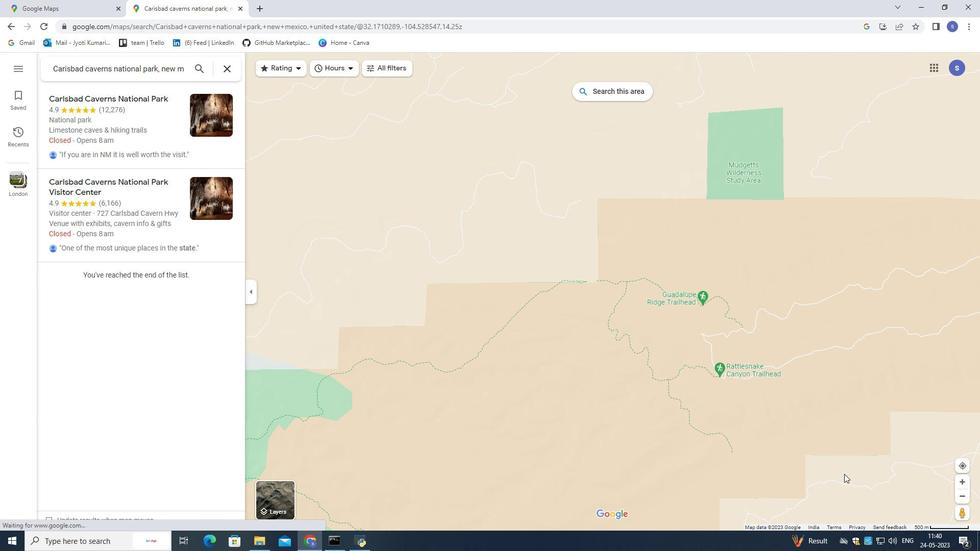 
Action: Mouse pressed left at (843, 475)
Screenshot: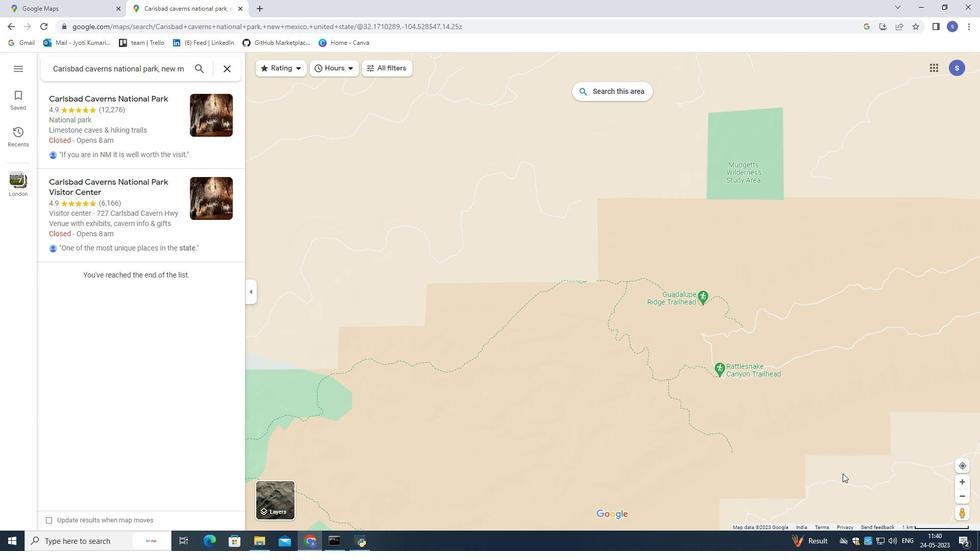
Action: Mouse moved to (650, 362)
Screenshot: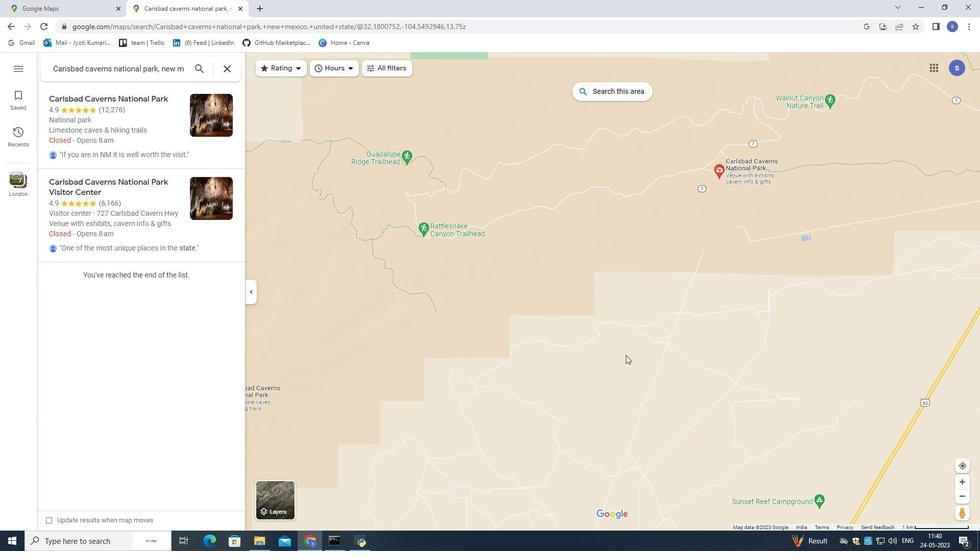
Action: Mouse pressed left at (650, 362)
Screenshot: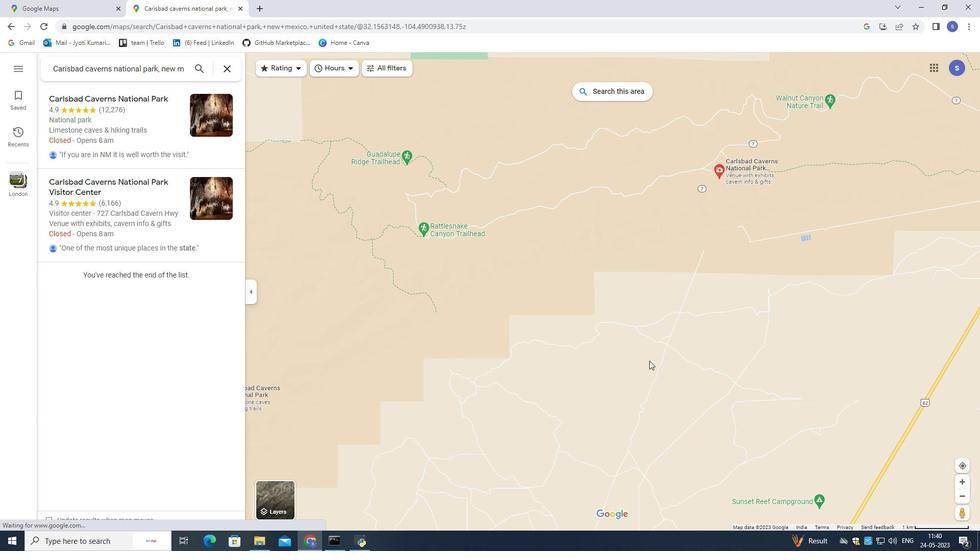 
Action: Mouse moved to (964, 481)
Screenshot: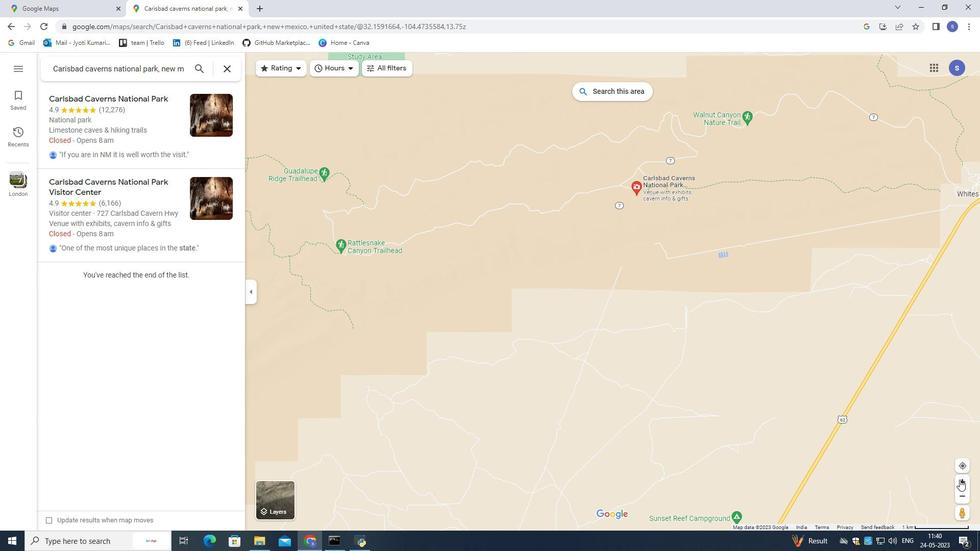 
Action: Mouse pressed left at (964, 481)
Screenshot: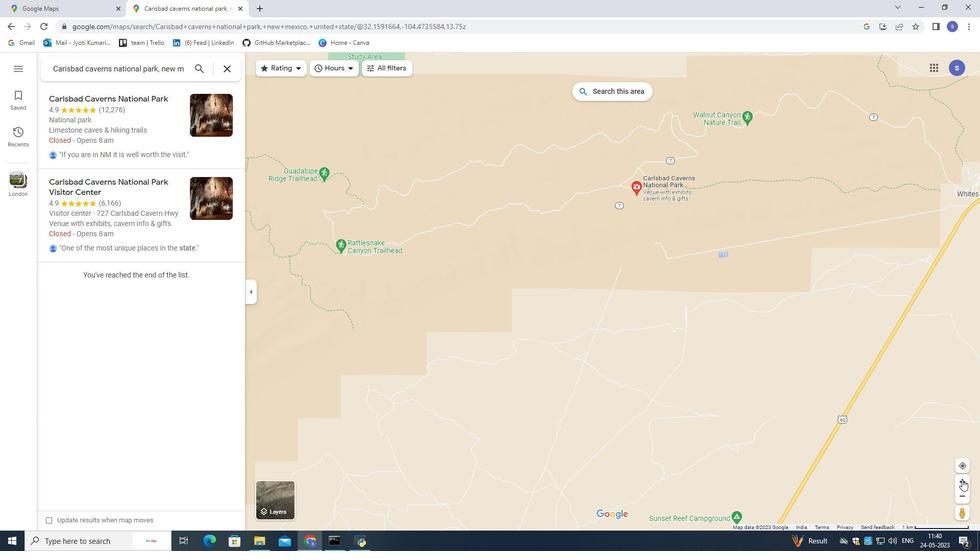 
Action: Mouse moved to (848, 358)
Screenshot: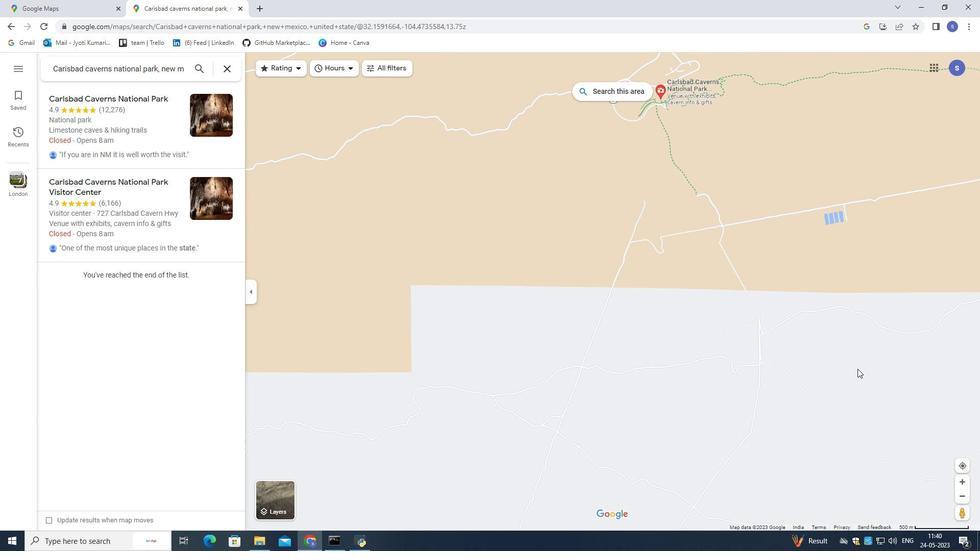 
Action: Mouse pressed left at (848, 358)
Screenshot: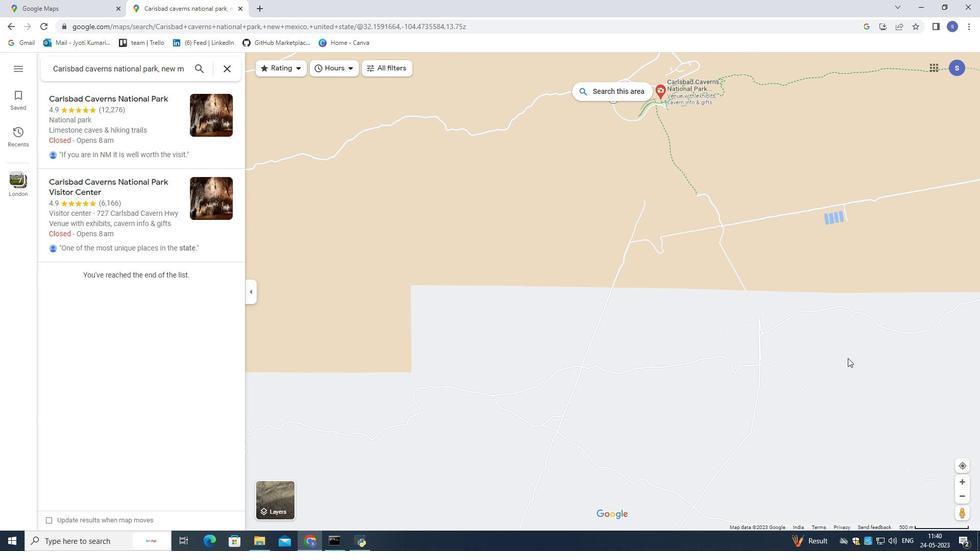 
Action: Mouse moved to (730, 241)
Screenshot: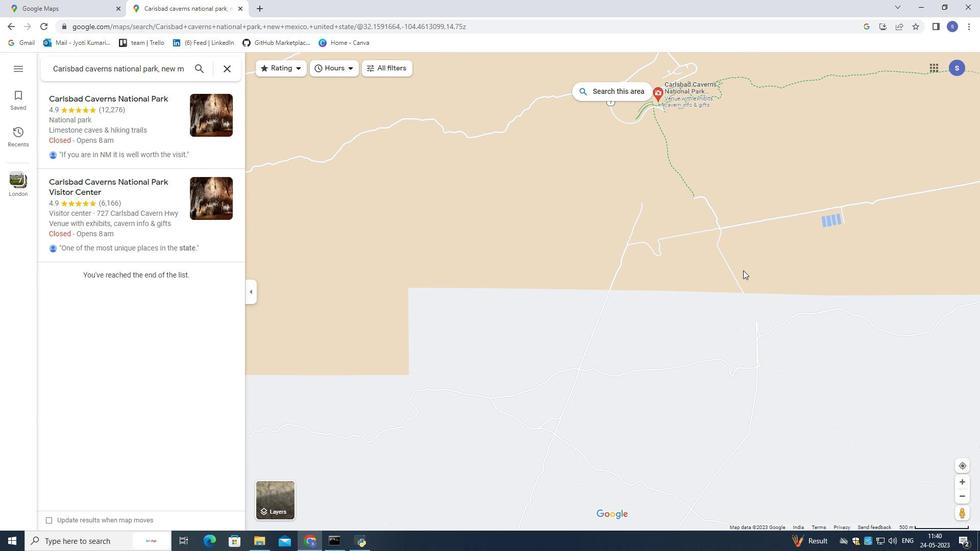 
Action: Mouse pressed left at (730, 241)
Screenshot: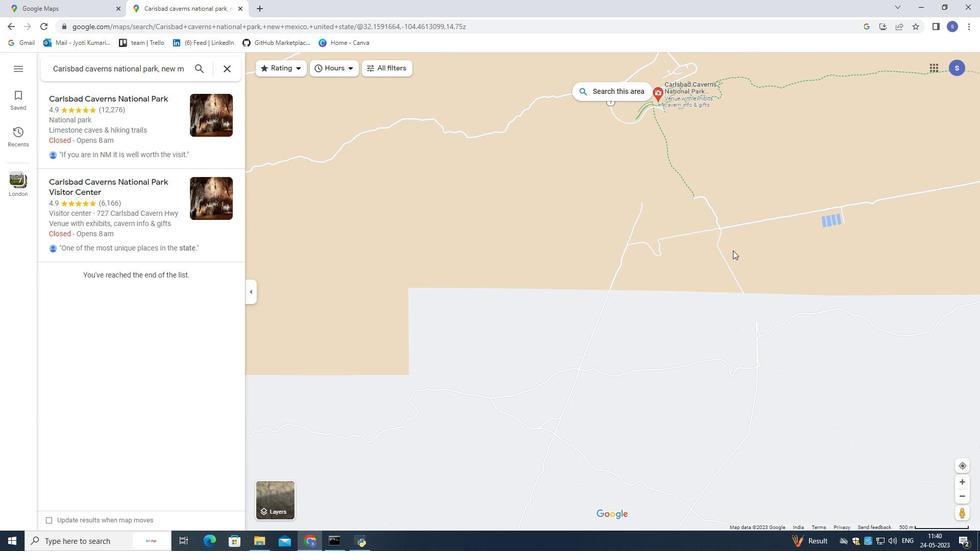 
Action: Mouse moved to (659, 299)
Screenshot: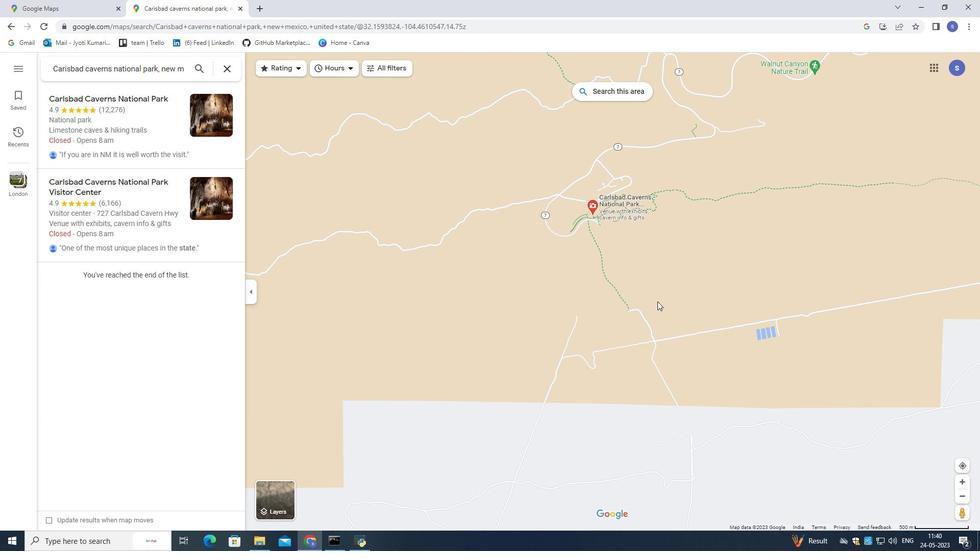 
Action: Mouse pressed left at (659, 299)
Screenshot: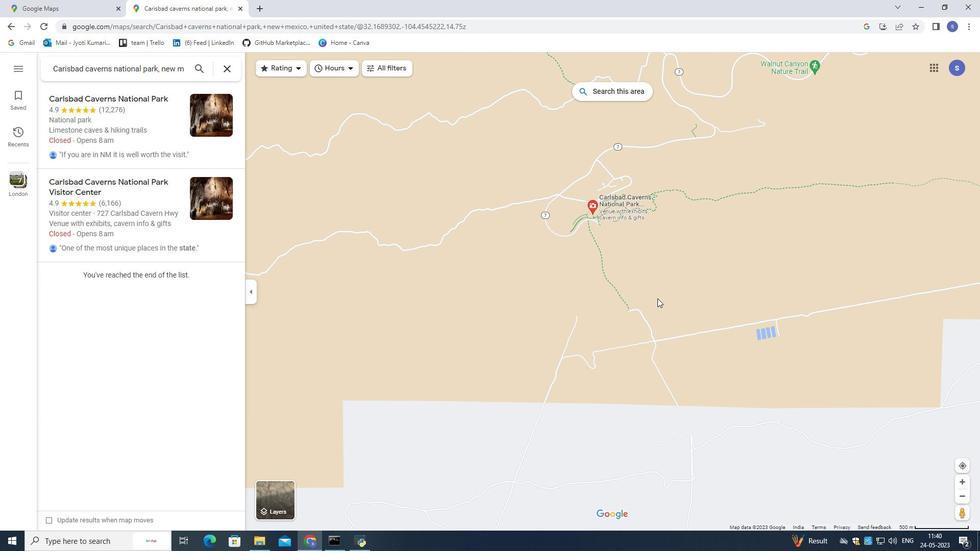 
Action: Mouse moved to (964, 484)
Screenshot: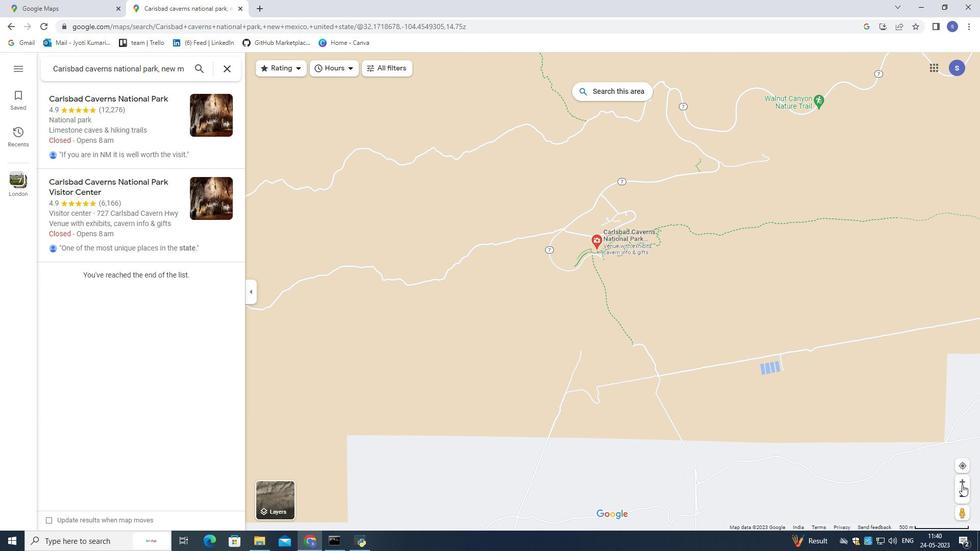 
Action: Mouse pressed left at (964, 484)
Screenshot: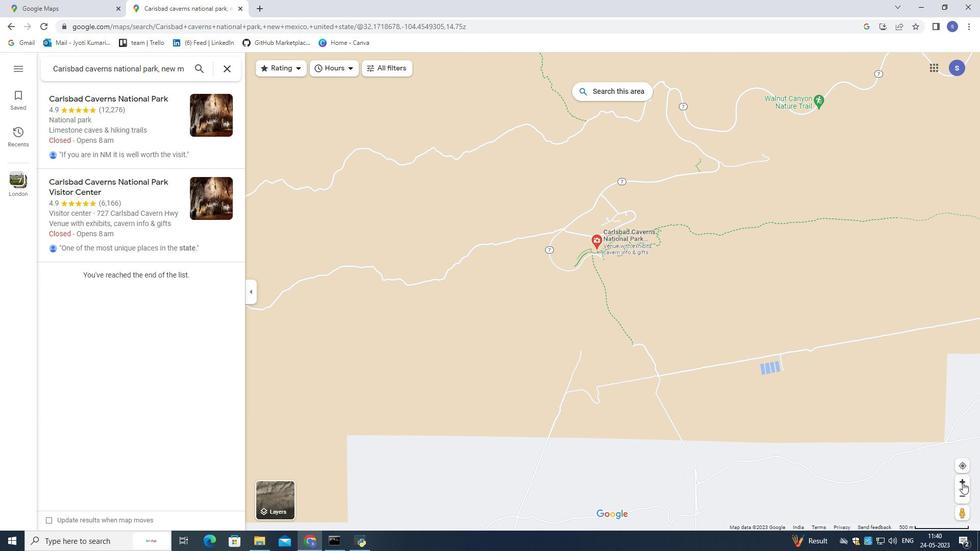 
Action: Mouse moved to (795, 351)
Screenshot: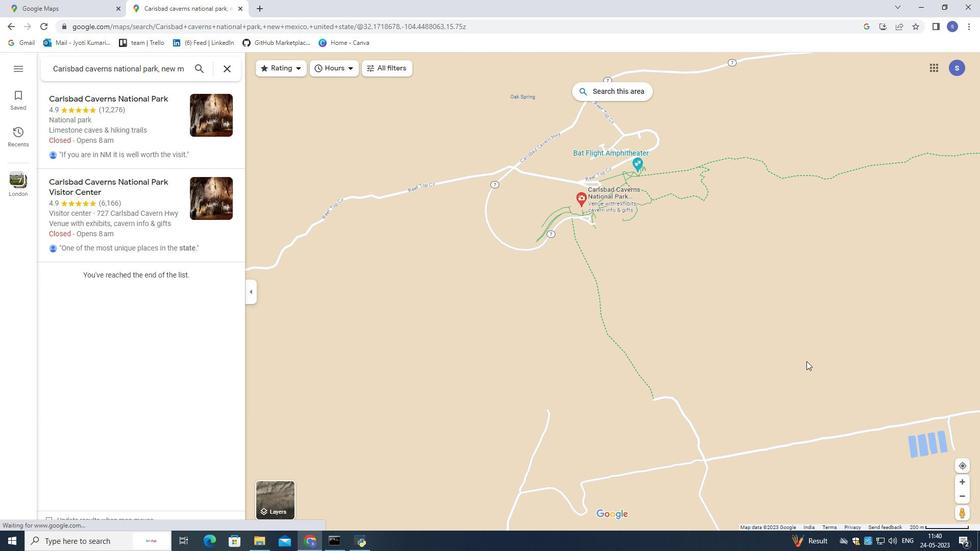 
Action: Mouse pressed left at (795, 351)
Screenshot: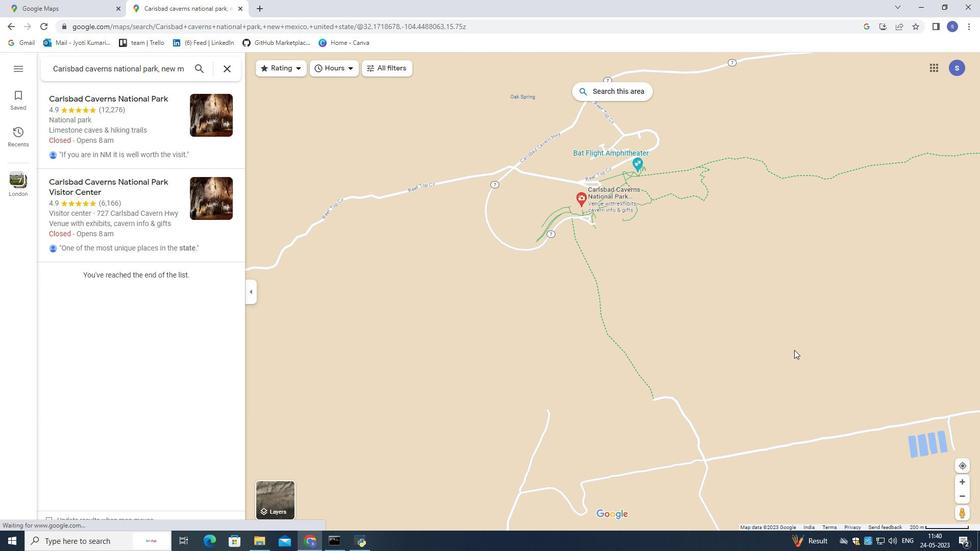 
Action: Mouse moved to (960, 486)
Screenshot: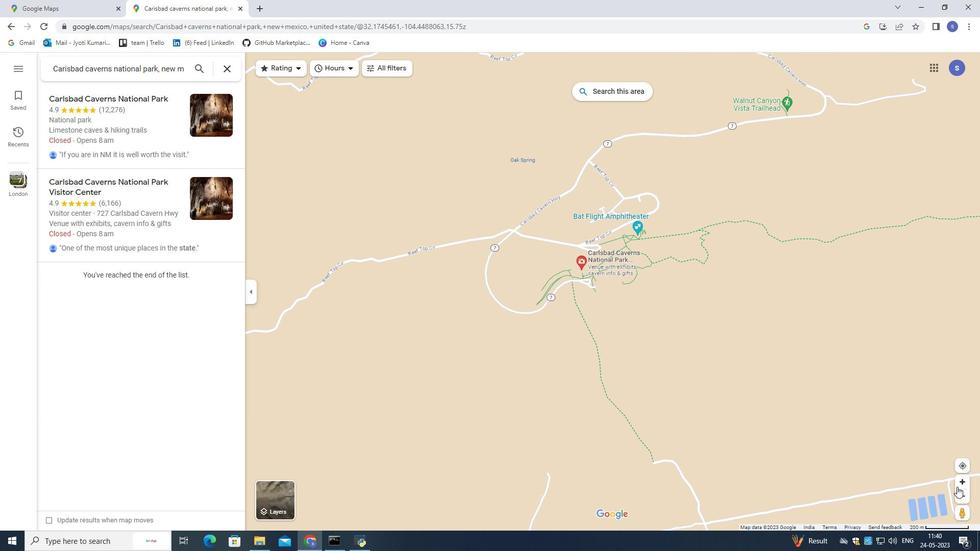 
Action: Mouse pressed left at (960, 486)
Screenshot: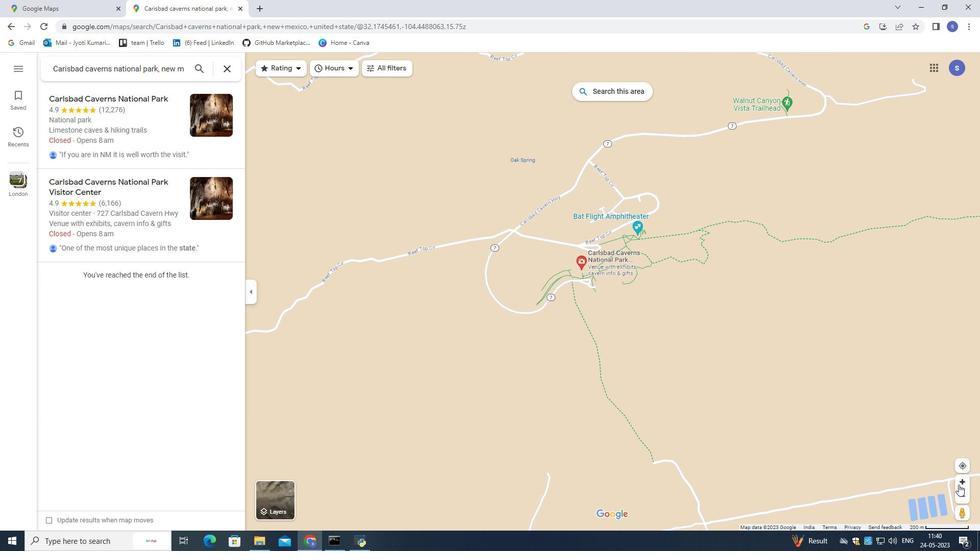
Action: Mouse moved to (709, 366)
Screenshot: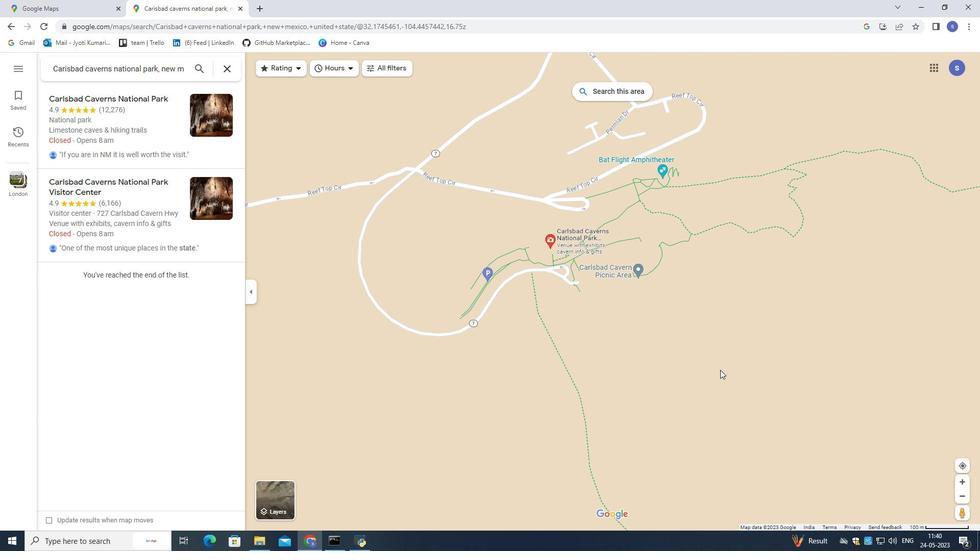 
Action: Mouse pressed left at (709, 366)
Screenshot: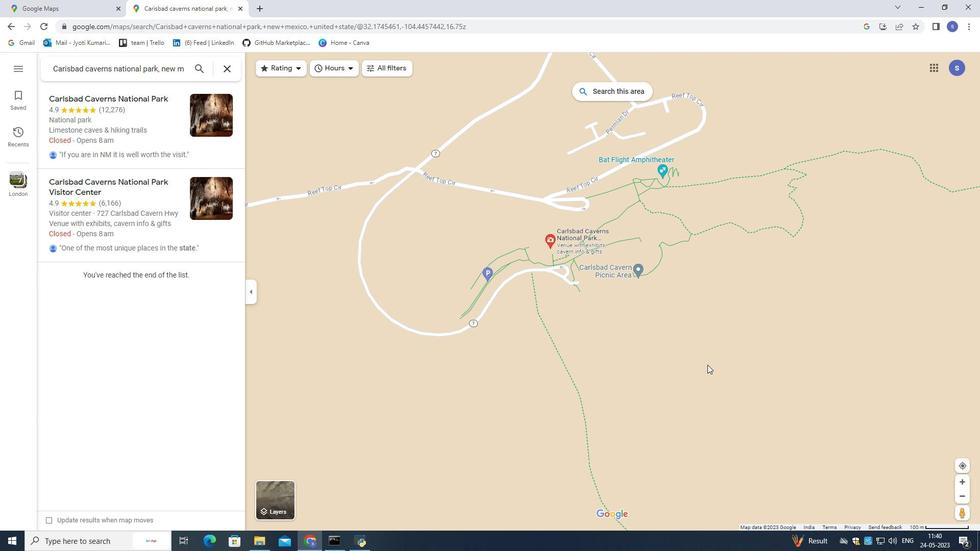
Action: Mouse moved to (966, 482)
Screenshot: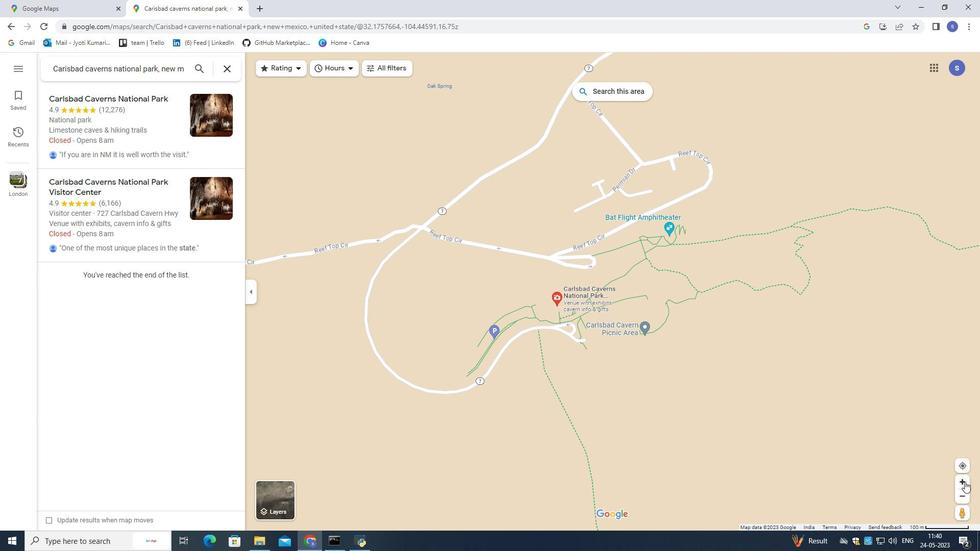 
Action: Mouse pressed left at (966, 482)
Screenshot: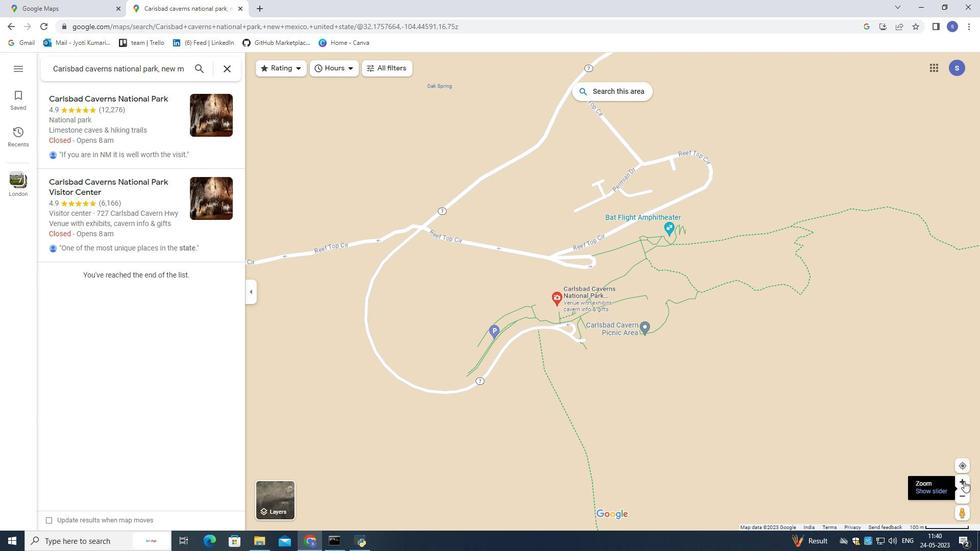 
Action: Mouse moved to (934, 488)
Screenshot: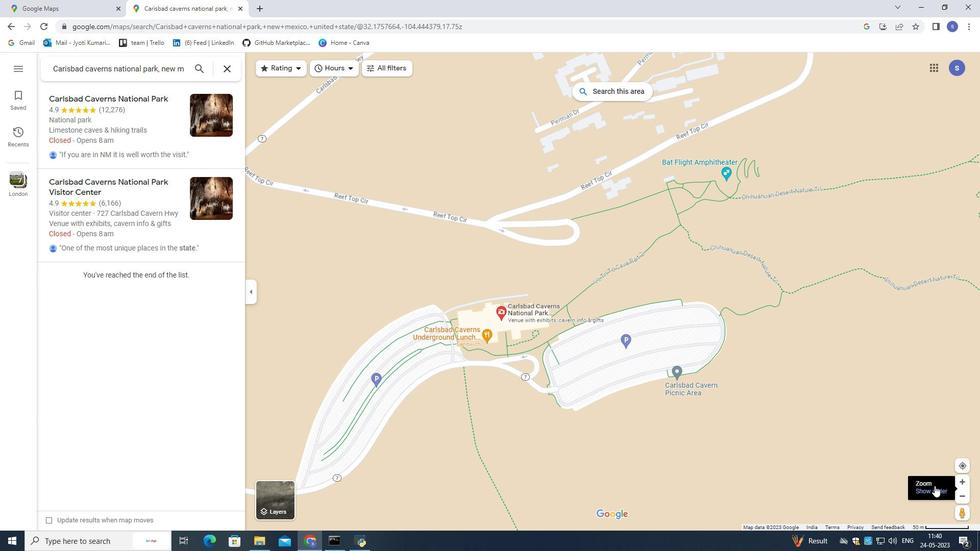 
Action: Mouse pressed left at (934, 488)
Screenshot: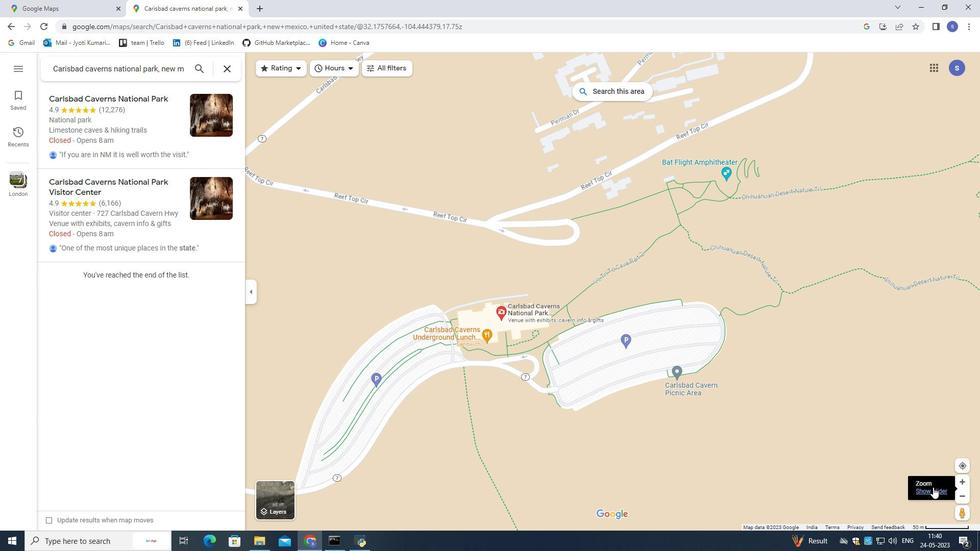
Action: Mouse moved to (964, 427)
Screenshot: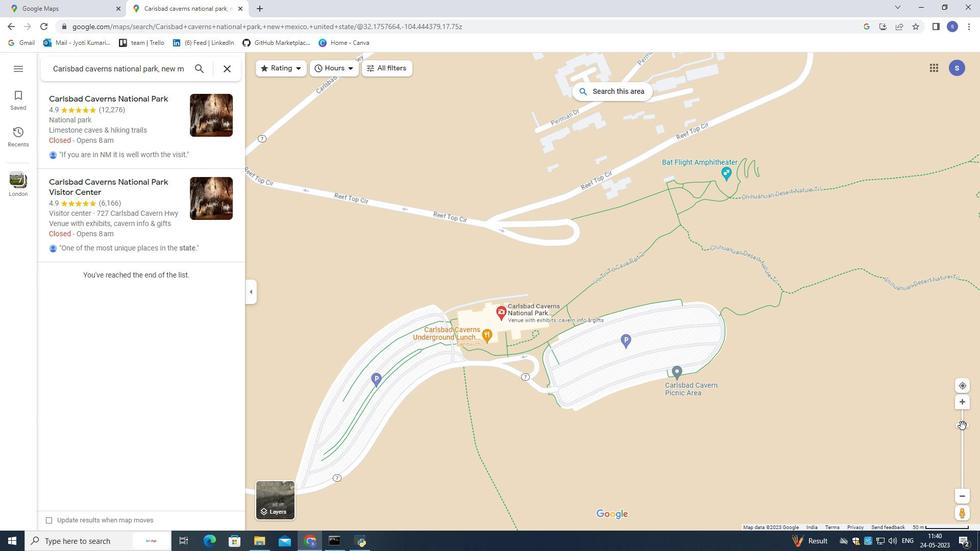
Action: Mouse pressed left at (964, 427)
Screenshot: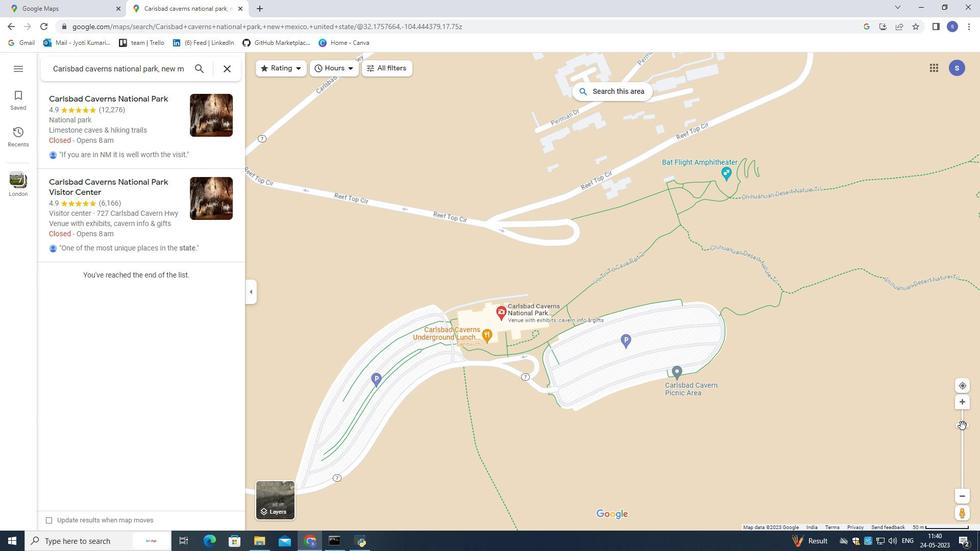 
Action: Mouse moved to (838, 426)
Screenshot: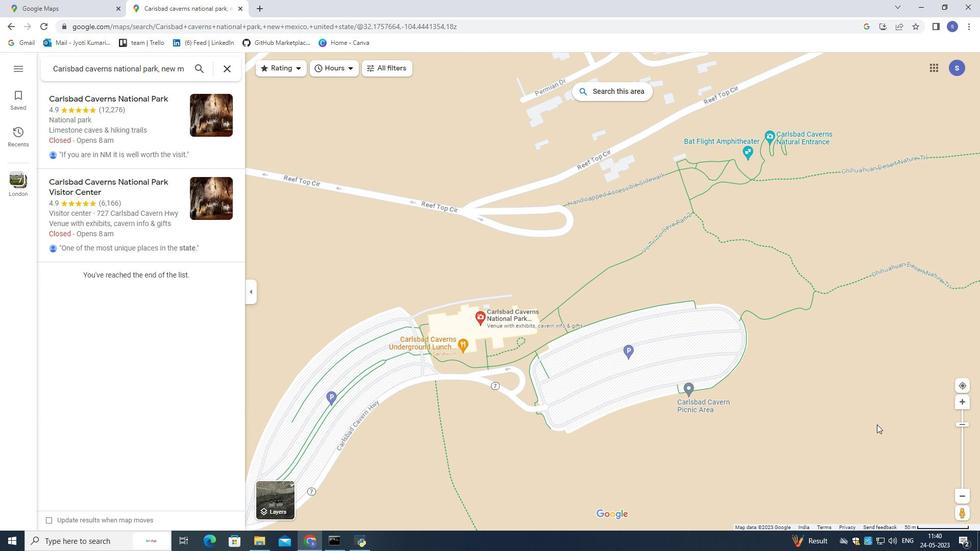 
Action: Mouse pressed left at (838, 426)
Screenshot: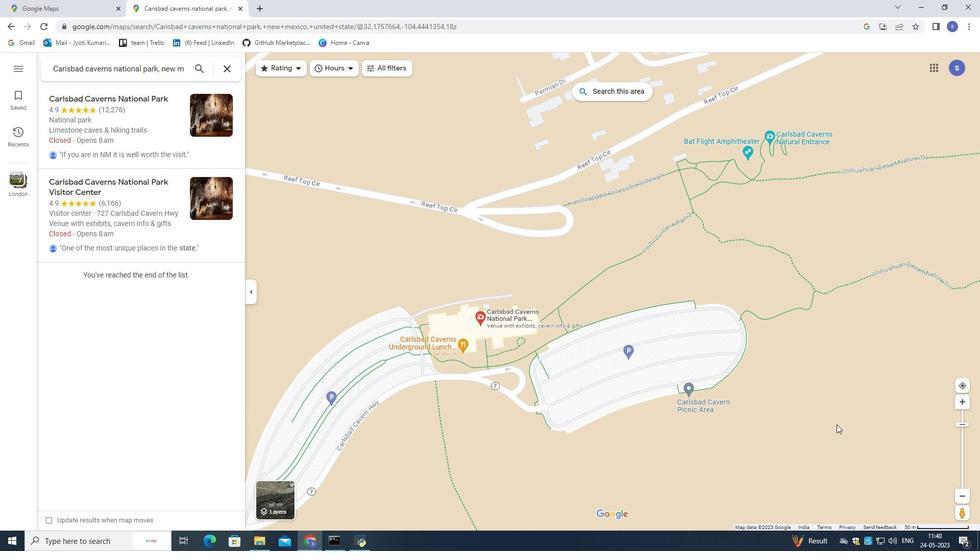 
Action: Mouse moved to (964, 424)
Screenshot: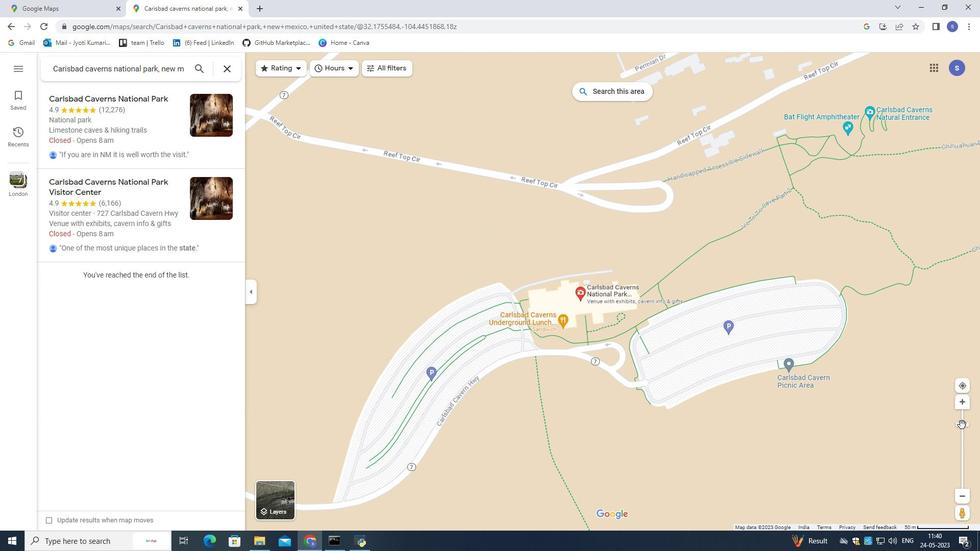 
Action: Mouse pressed left at (964, 424)
Screenshot: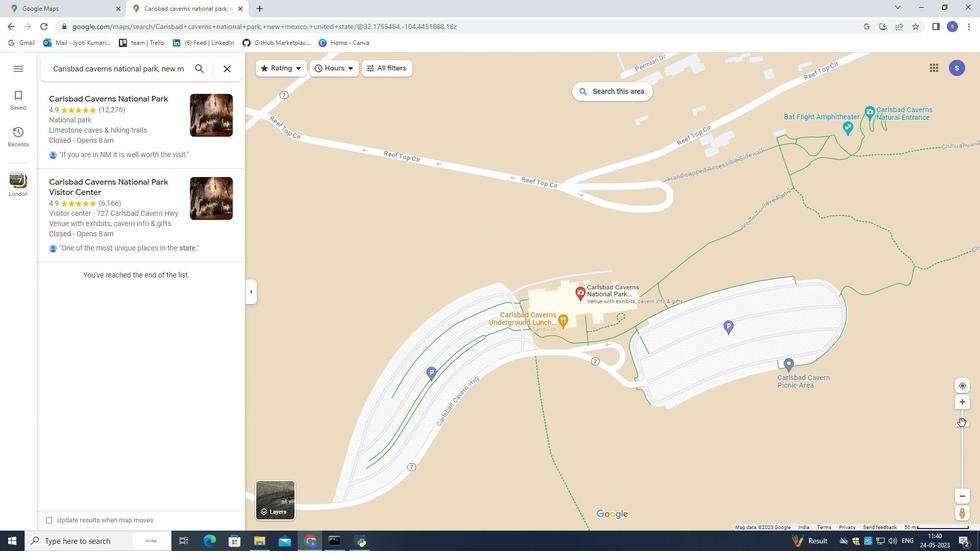
Action: Mouse moved to (710, 413)
Screenshot: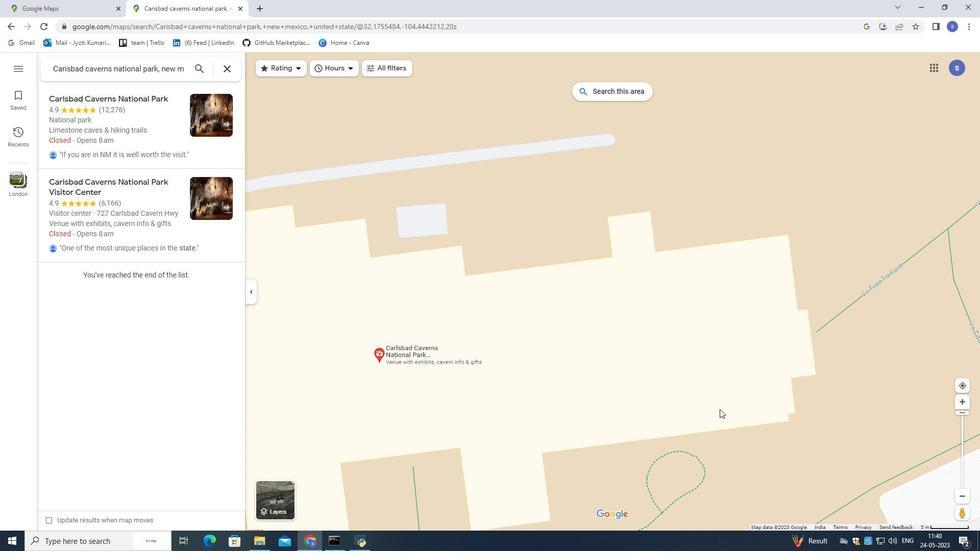 
Action: Mouse pressed left at (710, 413)
Screenshot: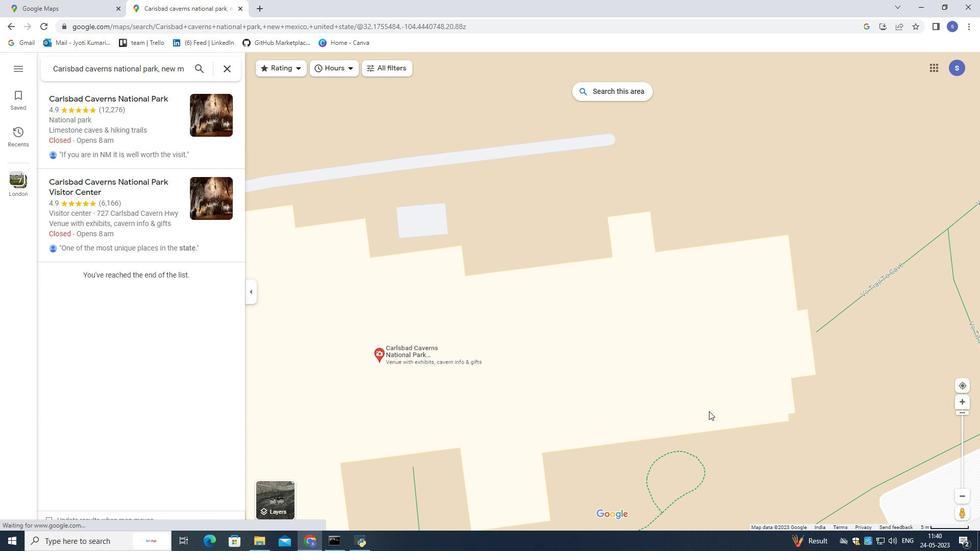 
Action: Mouse moved to (712, 393)
Screenshot: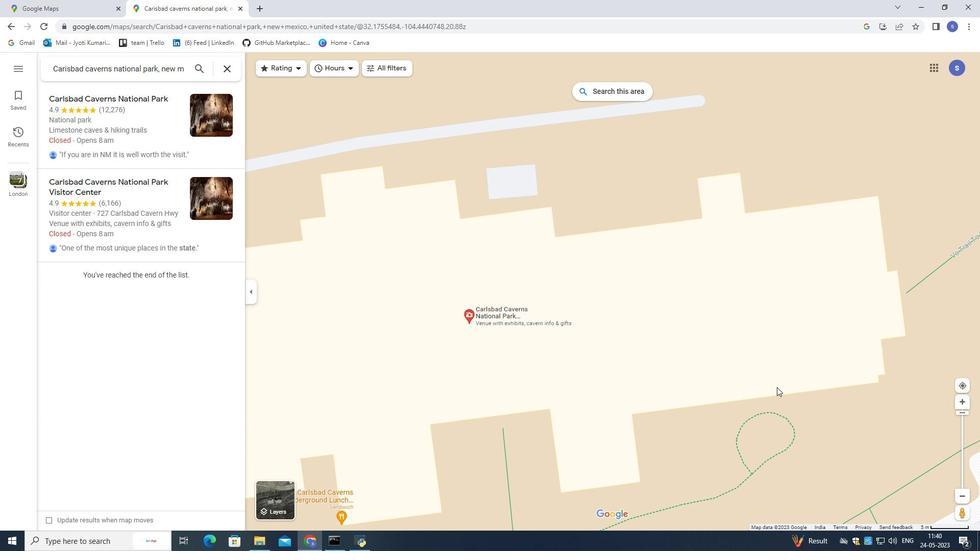 
Action: Mouse pressed left at (712, 393)
Screenshot: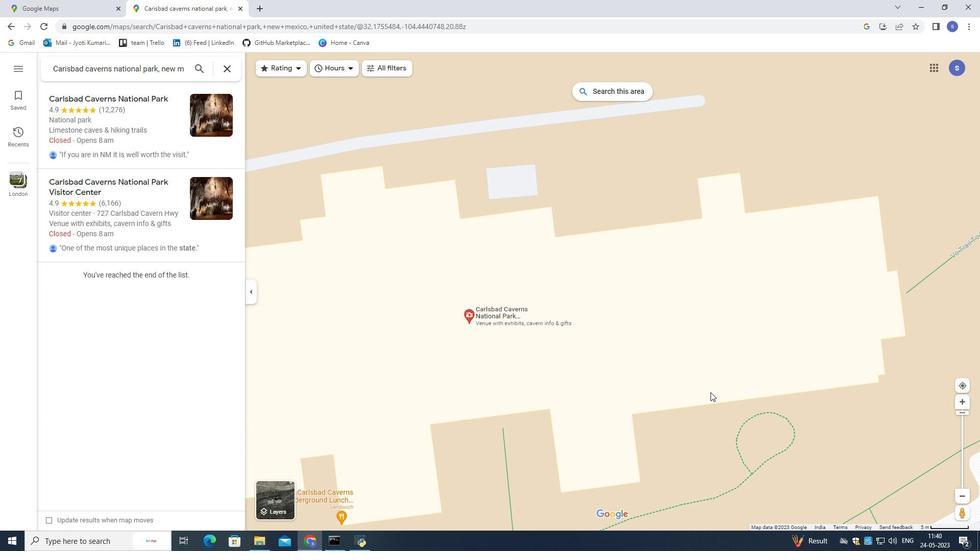 
Action: Mouse moved to (968, 413)
Screenshot: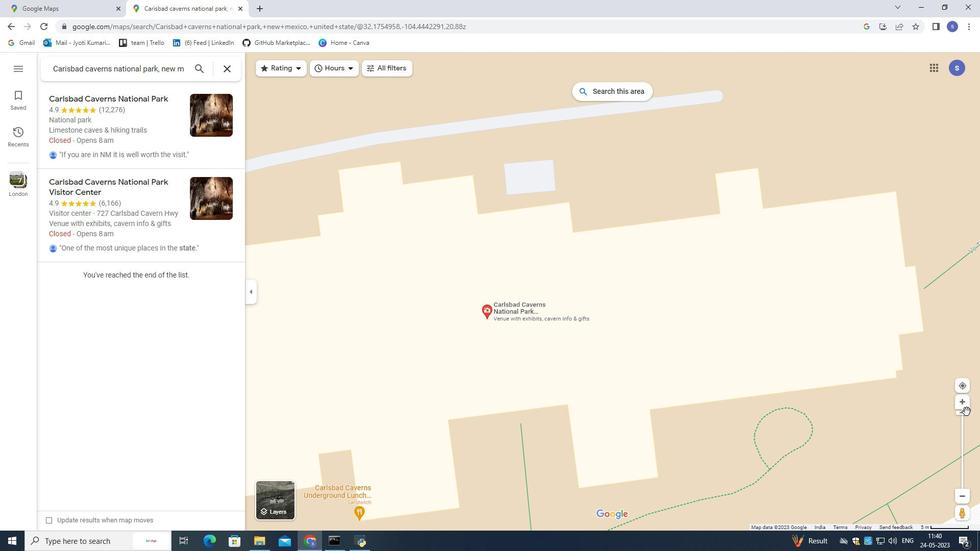 
Action: Mouse pressed left at (968, 413)
Screenshot: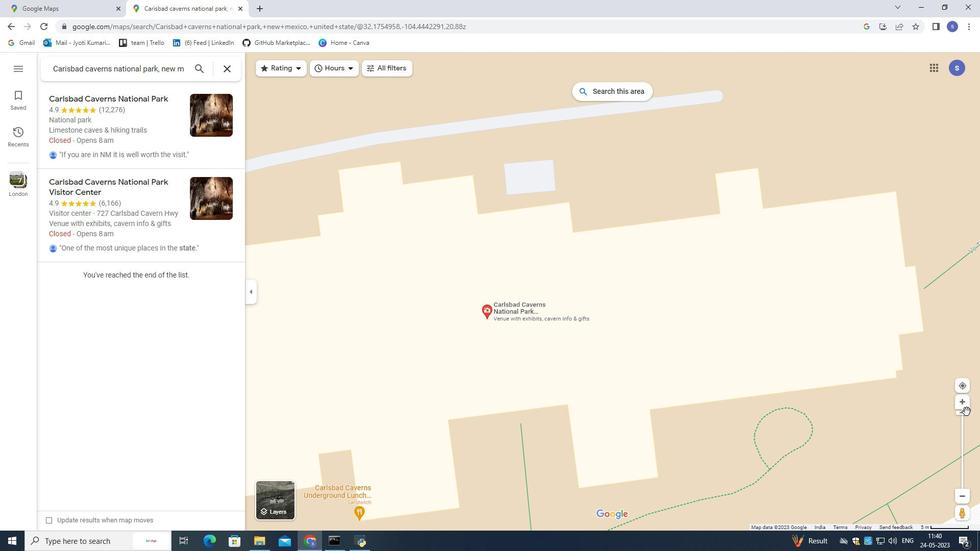 
Action: Mouse moved to (964, 488)
Screenshot: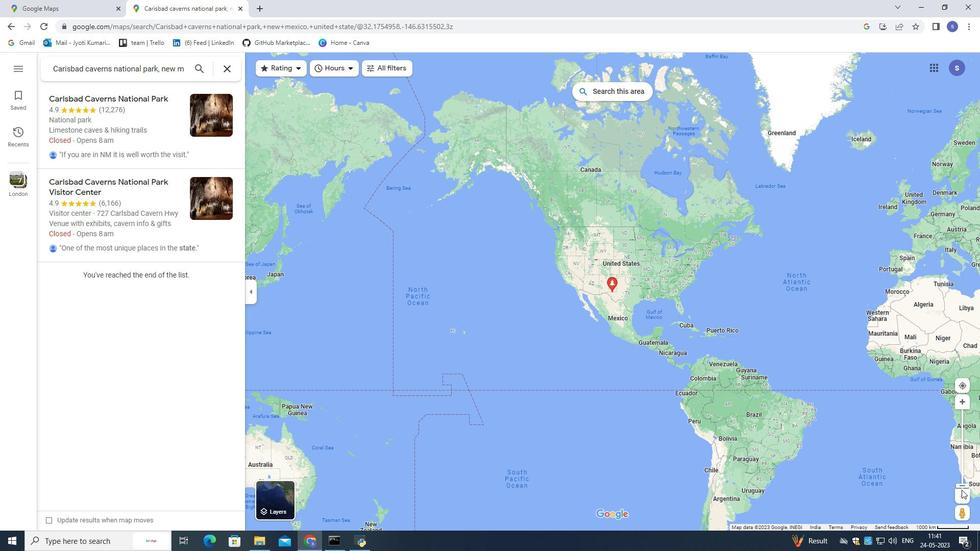 
Action: Mouse pressed left at (964, 488)
Screenshot: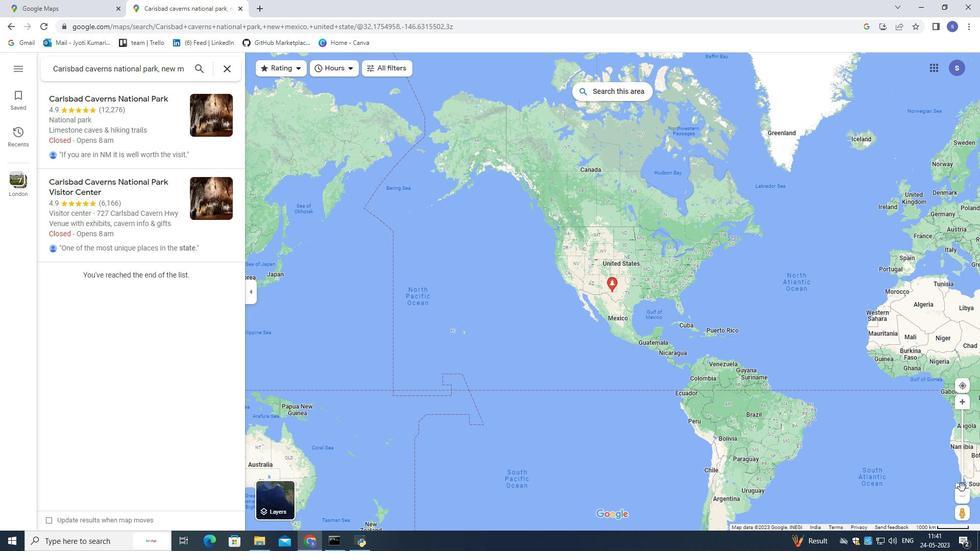 
Action: Mouse moved to (964, 481)
Screenshot: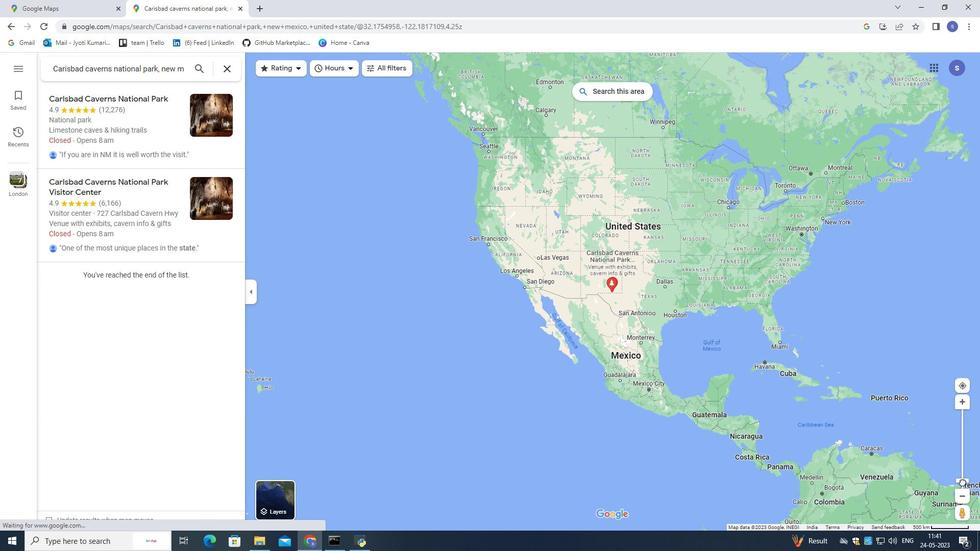 
Action: Mouse pressed left at (964, 481)
Screenshot: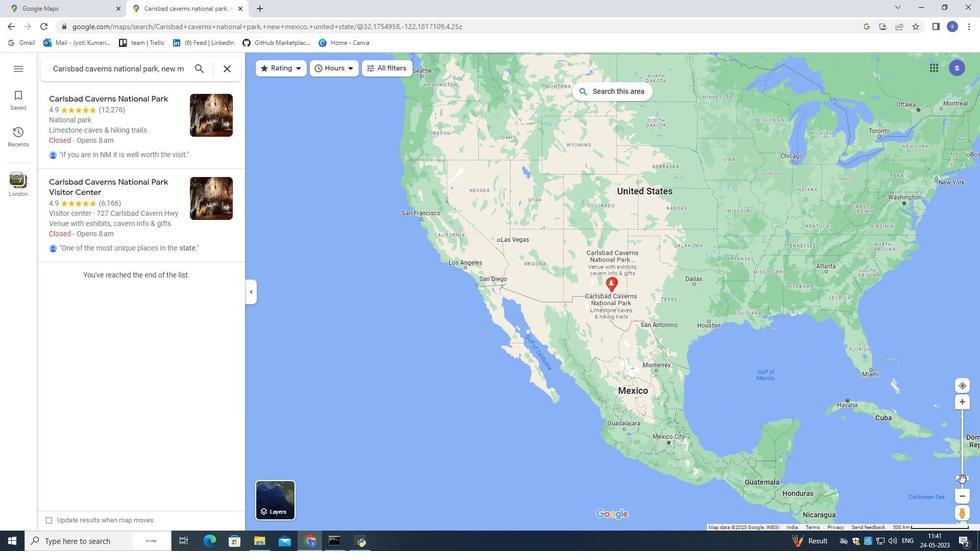 
Action: Mouse moved to (965, 476)
Screenshot: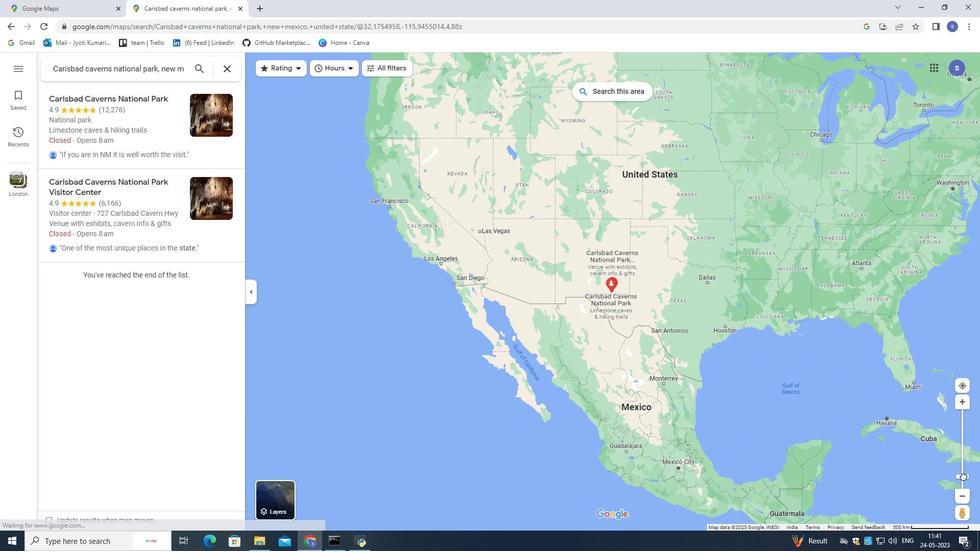 
Action: Mouse pressed left at (965, 476)
Screenshot: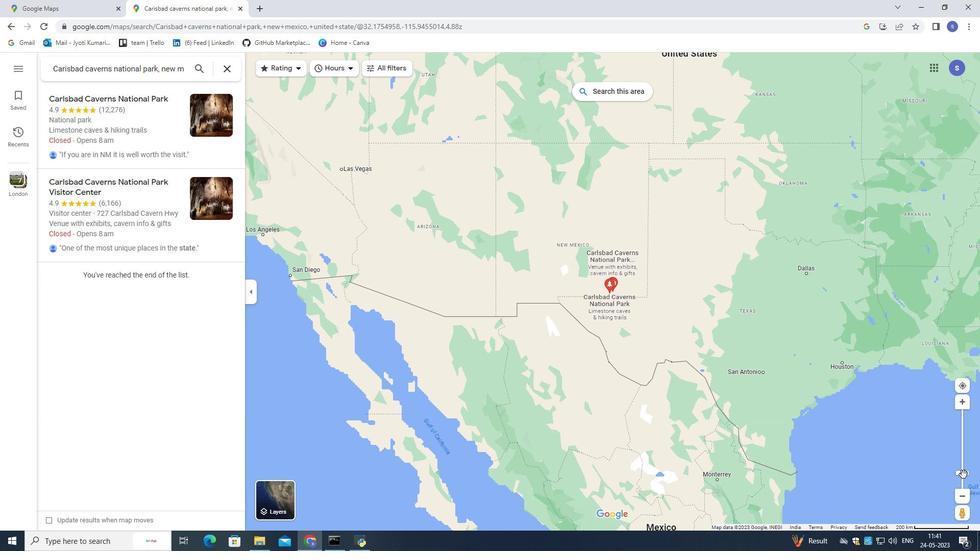 
Action: Mouse moved to (965, 469)
Screenshot: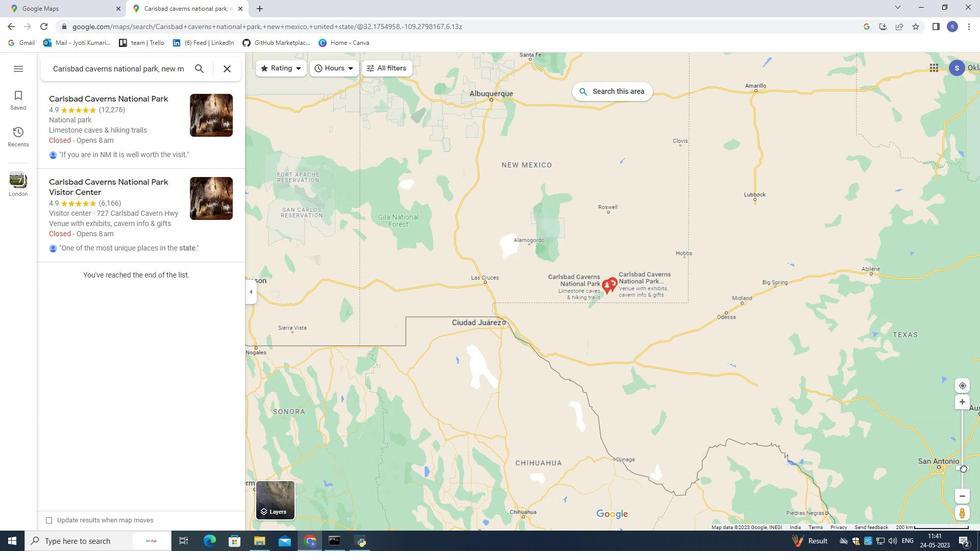 
Action: Mouse pressed left at (965, 469)
Screenshot: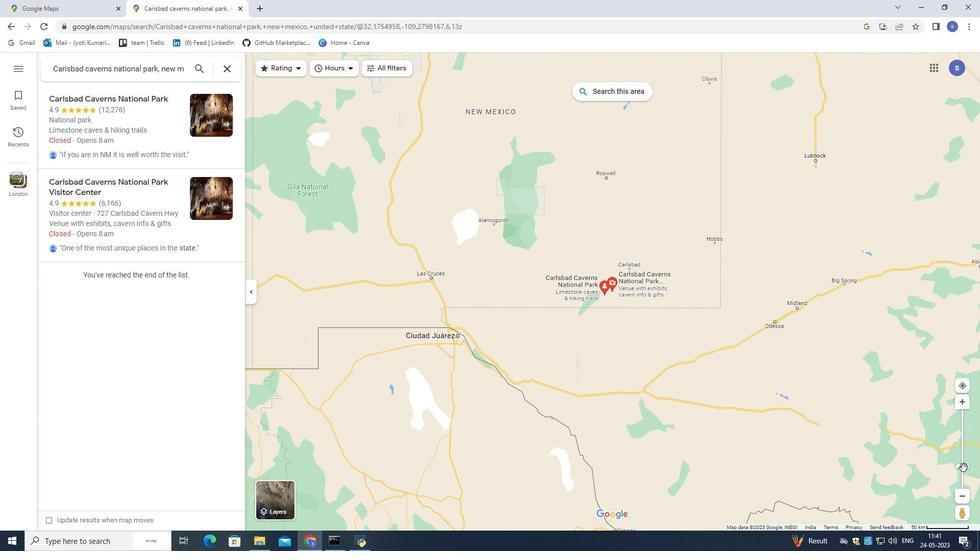 
Action: Mouse moved to (739, 407)
Screenshot: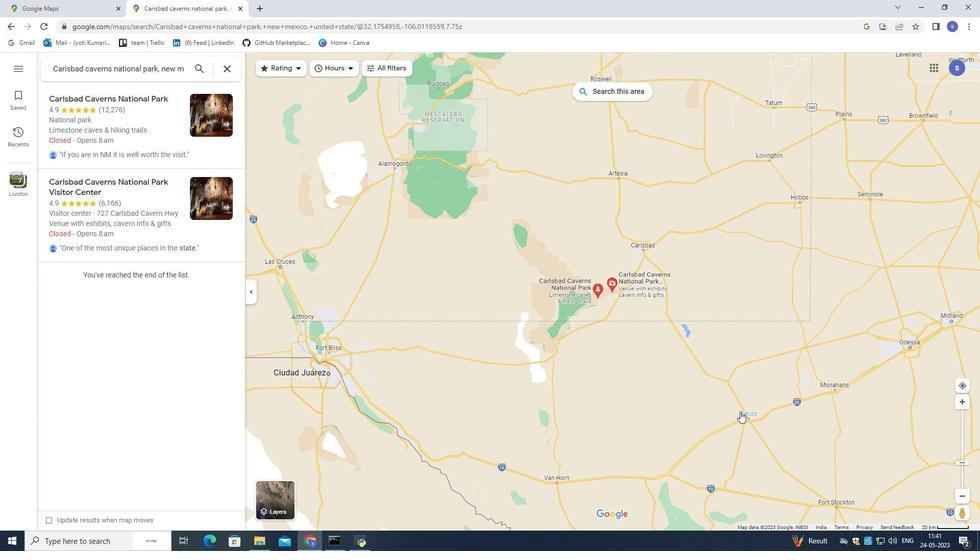 
Action: Mouse pressed left at (739, 407)
Screenshot: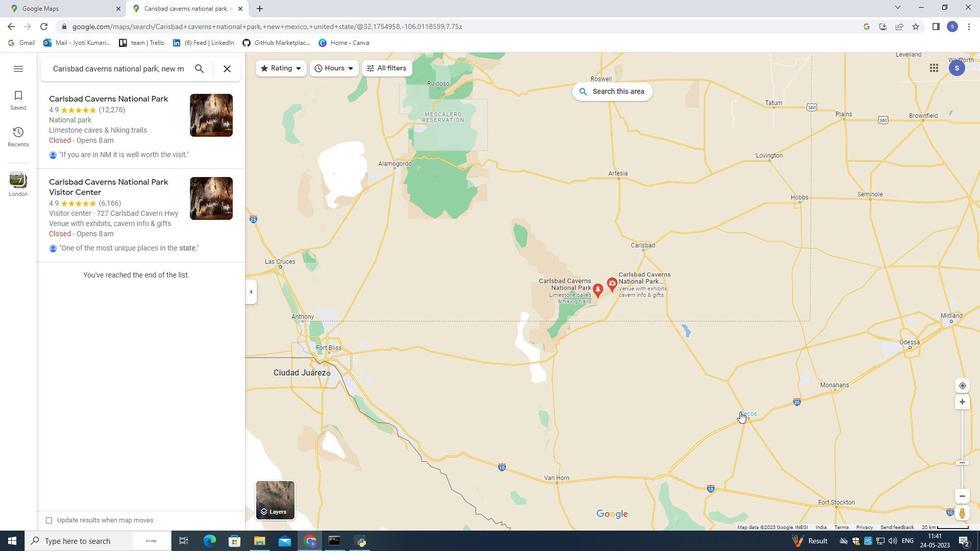 
Action: Mouse moved to (735, 424)
Screenshot: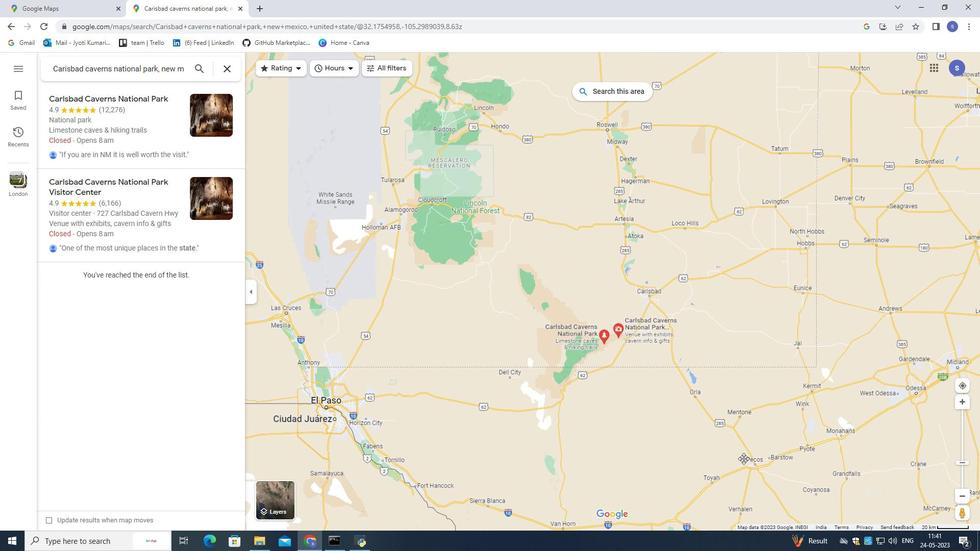 
Action: Mouse pressed left at (735, 424)
Screenshot: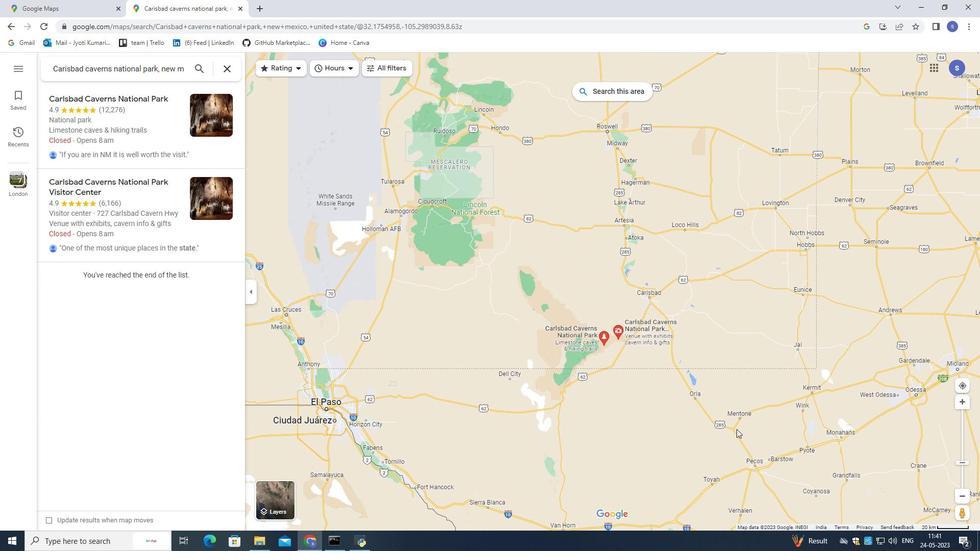 
Action: Mouse moved to (963, 464)
Screenshot: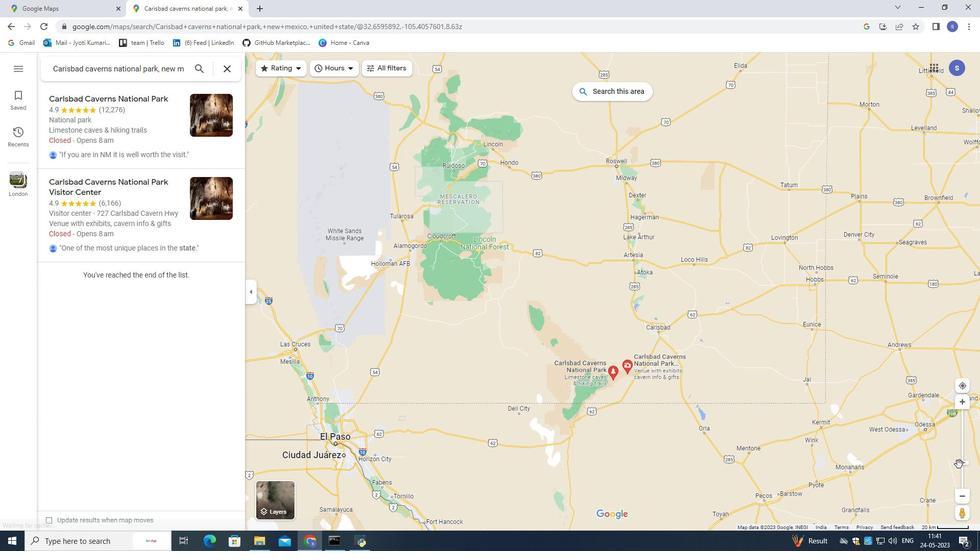 
Action: Mouse pressed left at (963, 464)
Screenshot: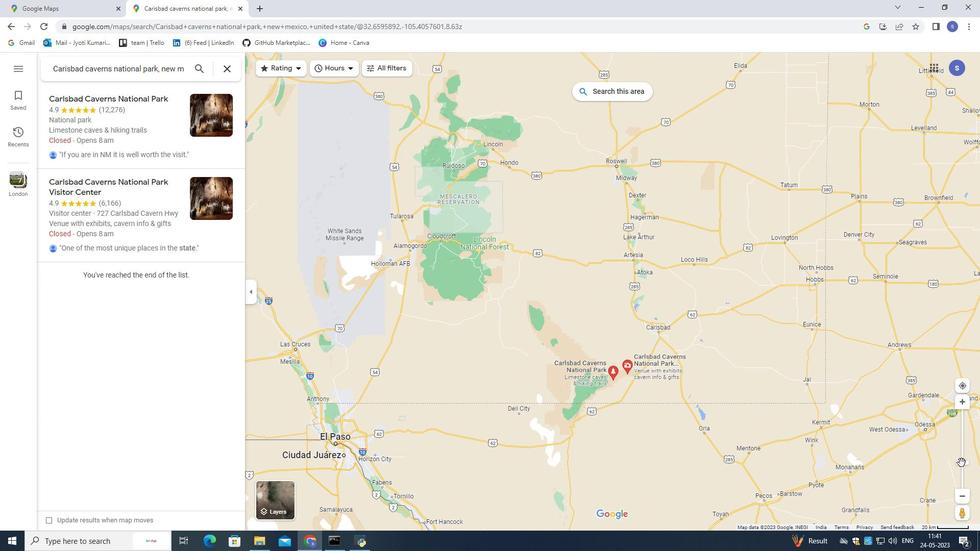
Action: Mouse moved to (861, 486)
Screenshot: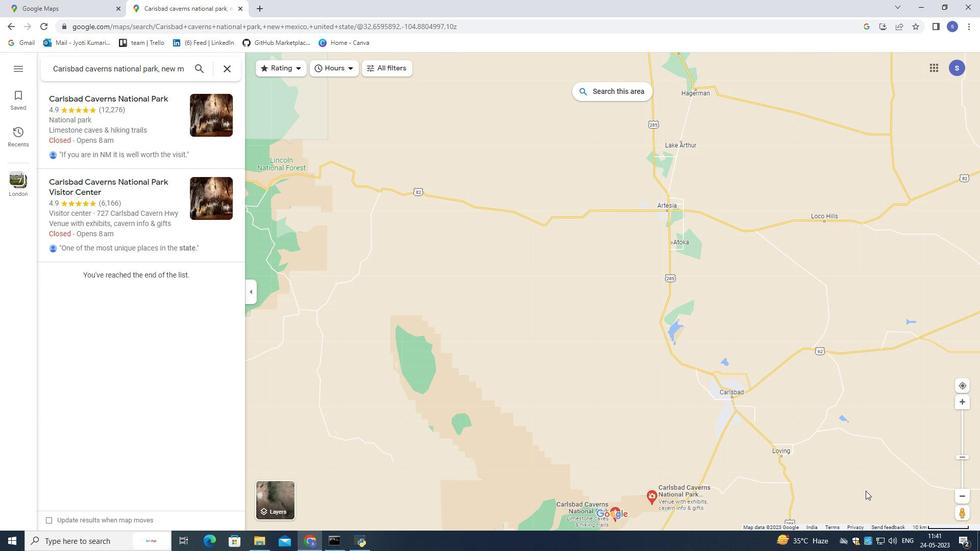 
Action: Mouse pressed left at (861, 490)
Screenshot: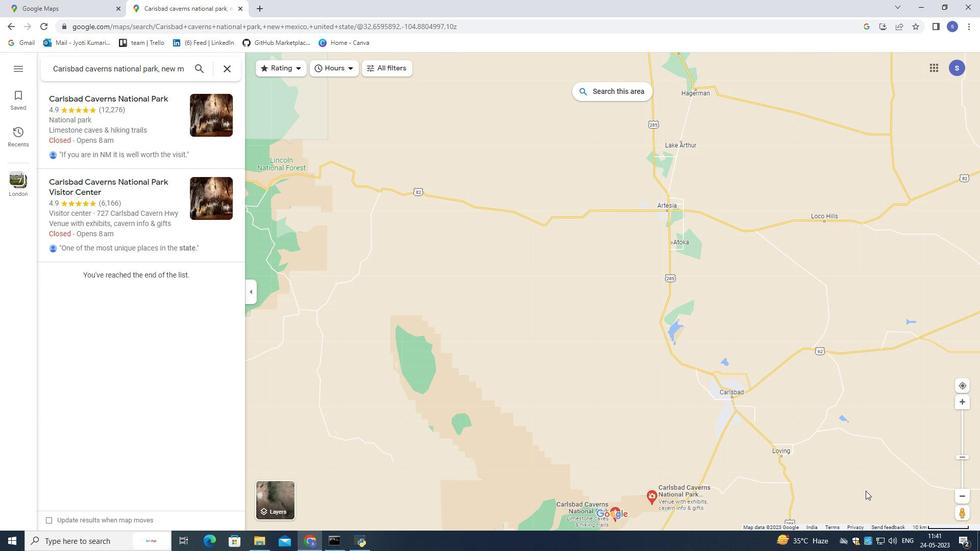 
Action: Mouse moved to (836, 433)
Screenshot: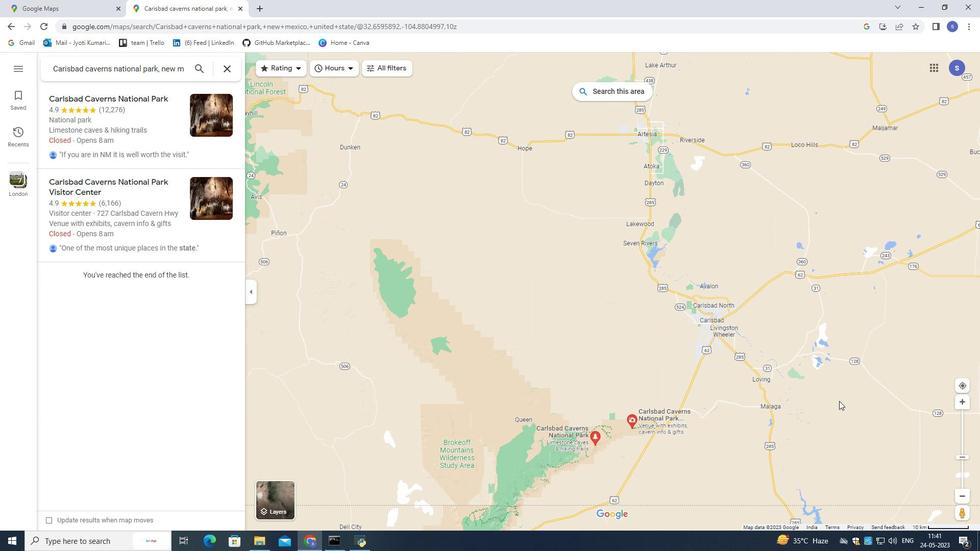 
Action: Mouse pressed left at (836, 433)
Screenshot: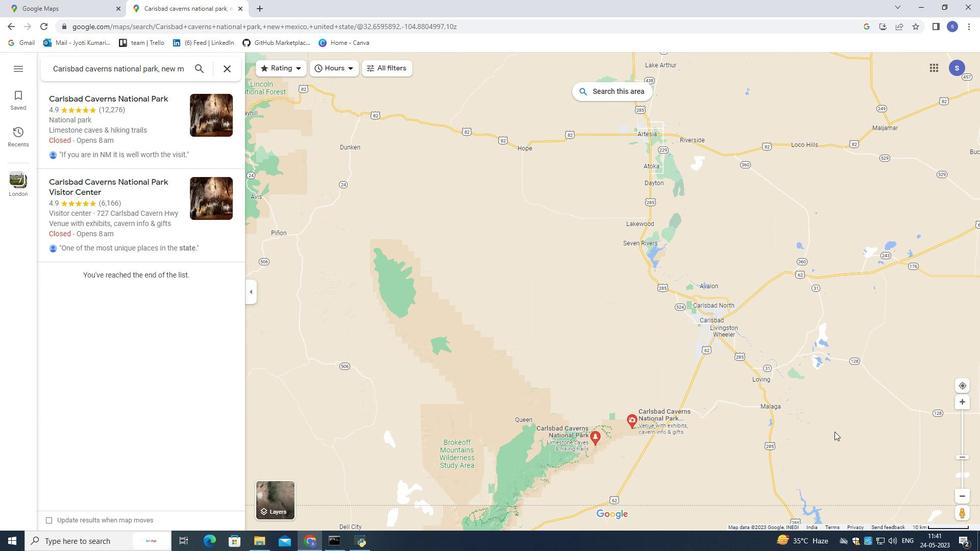 
Action: Mouse moved to (820, 431)
Screenshot: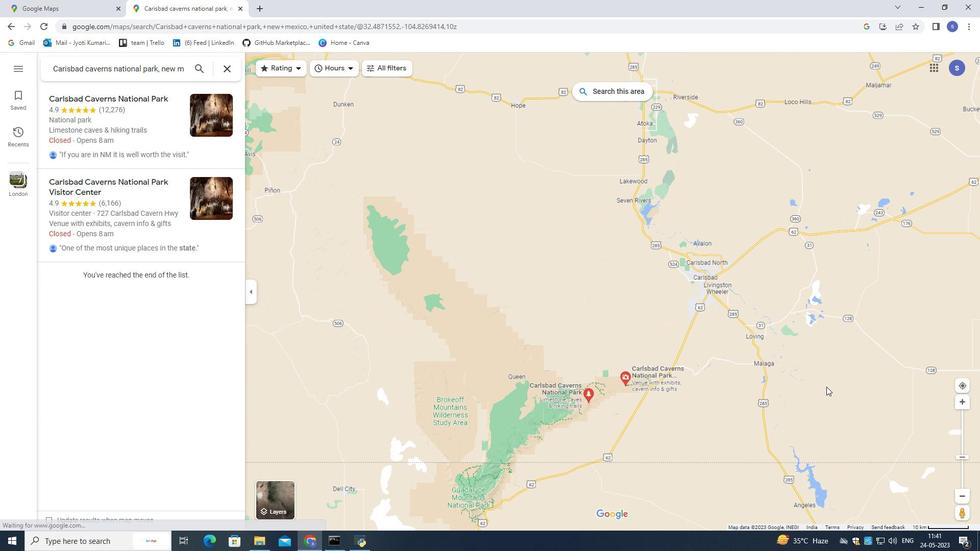 
Action: Mouse pressed left at (820, 431)
Screenshot: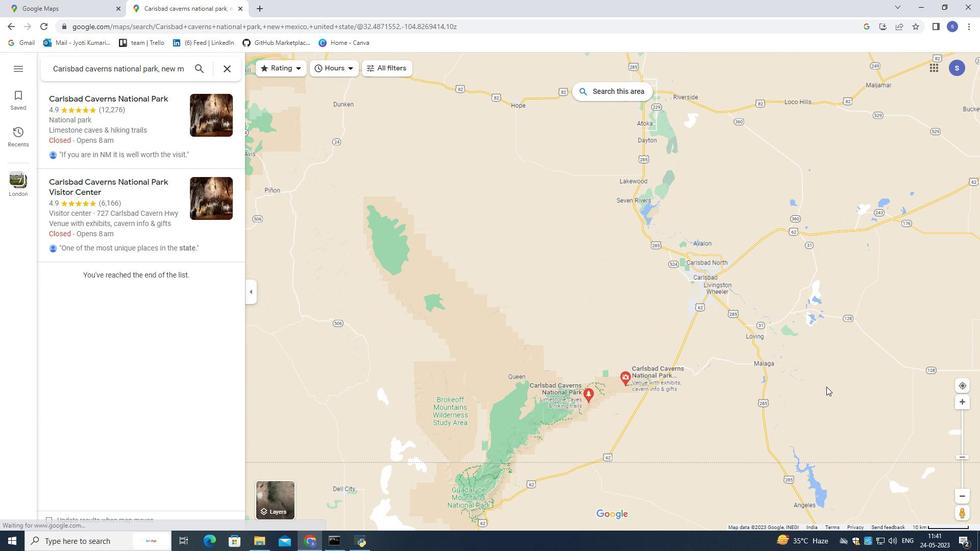 
Action: Mouse moved to (806, 429)
Screenshot: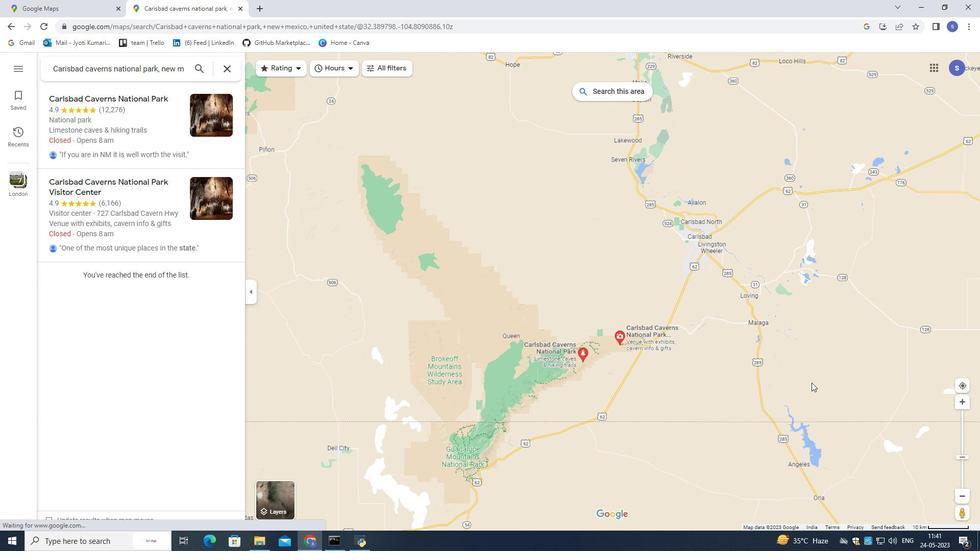 
Action: Mouse pressed left at (806, 429)
Screenshot: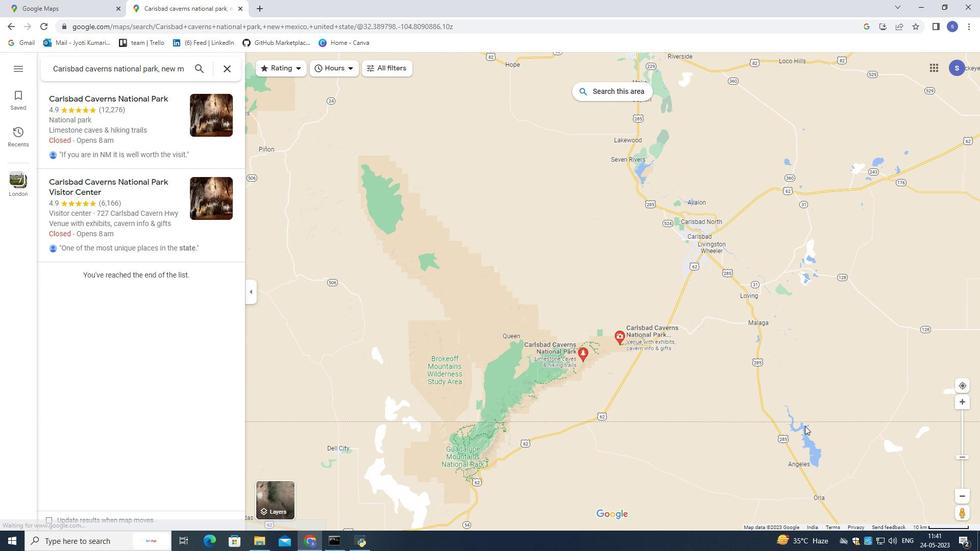 
Action: Mouse moved to (959, 458)
Screenshot: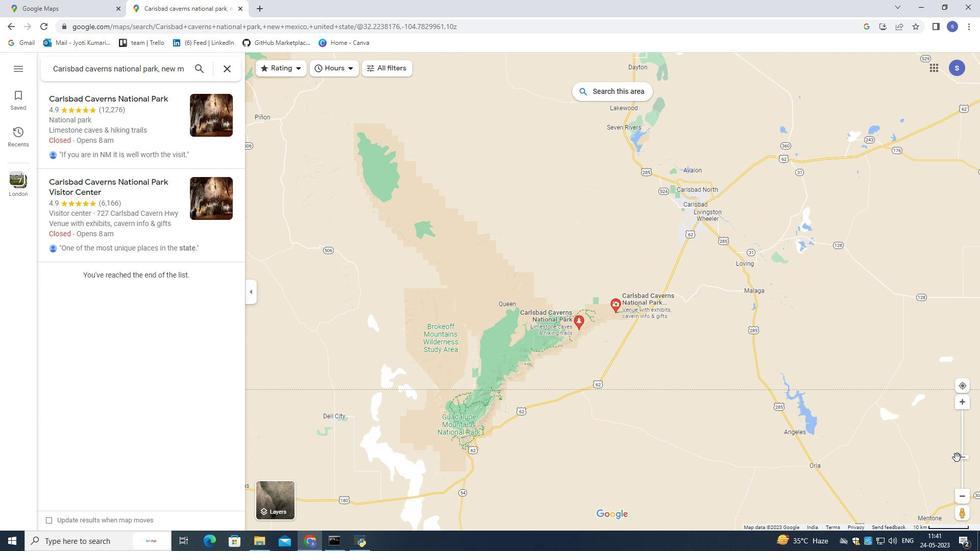
Action: Mouse pressed left at (959, 458)
Screenshot: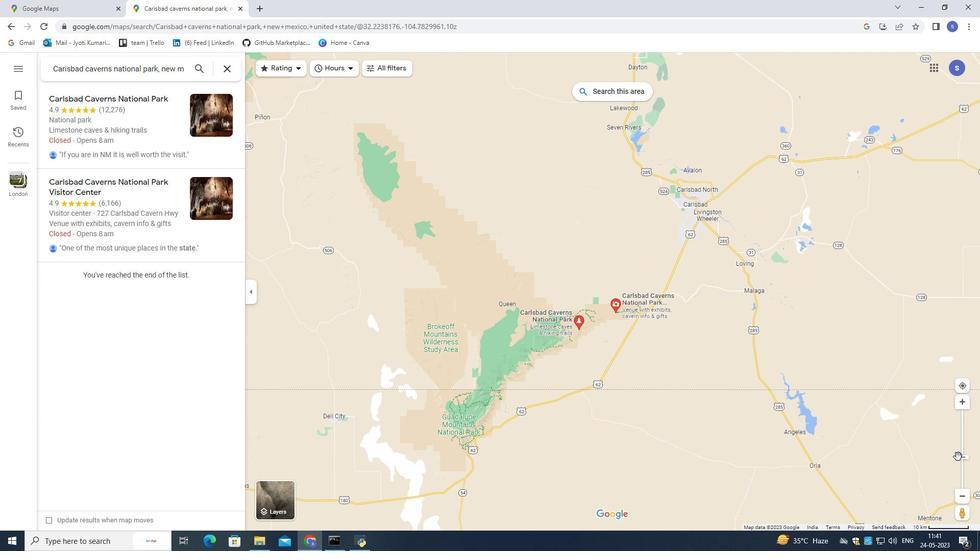 
Action: Mouse moved to (861, 455)
Screenshot: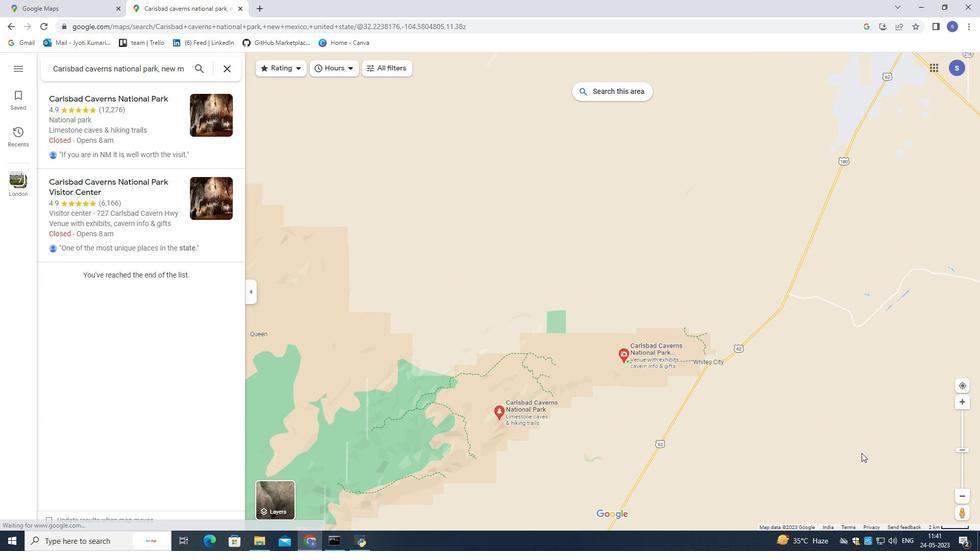 
Action: Mouse pressed left at (861, 455)
Screenshot: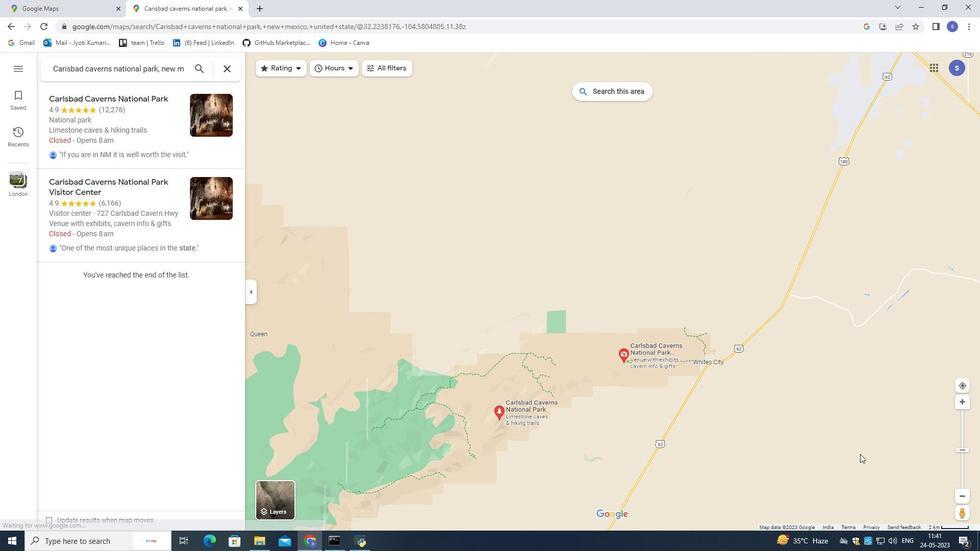 
Action: Mouse moved to (855, 456)
Screenshot: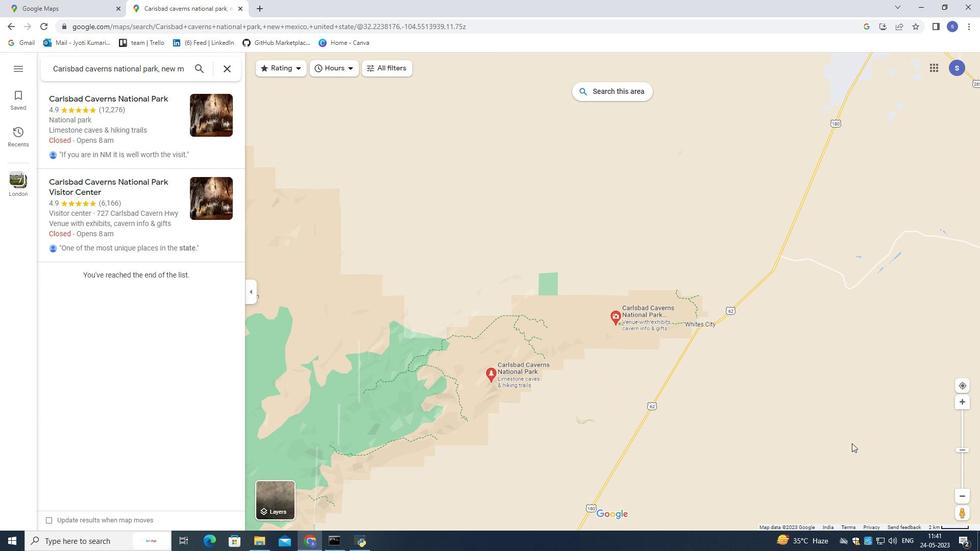 
Action: Mouse pressed left at (855, 456)
Screenshot: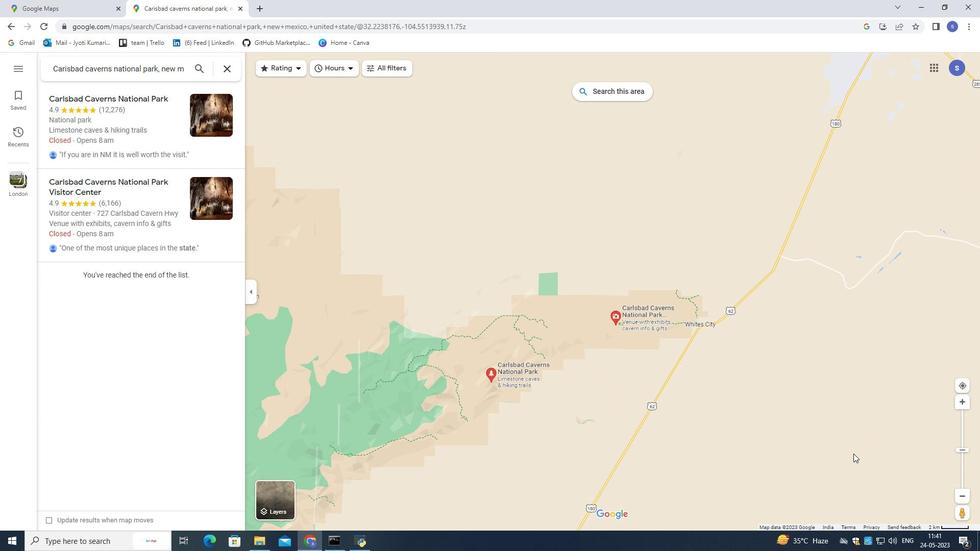 
Action: Mouse moved to (859, 449)
Screenshot: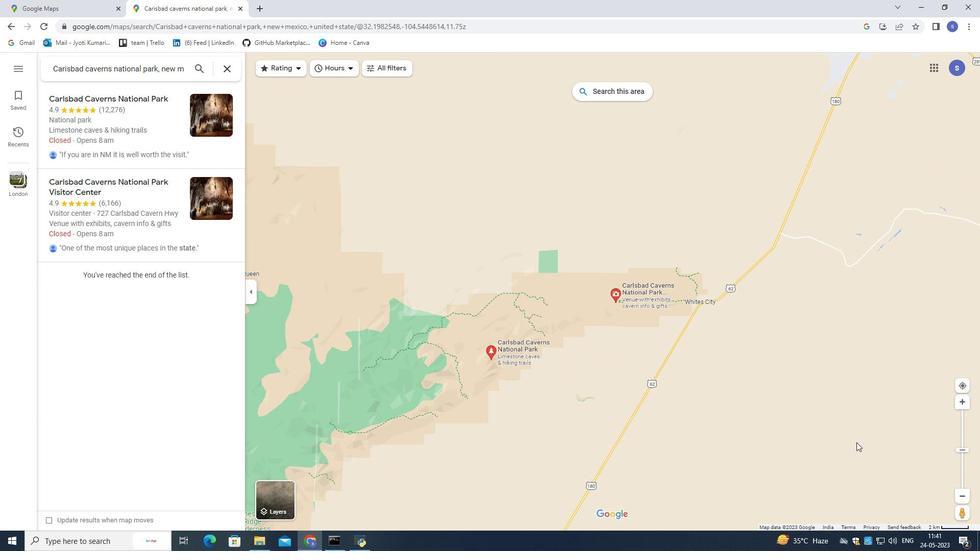 
Action: Mouse pressed left at (859, 449)
Screenshot: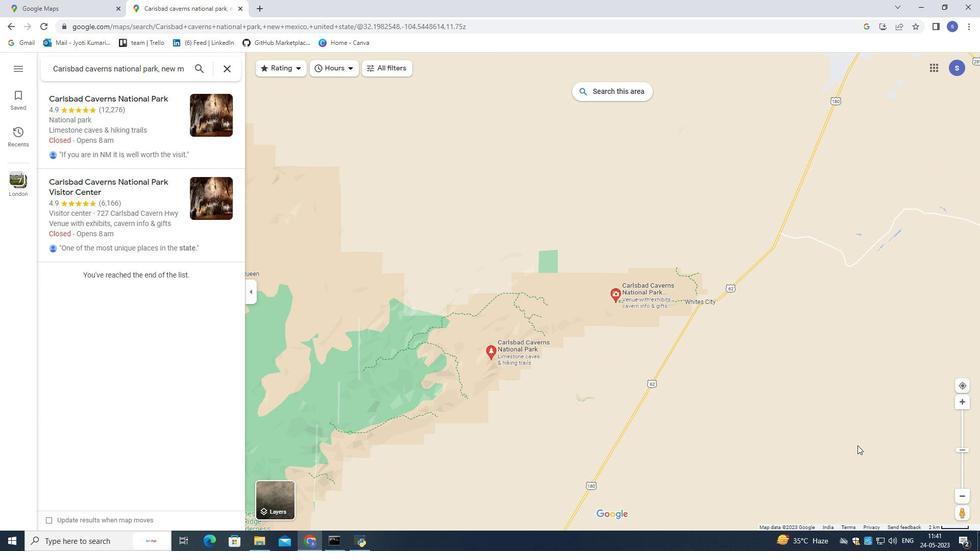 
Action: Mouse moved to (957, 450)
Screenshot: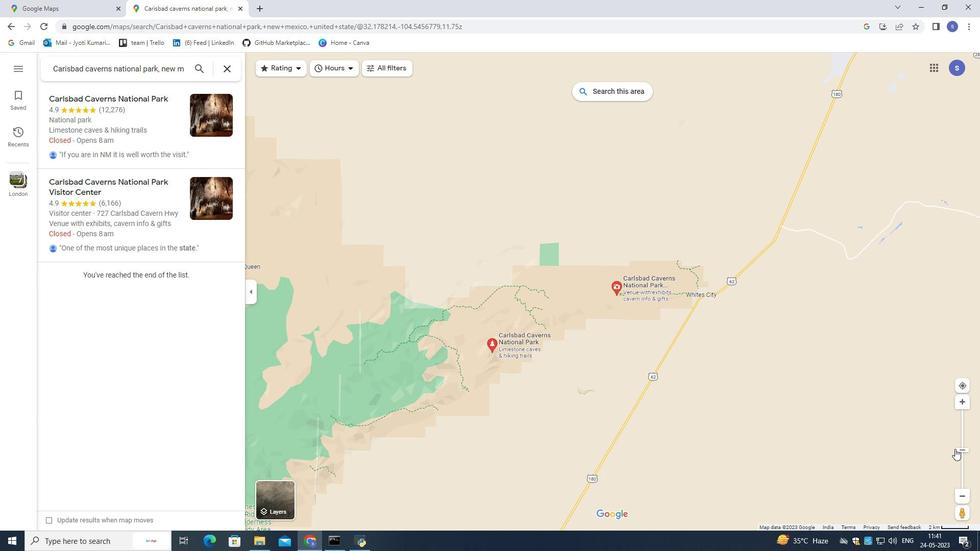
Action: Mouse pressed left at (957, 450)
Screenshot: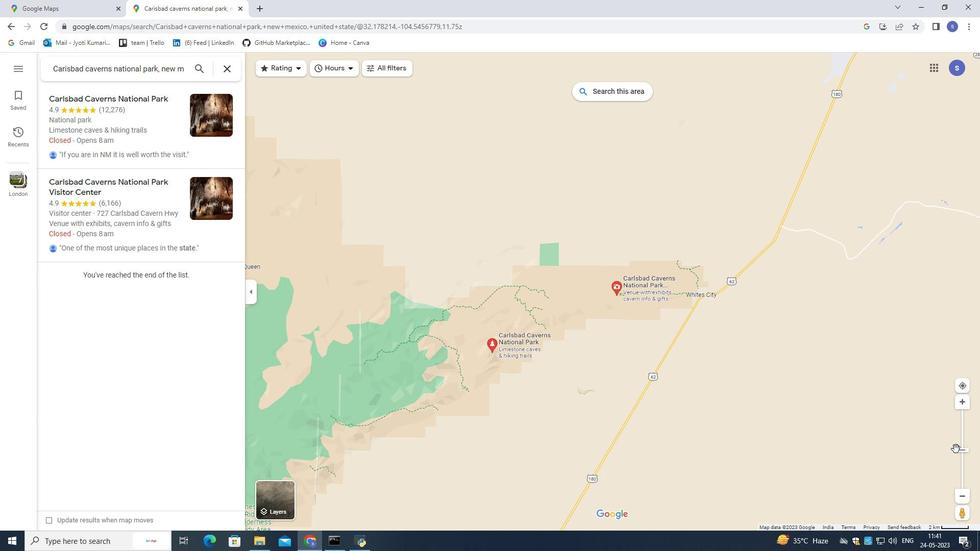 
Action: Mouse moved to (886, 430)
Screenshot: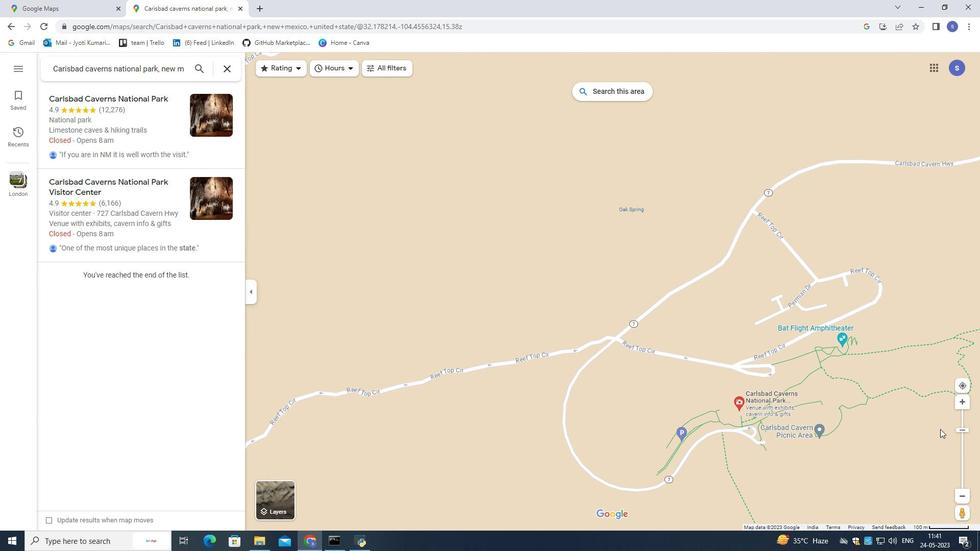 
Action: Mouse pressed left at (886, 430)
Screenshot: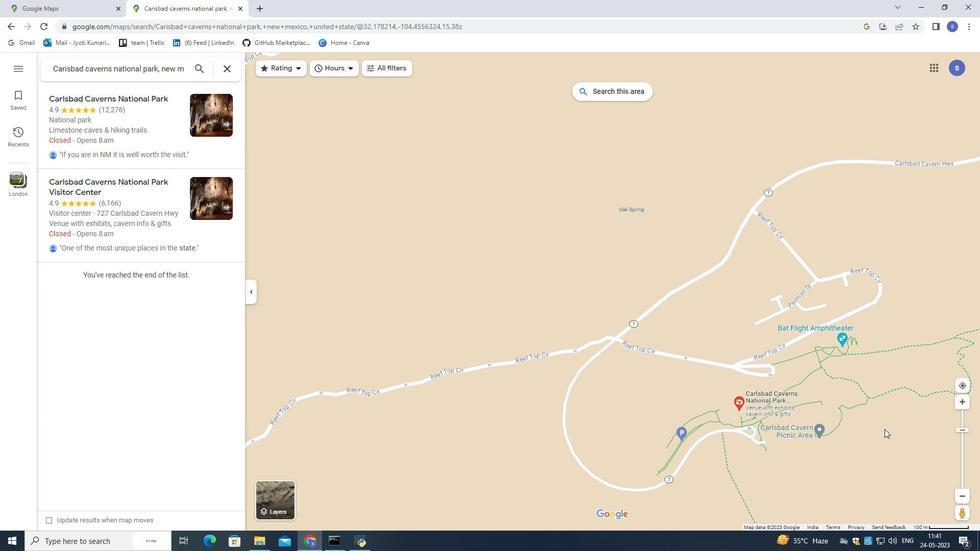 
Action: Mouse moved to (960, 429)
Screenshot: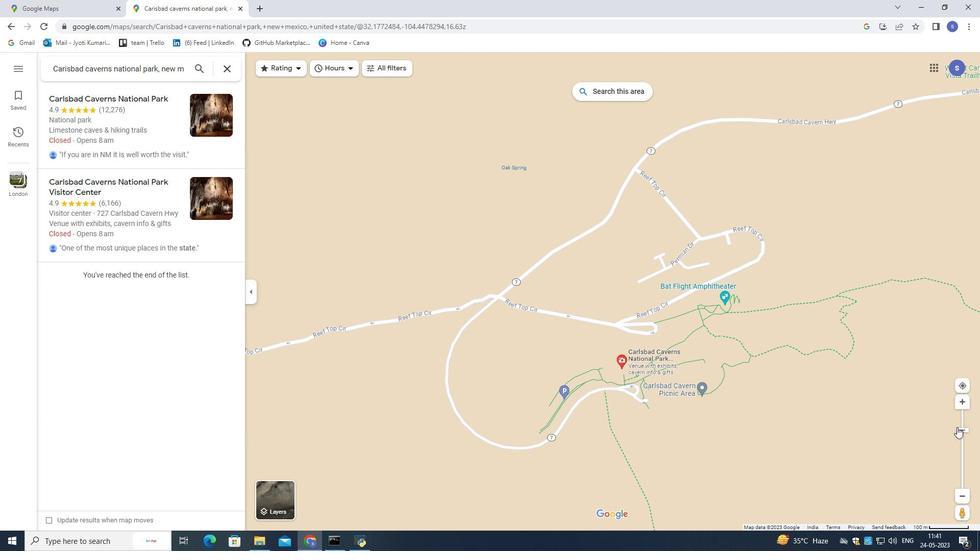 
Action: Mouse pressed left at (960, 429)
Screenshot: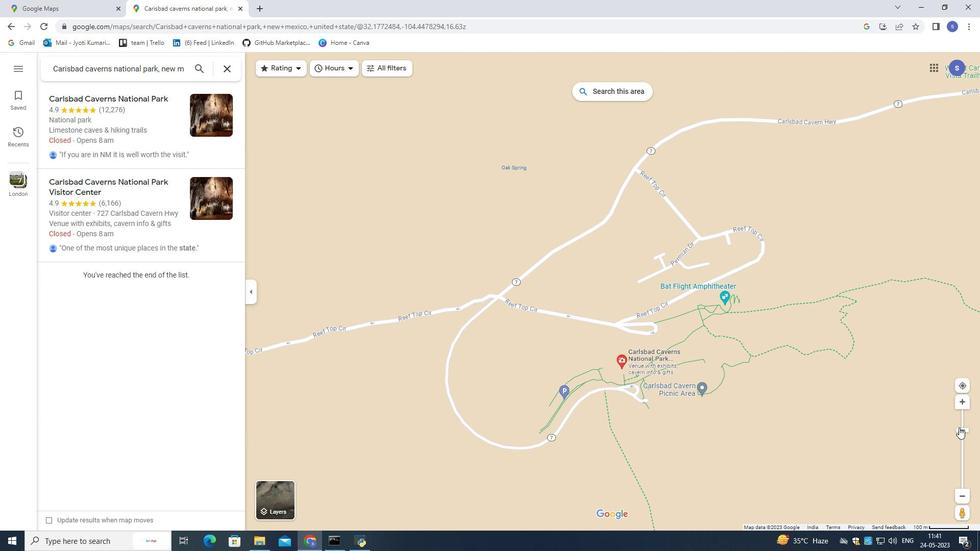 
Action: Mouse moved to (863, 431)
Screenshot: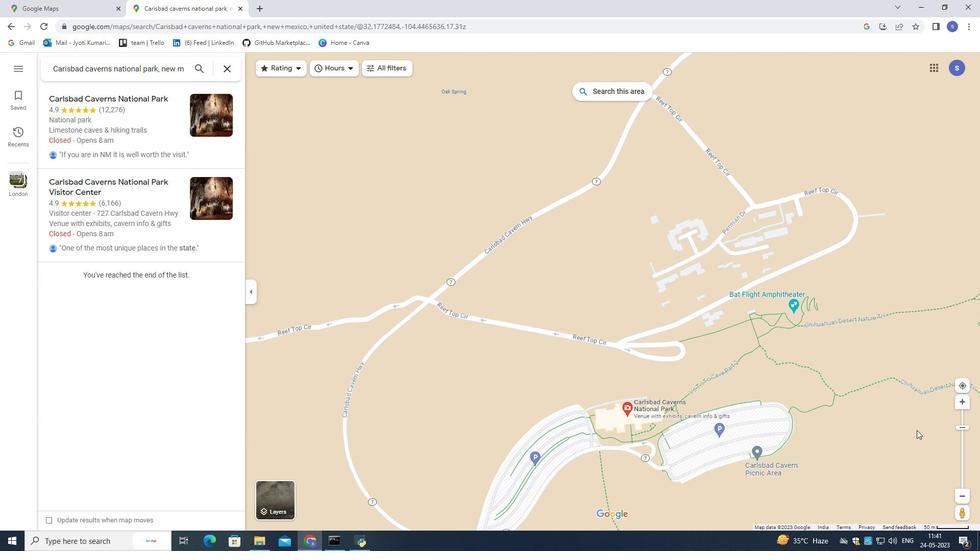 
Action: Mouse pressed left at (863, 431)
Screenshot: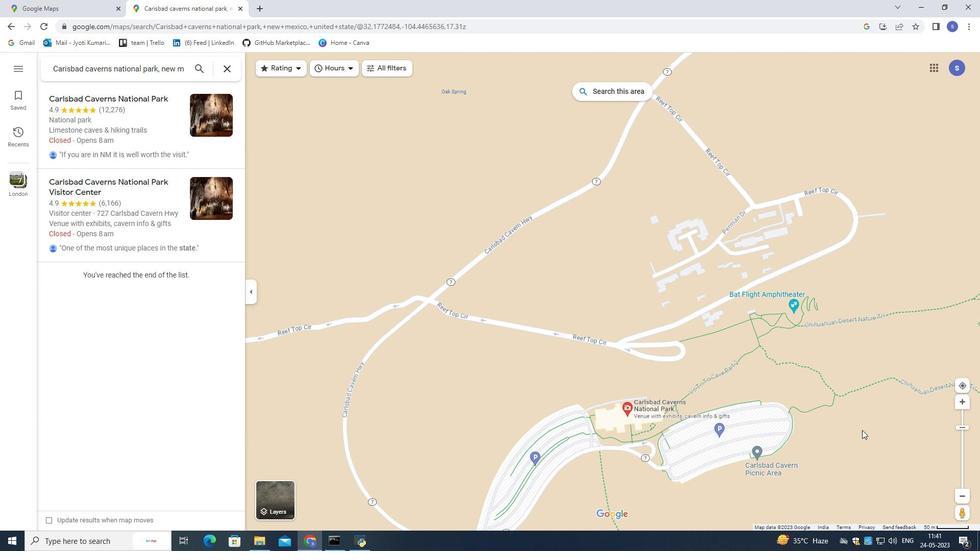 
Action: Mouse moved to (866, 432)
Screenshot: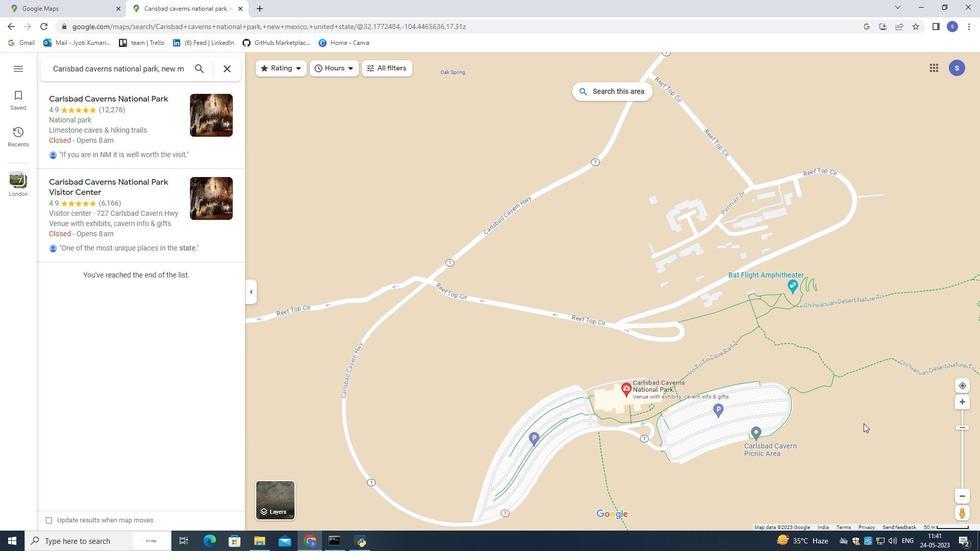 
Action: Mouse pressed left at (866, 432)
Screenshot: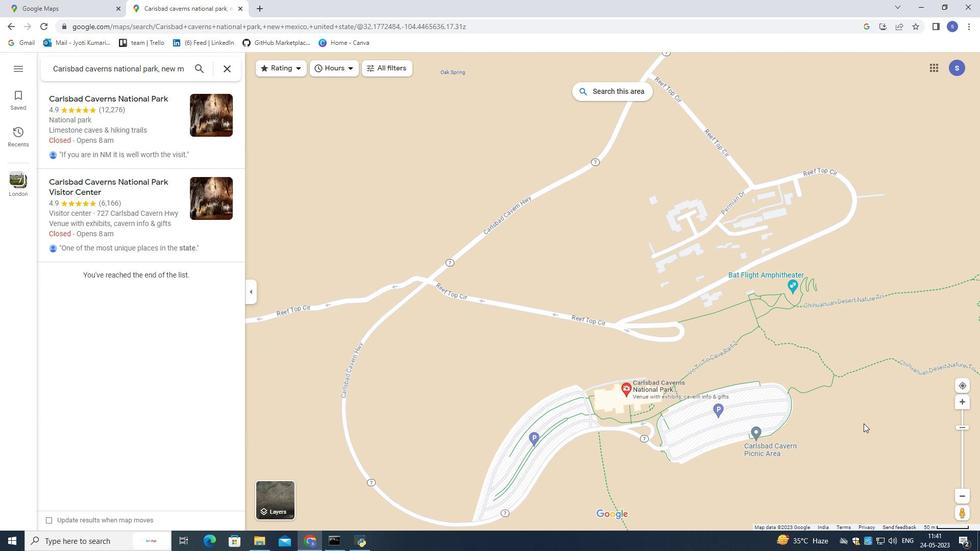 
Action: Mouse moved to (968, 429)
Screenshot: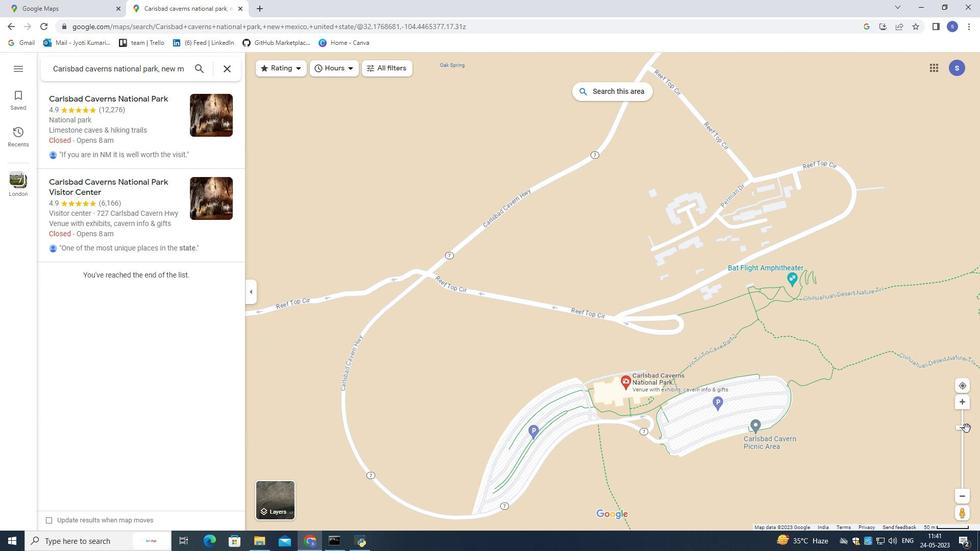 
Action: Mouse pressed left at (968, 429)
Screenshot: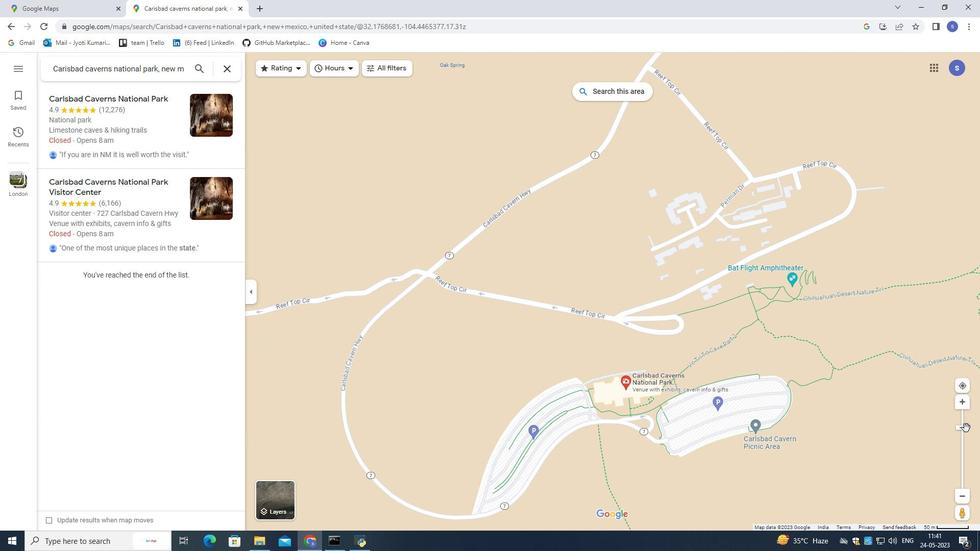
Action: Mouse moved to (918, 447)
Screenshot: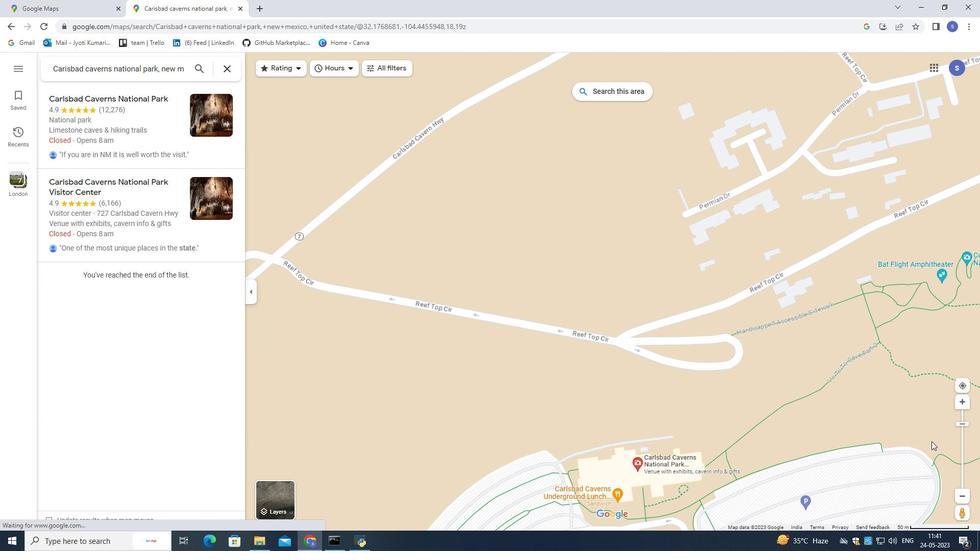
Action: Mouse pressed left at (918, 447)
Screenshot: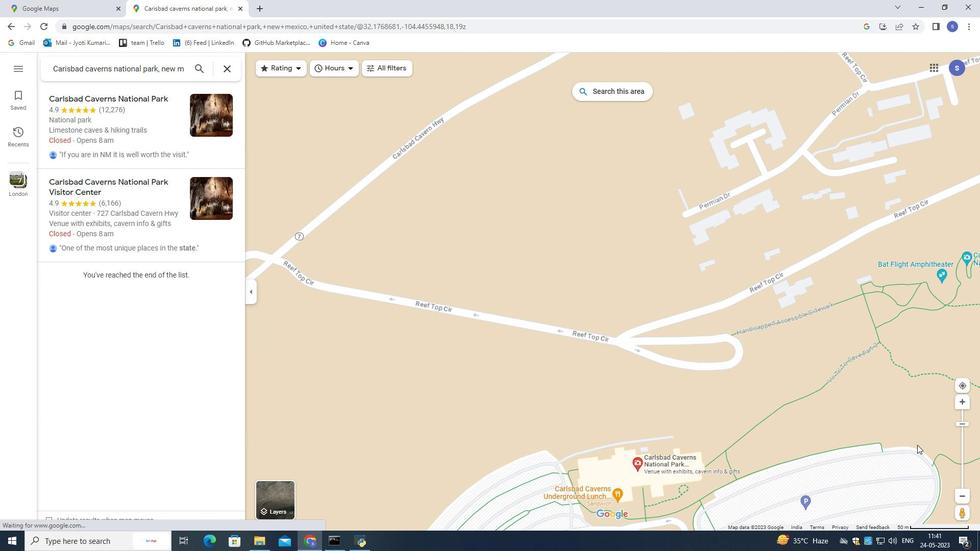 
Action: Mouse moved to (893, 443)
Screenshot: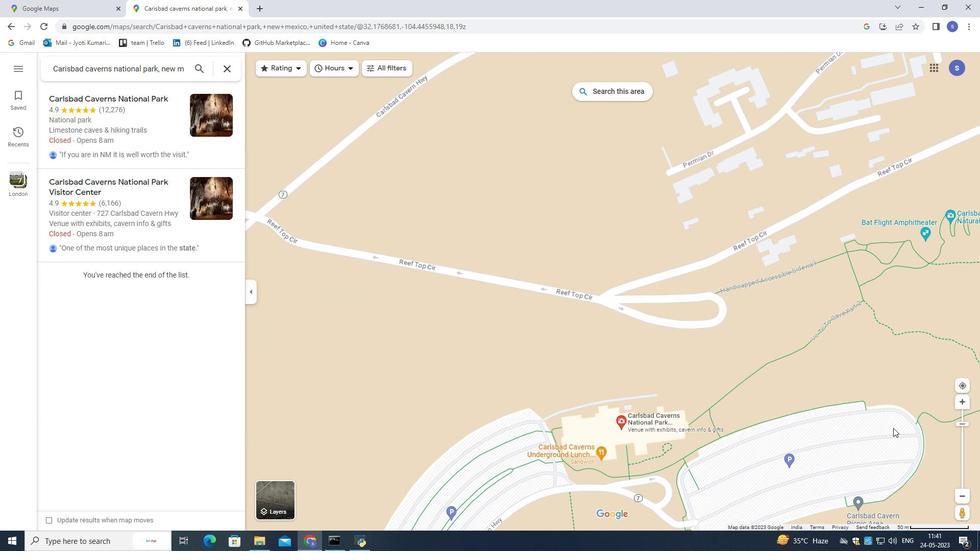
Action: Mouse pressed left at (893, 443)
Screenshot: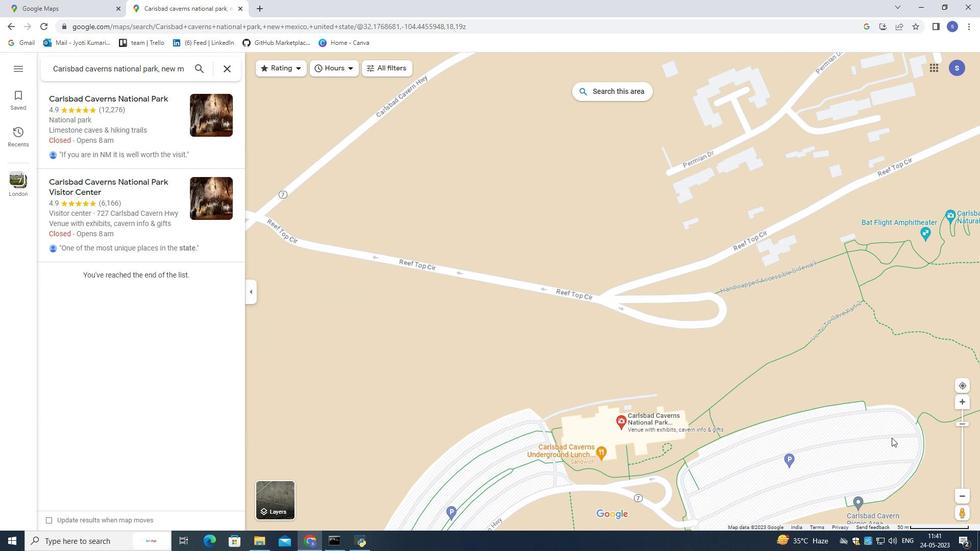 
Action: Mouse moved to (883, 435)
Screenshot: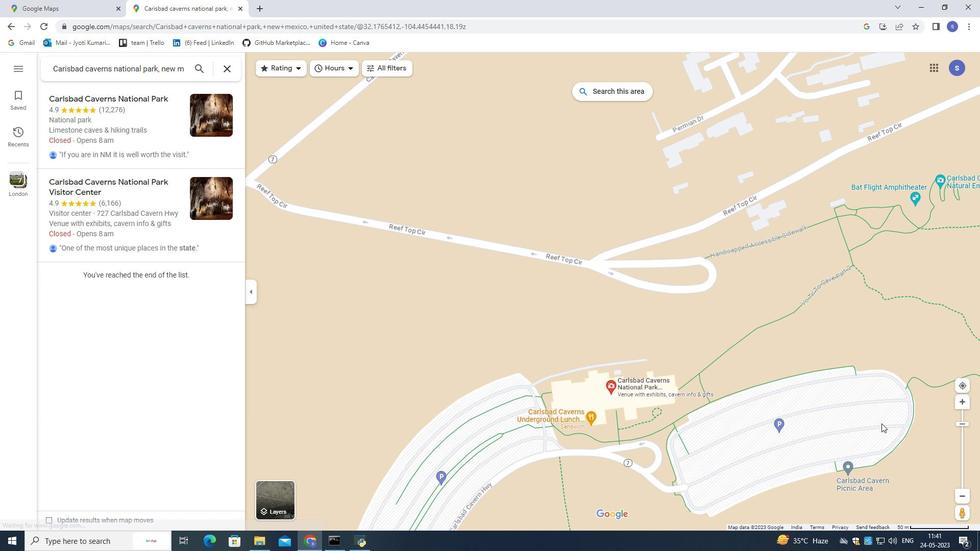 
Action: Mouse pressed left at (883, 435)
Screenshot: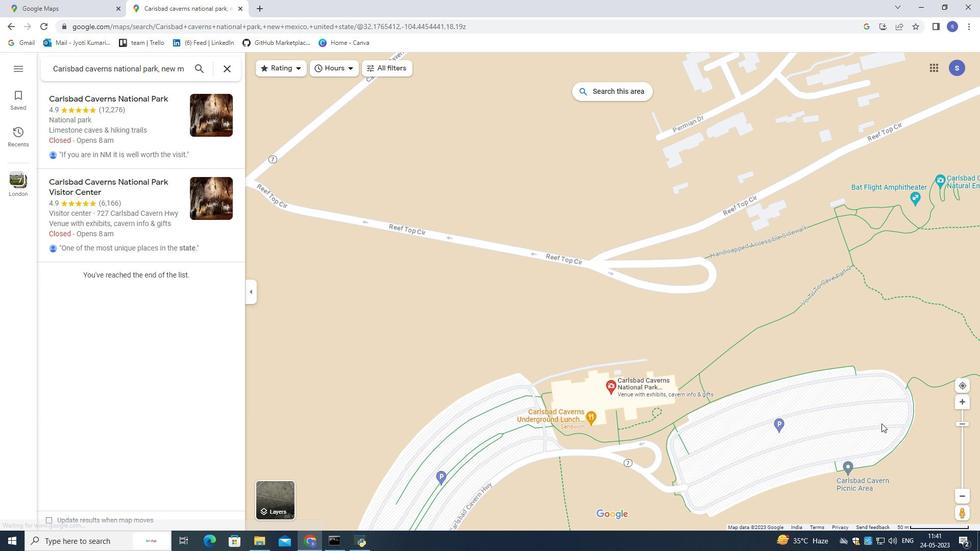 
Action: Mouse moved to (966, 424)
Screenshot: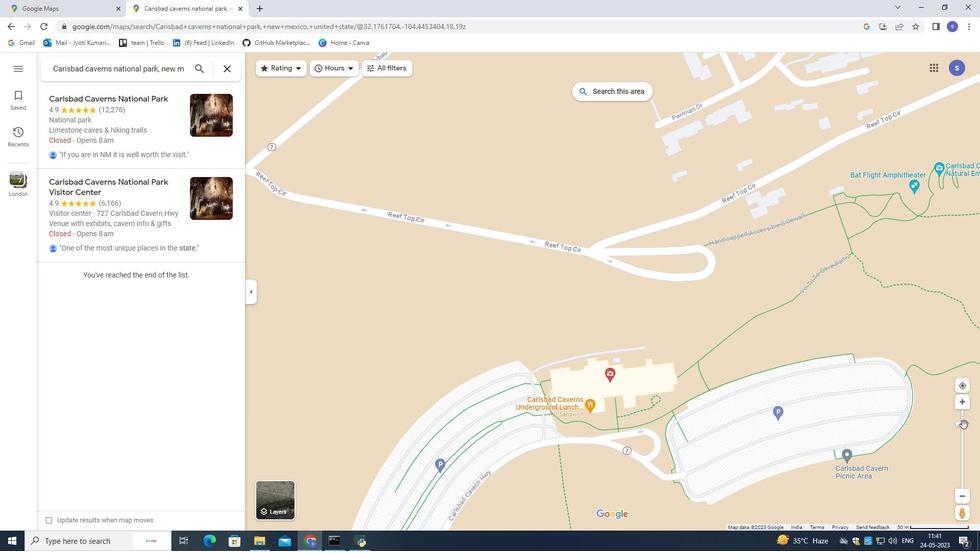 
Action: Mouse pressed left at (966, 424)
Screenshot: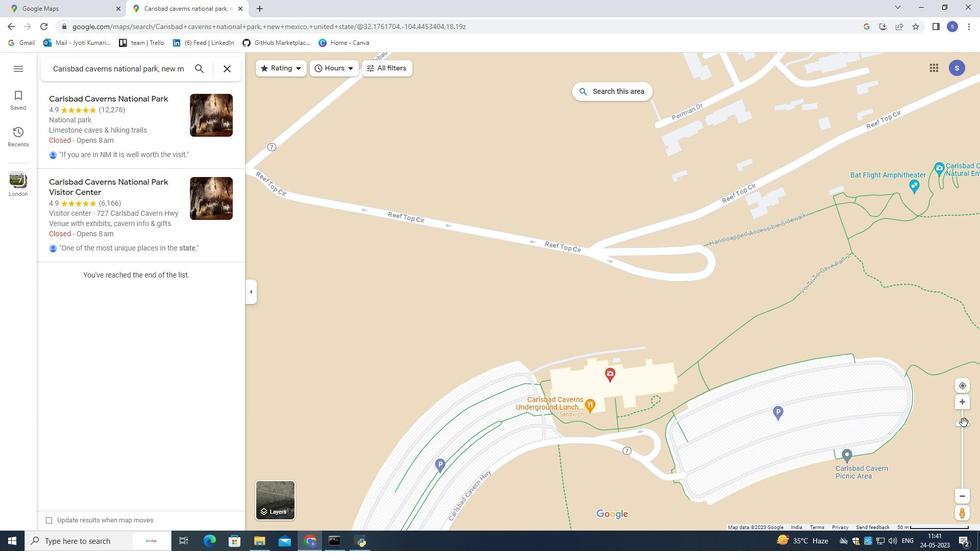 
Action: Mouse moved to (886, 447)
Screenshot: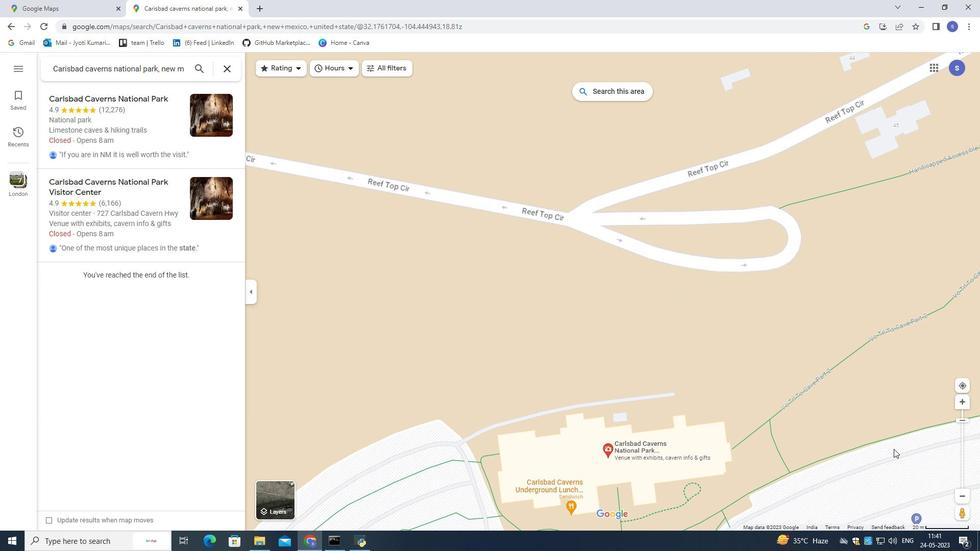 
Action: Mouse pressed left at (886, 447)
Screenshot: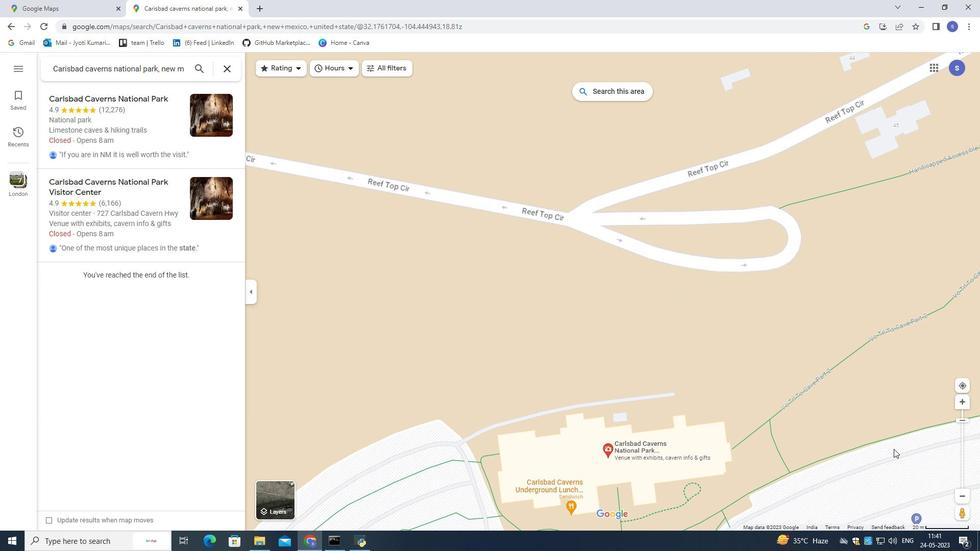 
Action: Mouse moved to (857, 449)
Screenshot: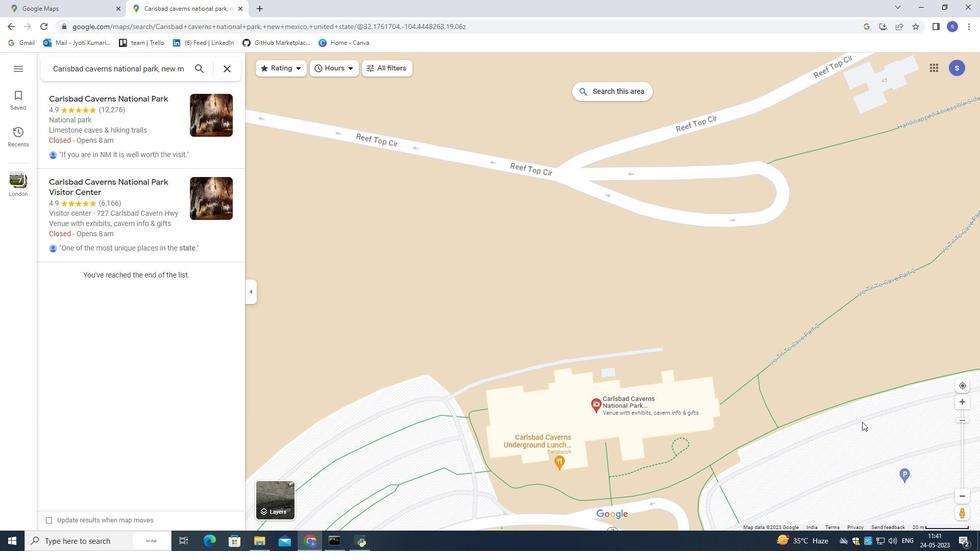 
Action: Mouse pressed left at (857, 449)
Screenshot: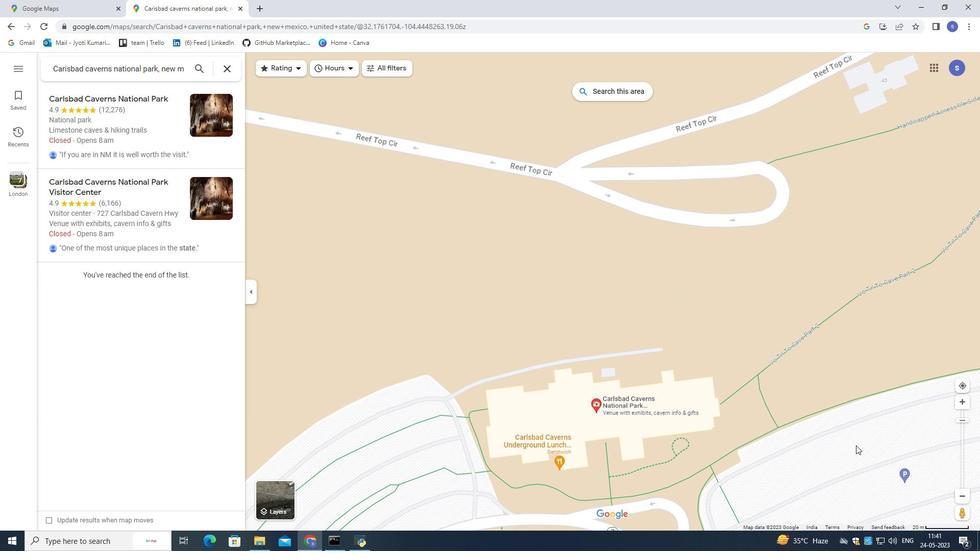 
Action: Mouse moved to (961, 419)
Screenshot: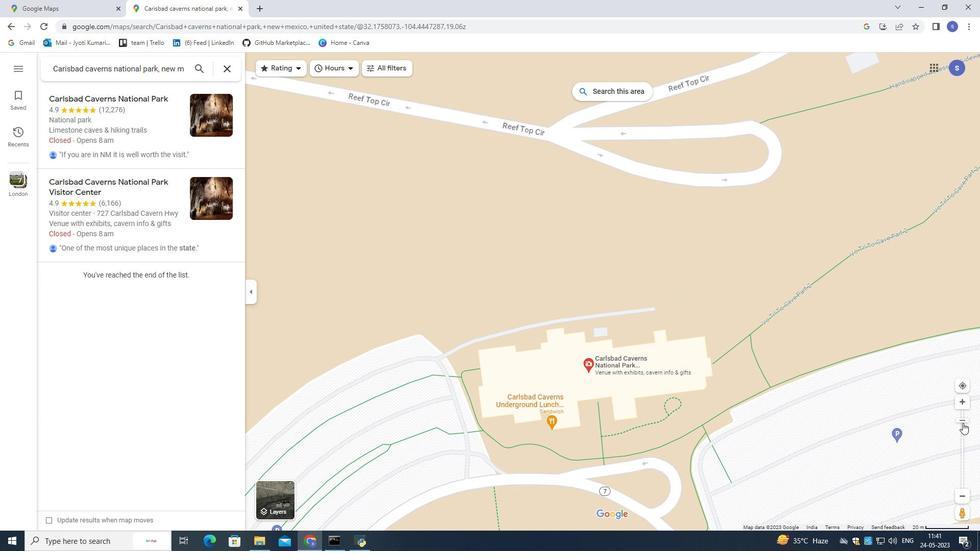 
Action: Mouse pressed left at (961, 419)
Screenshot: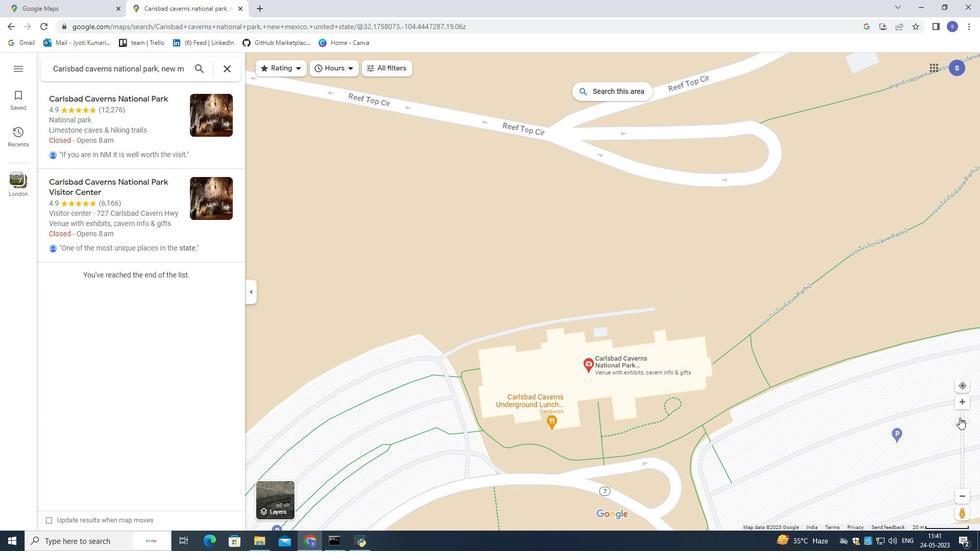 
Action: Mouse moved to (789, 470)
Screenshot: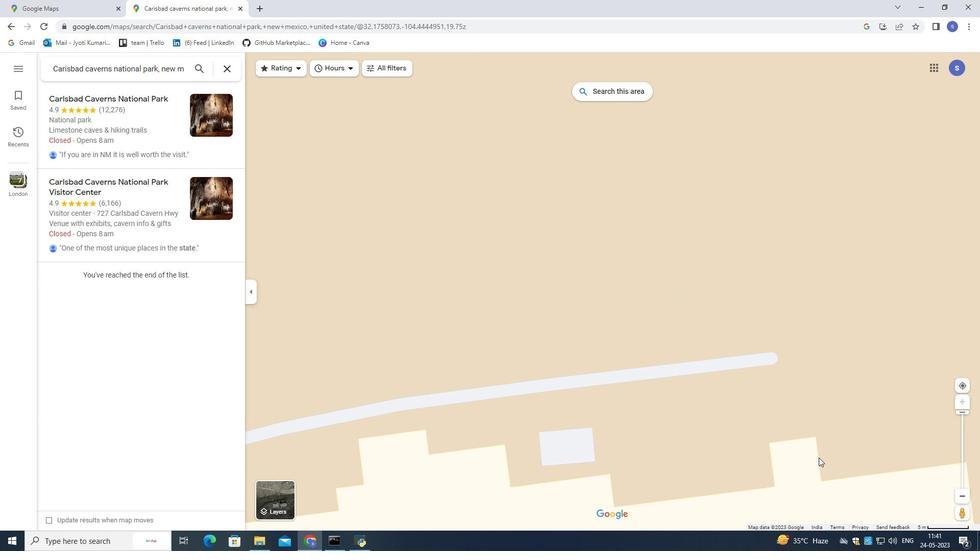 
Action: Mouse pressed left at (789, 470)
Screenshot: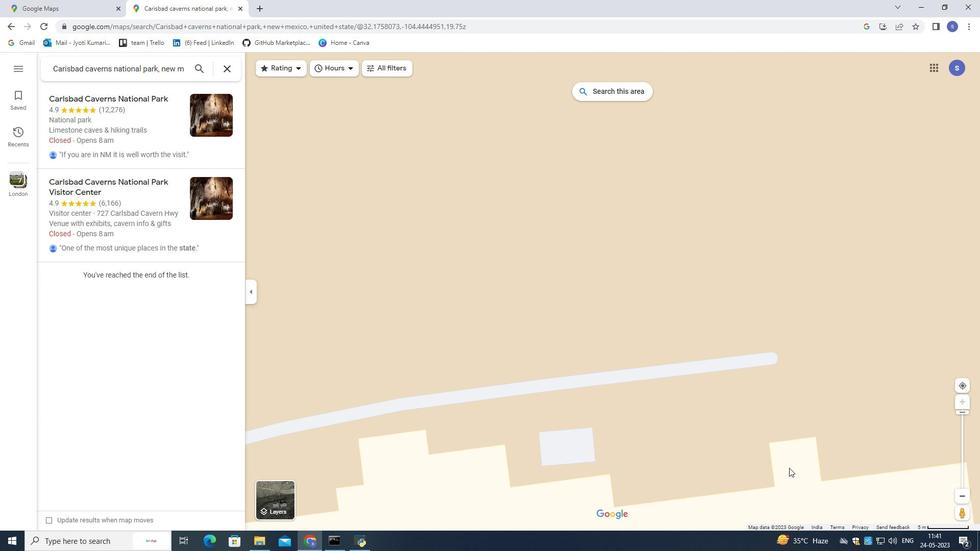 
Action: Mouse moved to (784, 503)
Screenshot: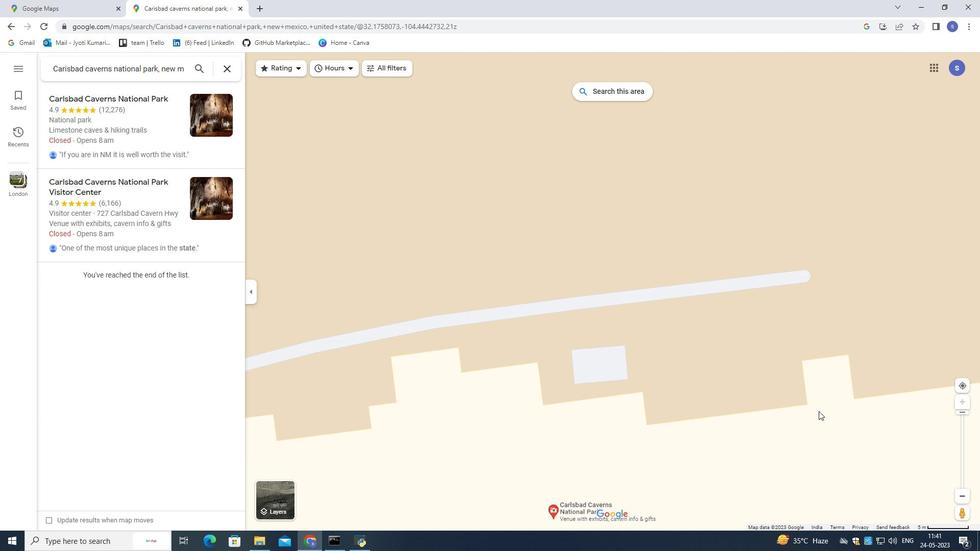 
Action: Mouse pressed left at (784, 503)
Screenshot: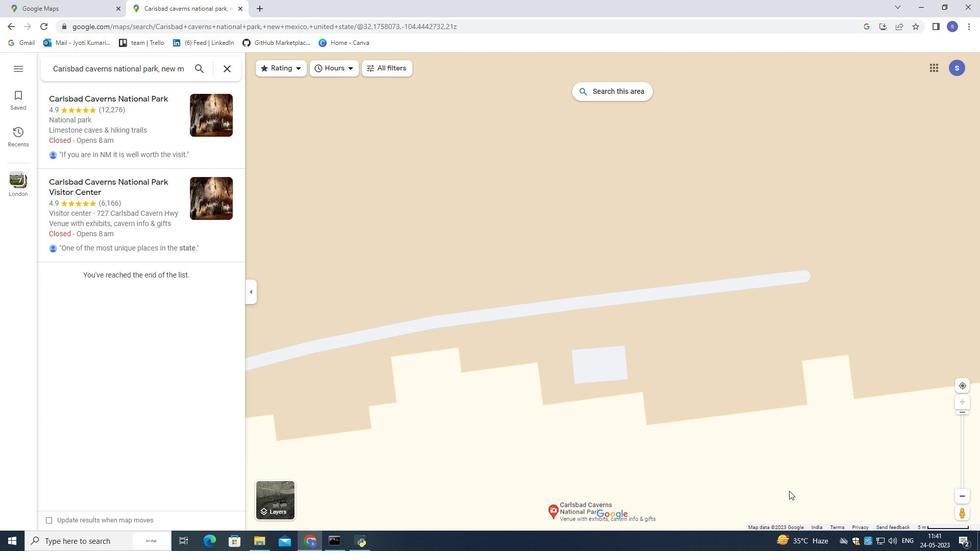 
Action: Mouse moved to (802, 485)
Screenshot: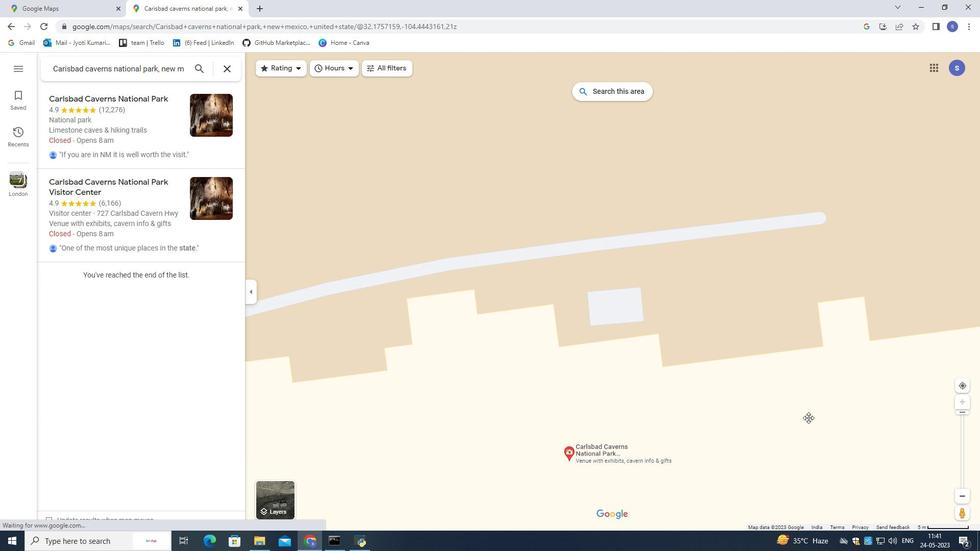 
Action: Mouse pressed left at (802, 485)
Screenshot: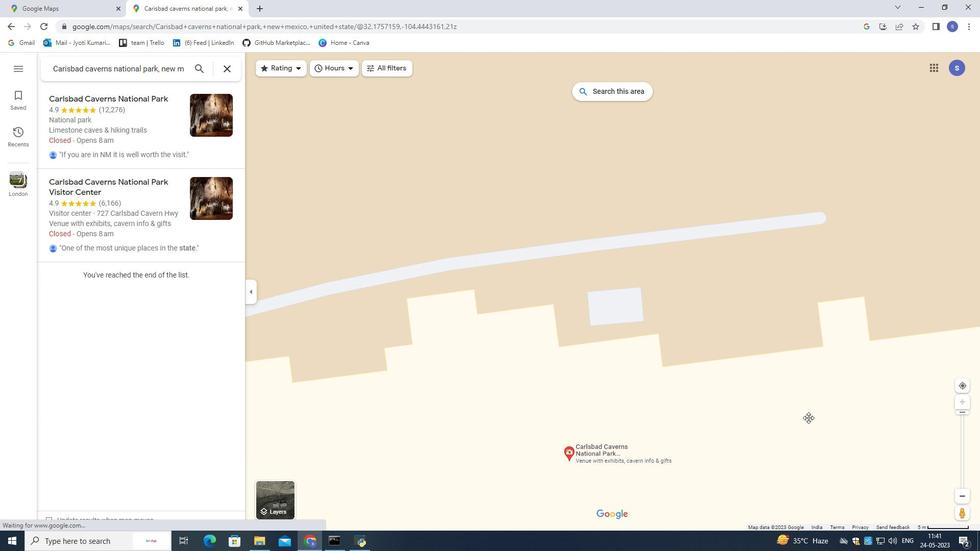 
Action: Mouse moved to (792, 486)
Screenshot: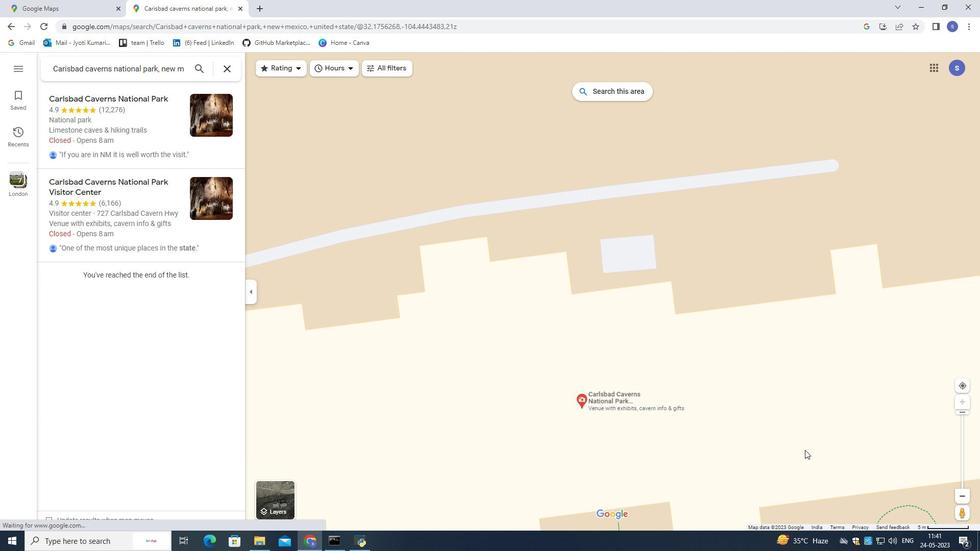 
Action: Mouse pressed left at (792, 486)
Screenshot: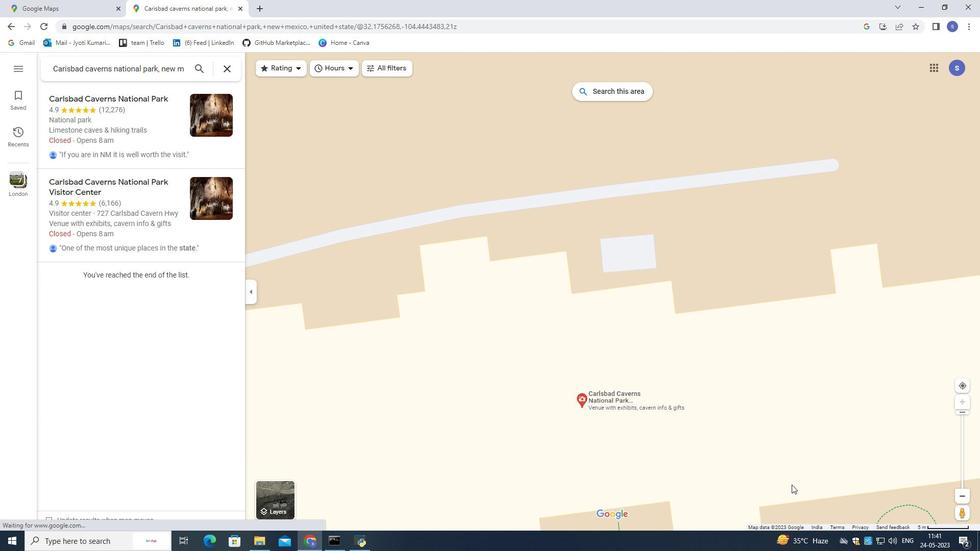 
Action: Mouse moved to (589, 363)
Screenshot: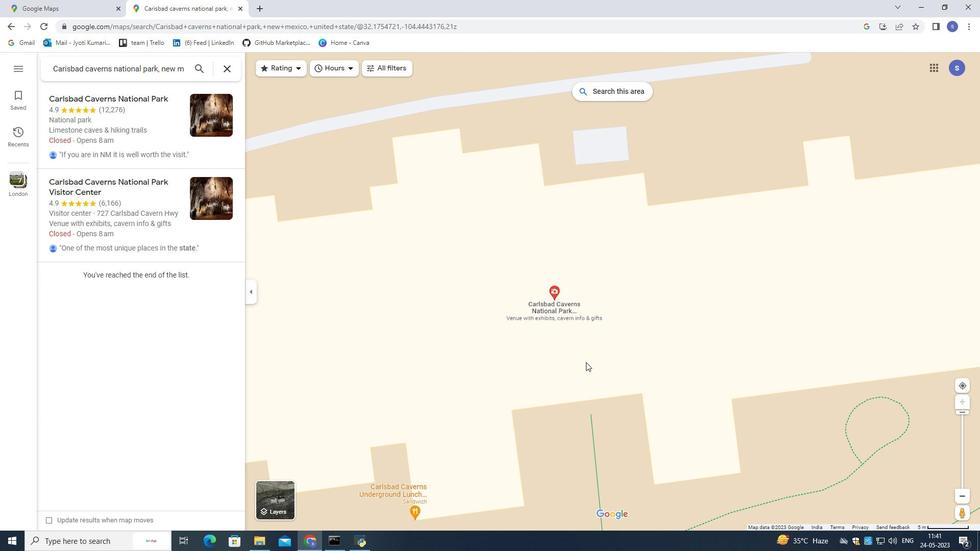 
Action: Mouse scrolled (589, 364) with delta (0, 0)
Screenshot: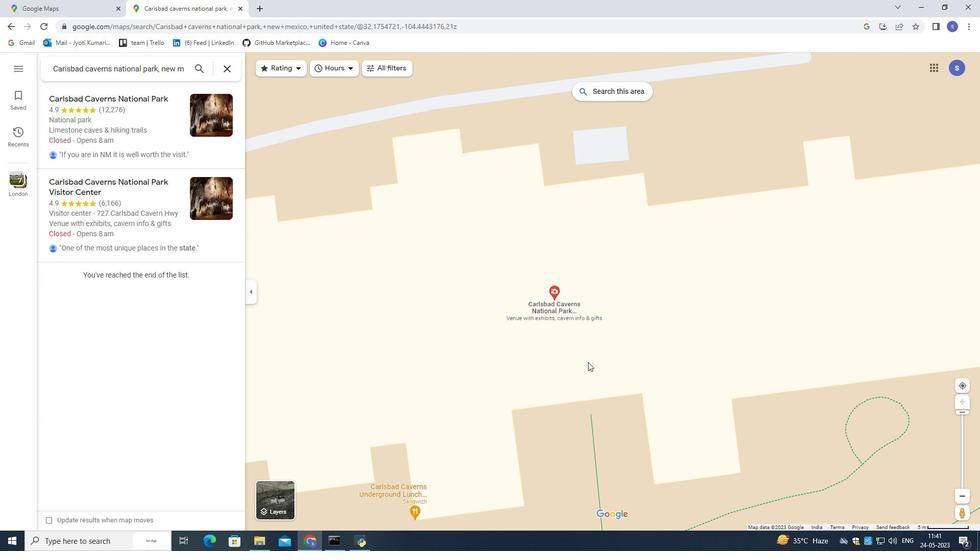 
Action: Mouse scrolled (589, 364) with delta (0, 0)
Screenshot: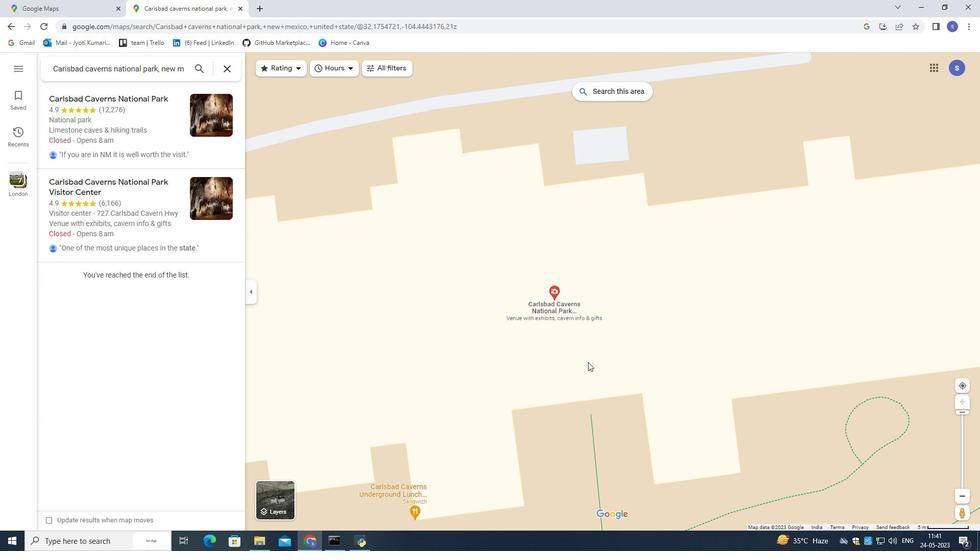 
Action: Mouse scrolled (589, 364) with delta (0, 0)
Screenshot: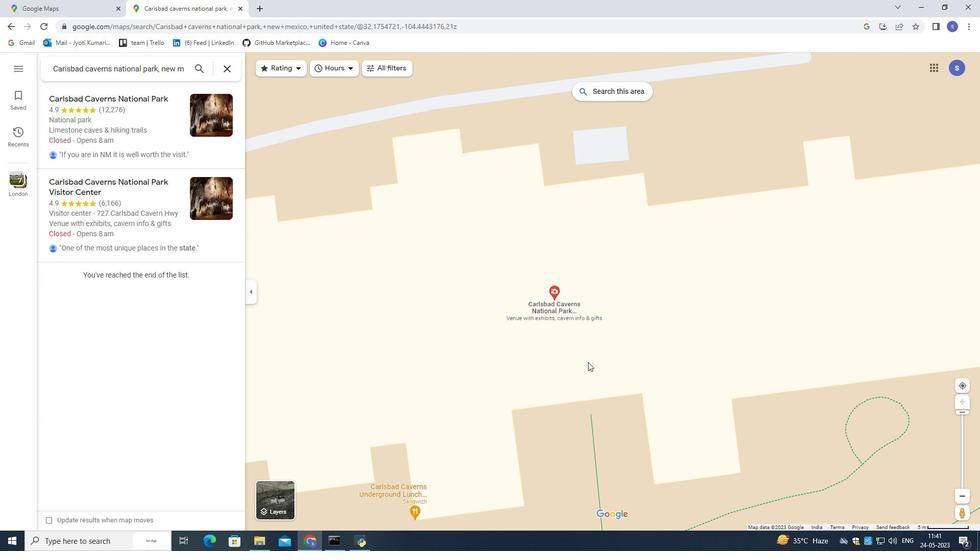 
Action: Mouse scrolled (589, 364) with delta (0, 0)
Screenshot: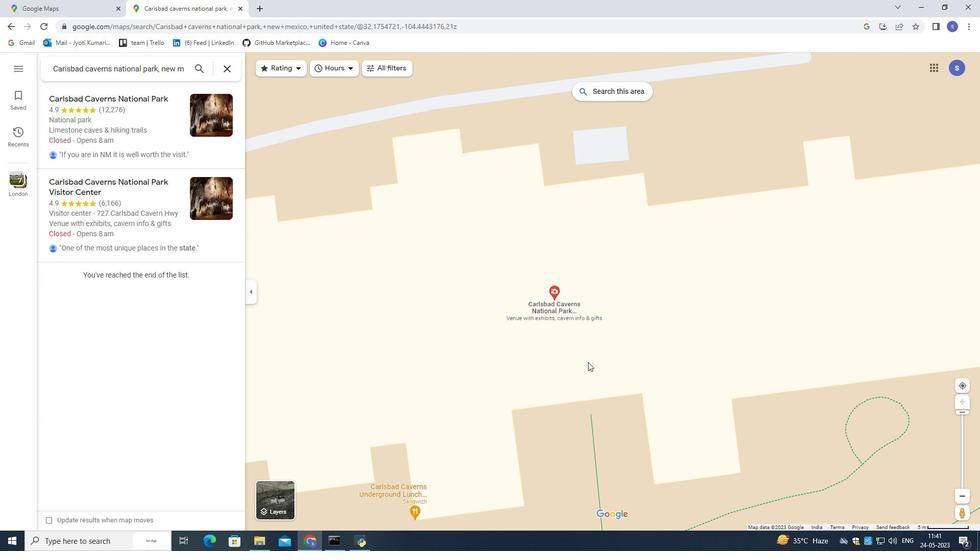 
Action: Mouse moved to (964, 412)
Screenshot: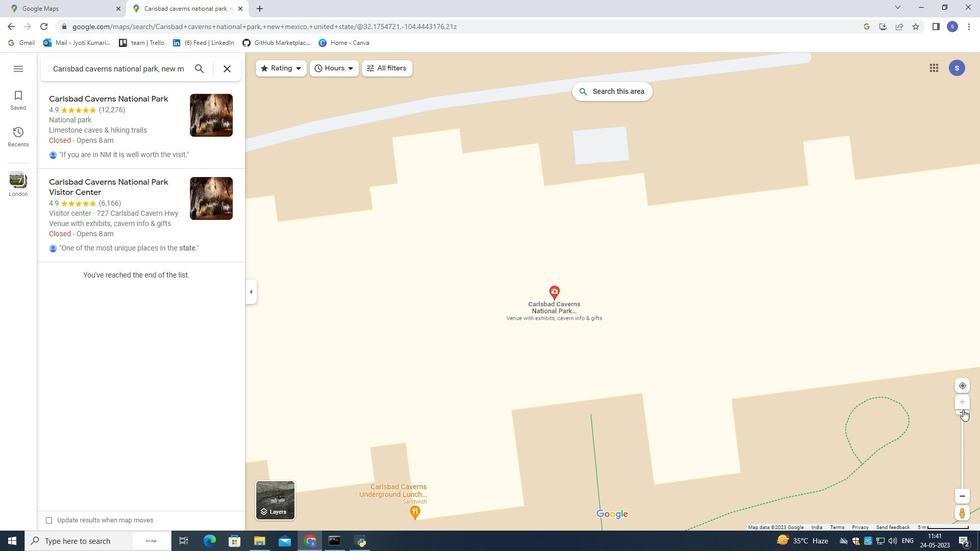 
Action: Mouse pressed left at (964, 412)
Screenshot: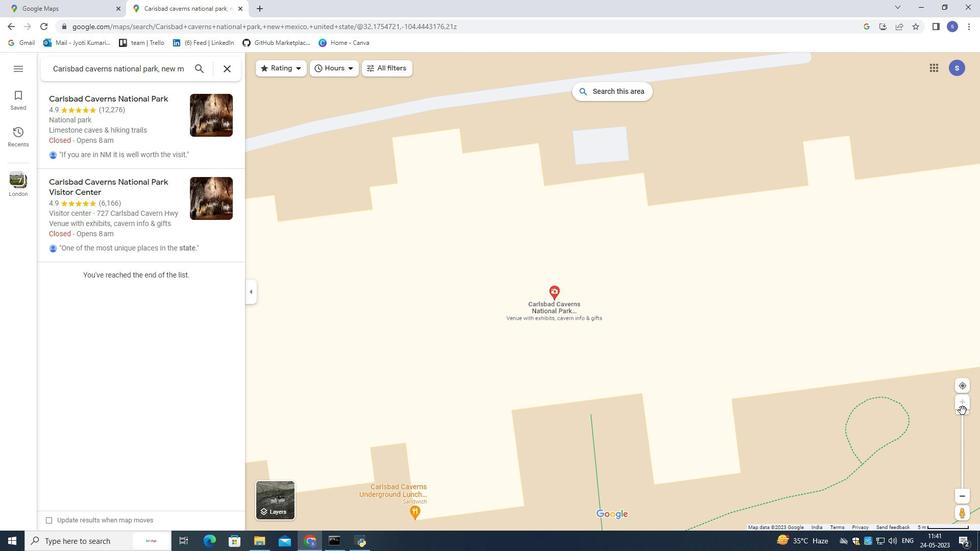 
Action: Mouse moved to (377, 71)
Screenshot: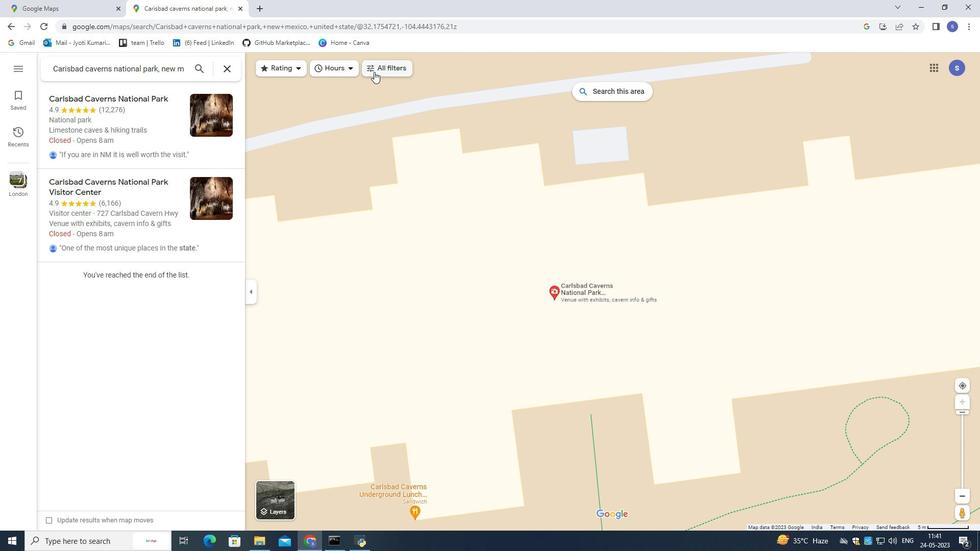 
Action: Mouse pressed left at (377, 71)
Screenshot: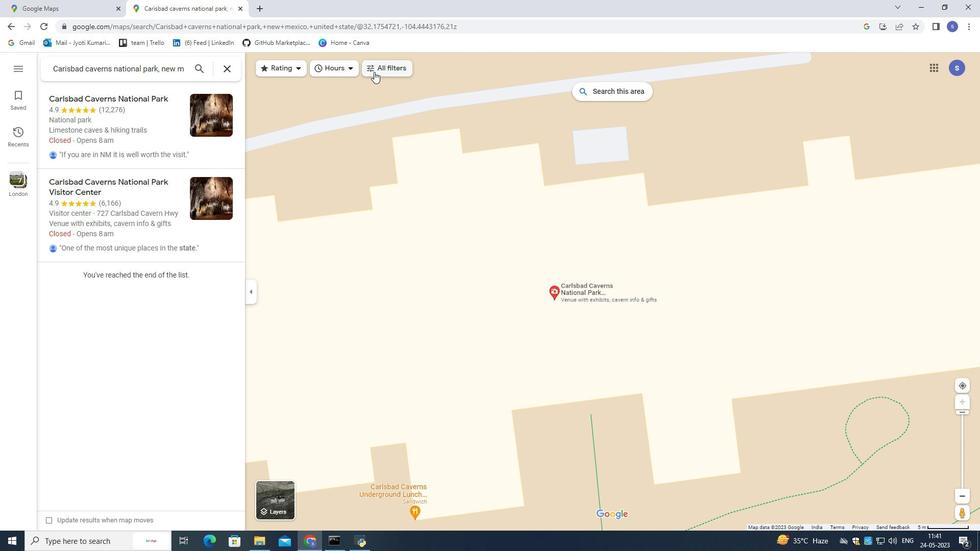 
Action: Mouse moved to (226, 71)
Screenshot: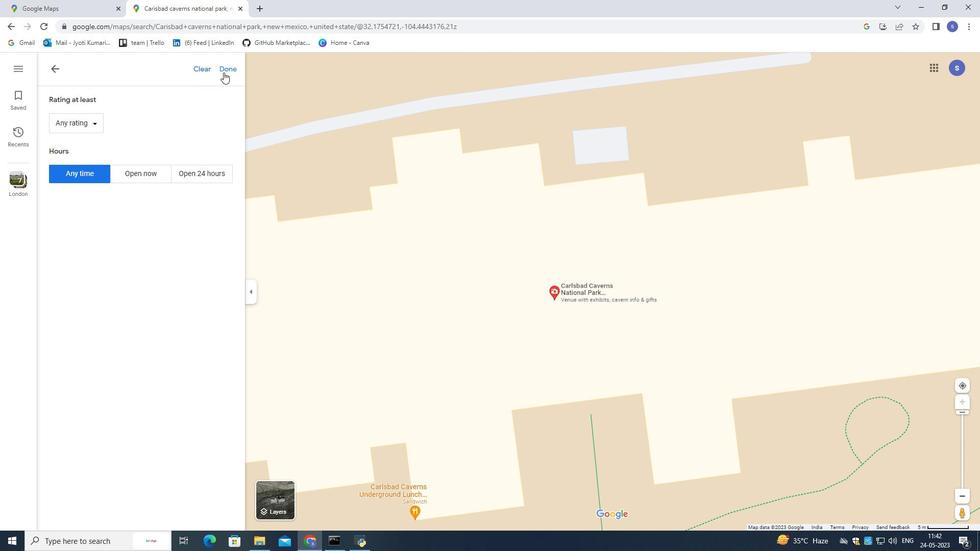 
Action: Mouse pressed left at (226, 71)
Screenshot: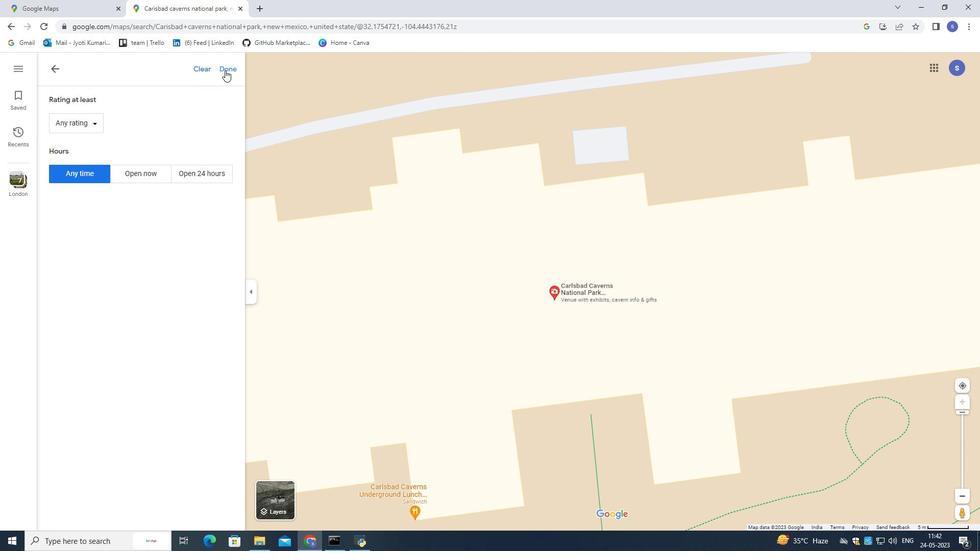 
Action: Mouse moved to (411, 250)
Screenshot: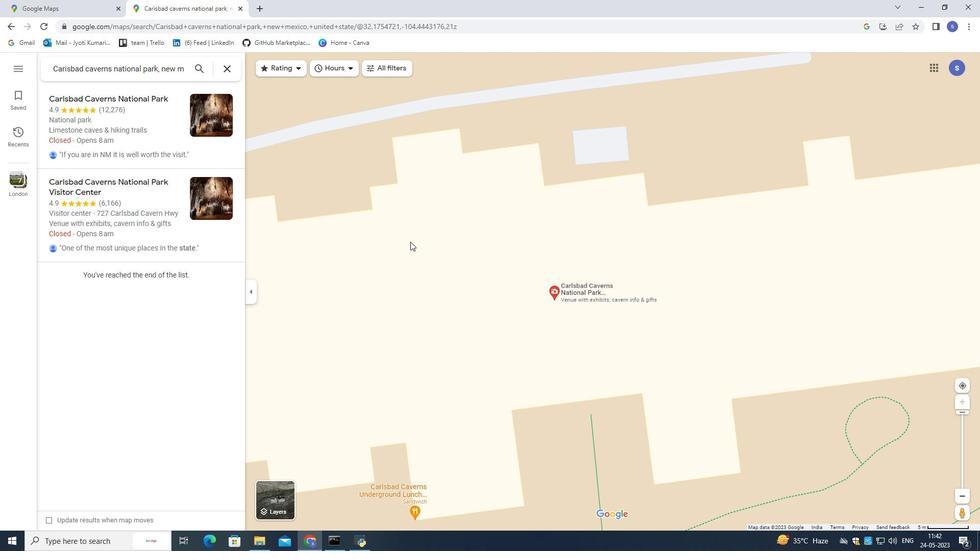
Action: Mouse scrolled (411, 249) with delta (0, 0)
Screenshot: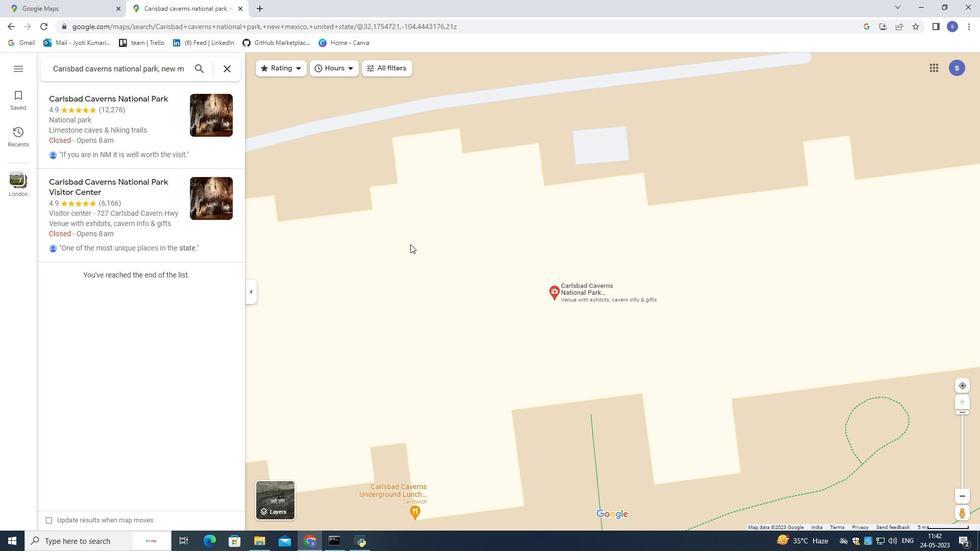 
Action: Mouse scrolled (411, 249) with delta (0, 0)
Screenshot: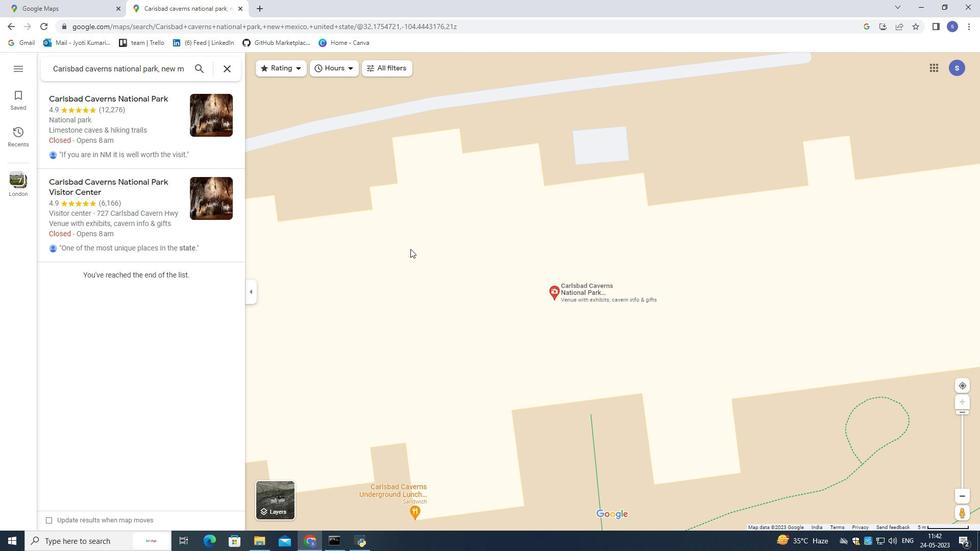 
Action: Mouse moved to (131, 204)
